Task: Go to Program & Features. Select Whole Food Market. Add to cart Organic Sage-2. Select Amazon Health. Add to cart Cranberry extract capsules-2. Place order for Grant Allen, _x000D_
1043 Spring Hill Rd_x000D_
Sparta, Missouri(MO), 65753, Cell Number (417) 278-4018
Action: Mouse moved to (140, 71)
Screenshot: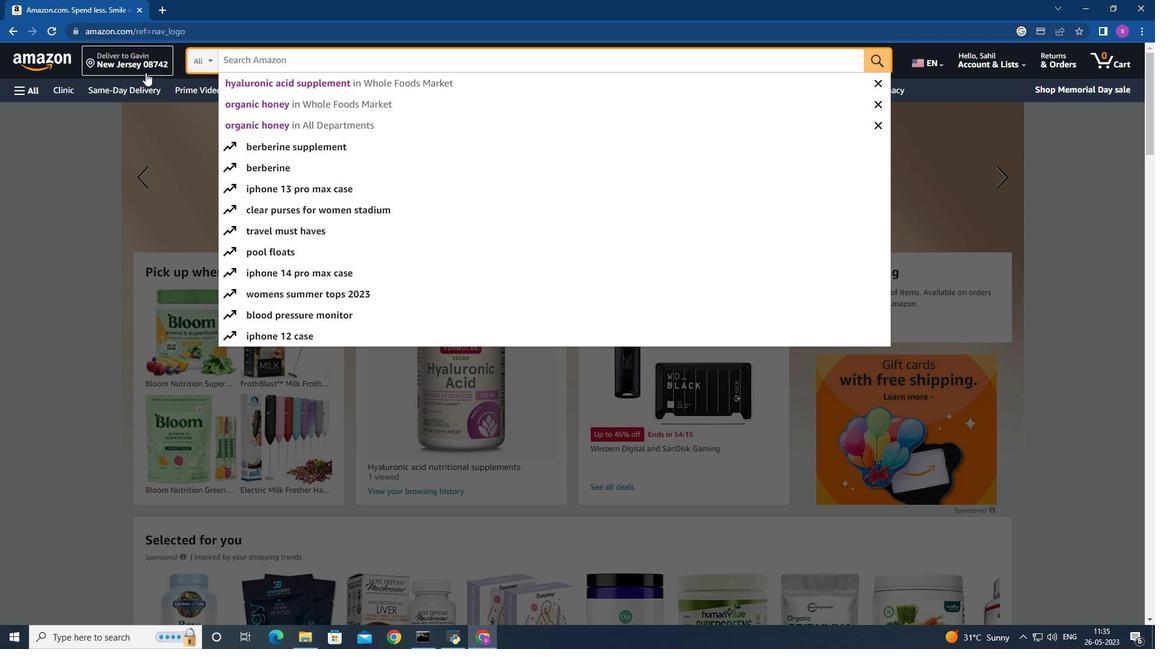 
Action: Mouse pressed left at (140, 71)
Screenshot: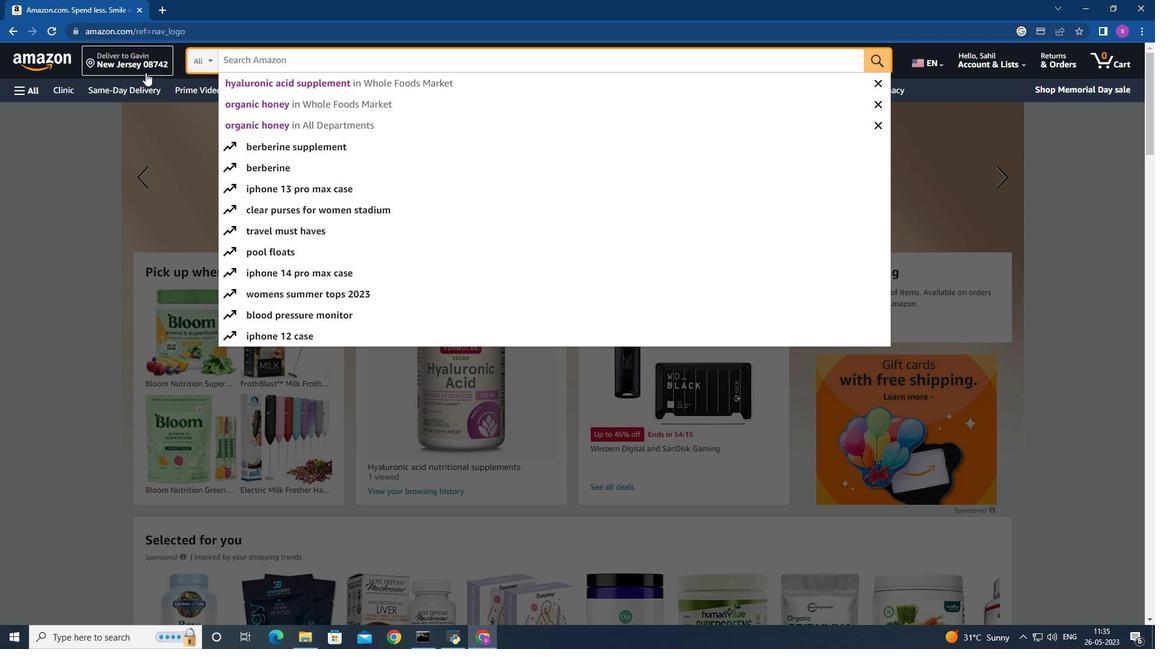 
Action: Mouse moved to (545, 338)
Screenshot: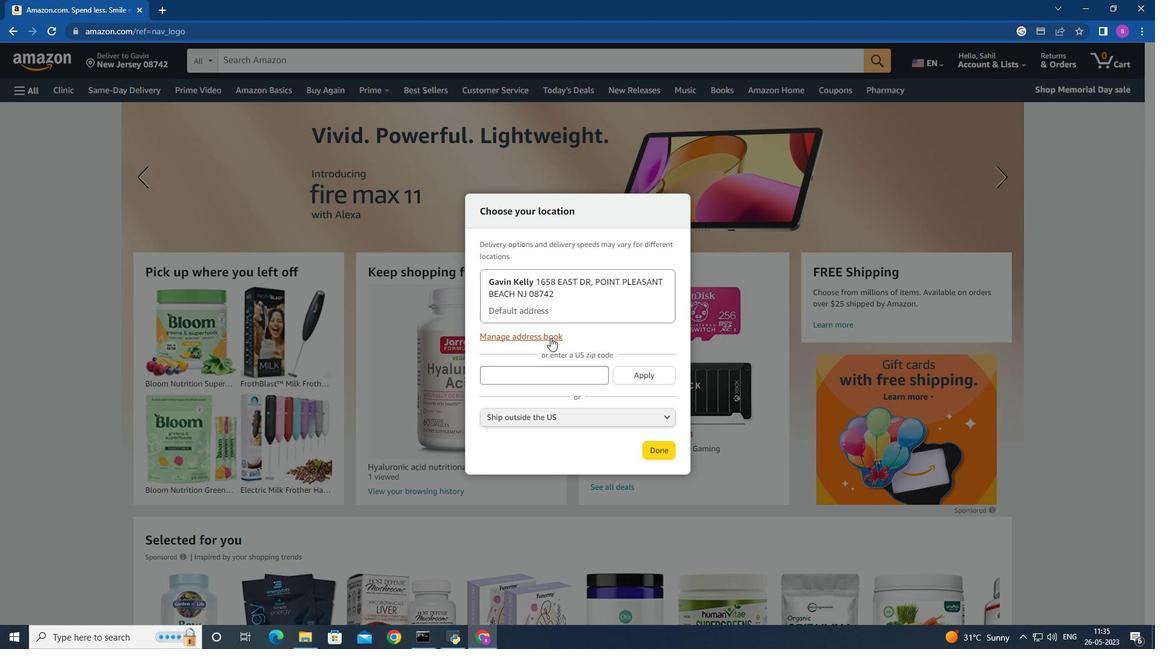 
Action: Mouse pressed left at (545, 338)
Screenshot: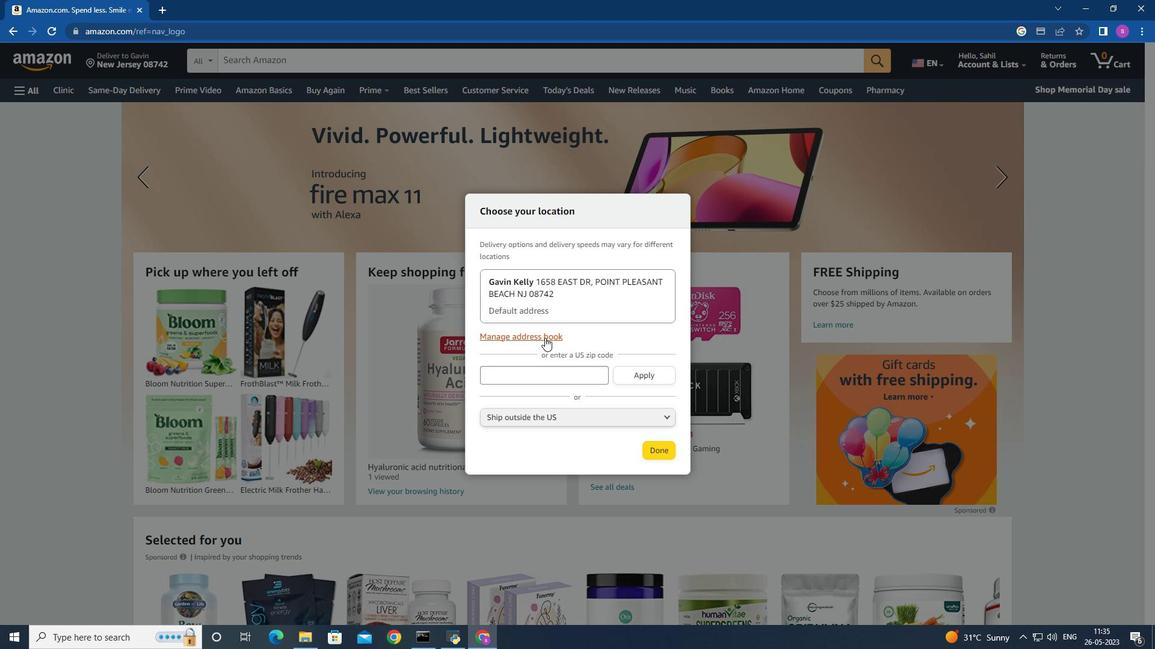
Action: Mouse moved to (407, 245)
Screenshot: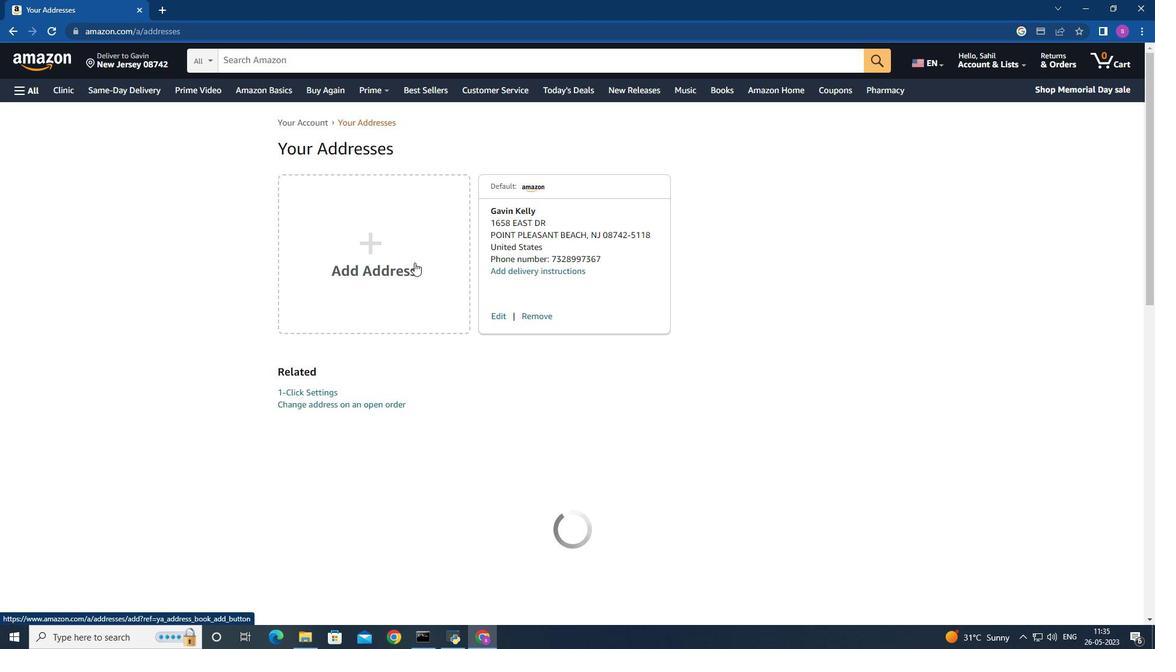 
Action: Mouse pressed left at (407, 245)
Screenshot: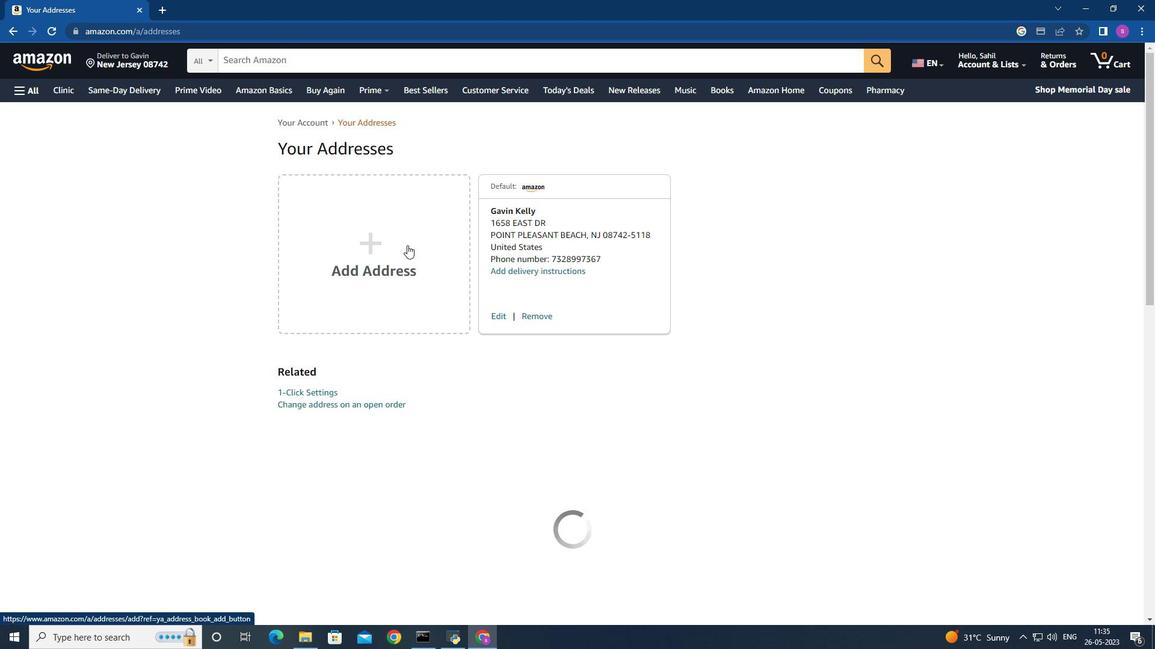 
Action: Mouse moved to (504, 289)
Screenshot: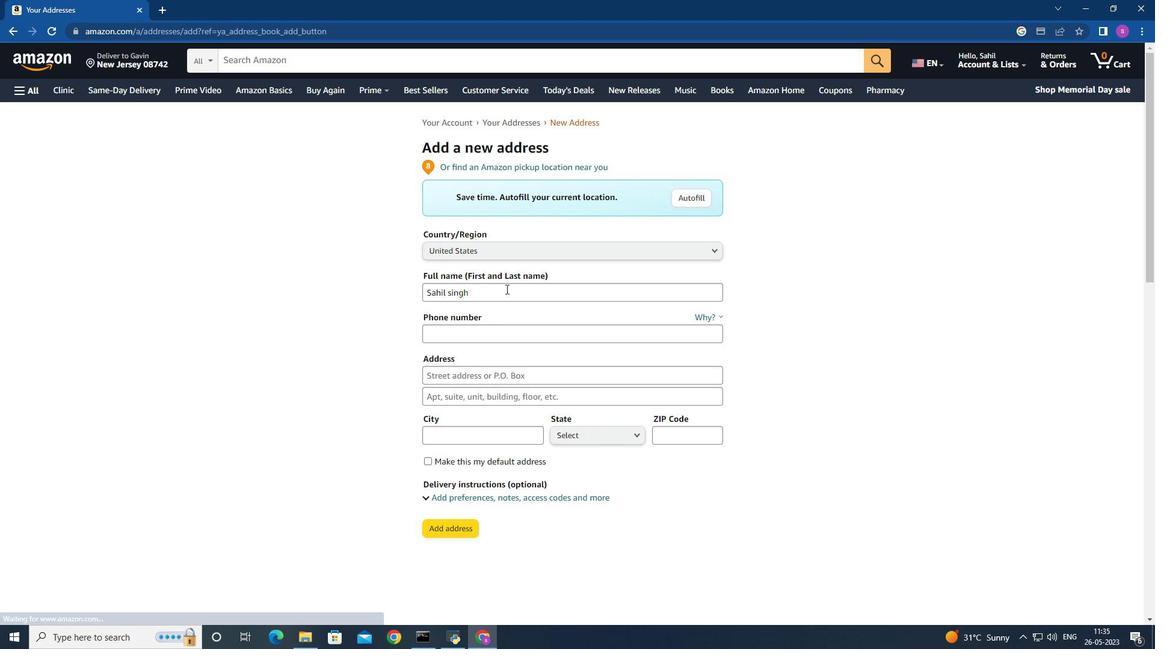 
Action: Mouse pressed left at (504, 289)
Screenshot: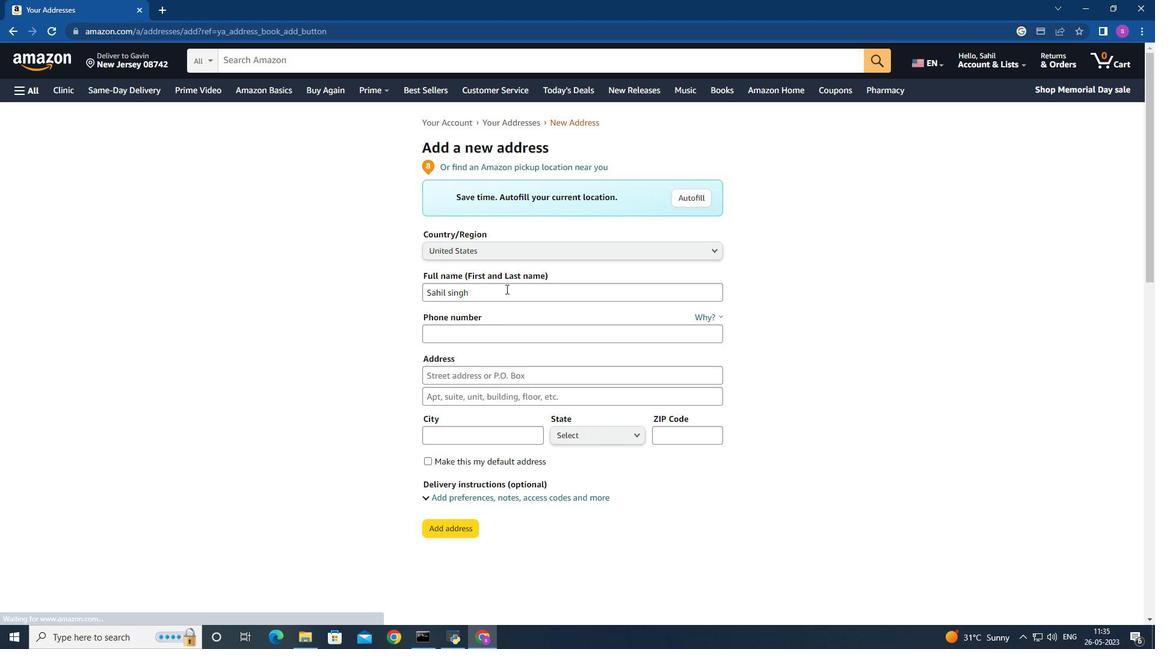 
Action: Mouse moved to (355, 290)
Screenshot: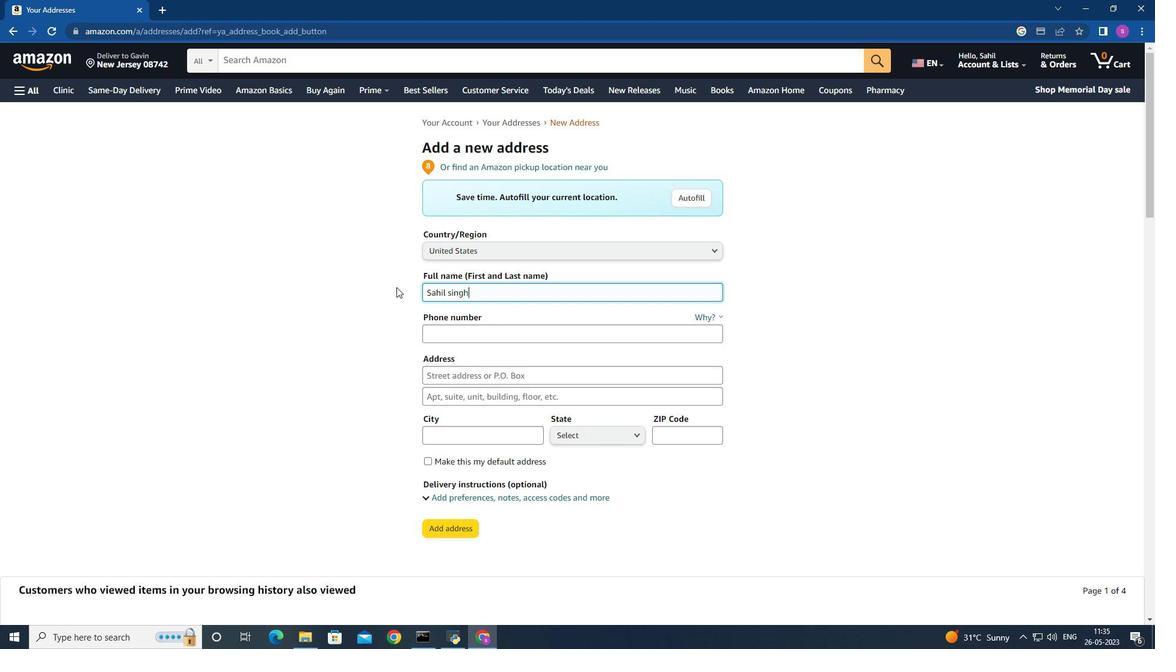 
Action: Key pressed <Key.backspace><Key.shift>Grant<Key.space><Key.shift_r>Allen<Key.tab><Key.tab>4172784018<Key.tab>1043,<Key.shift>Spring<Key.space><Key.shift>
Screenshot: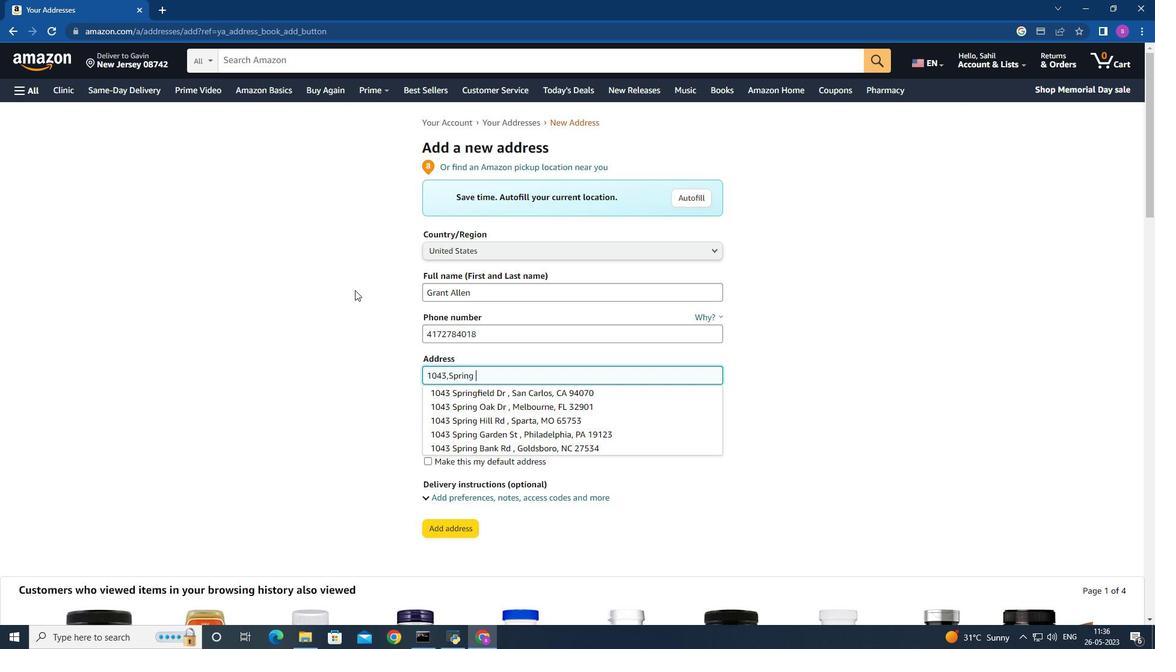 
Action: Mouse moved to (521, 417)
Screenshot: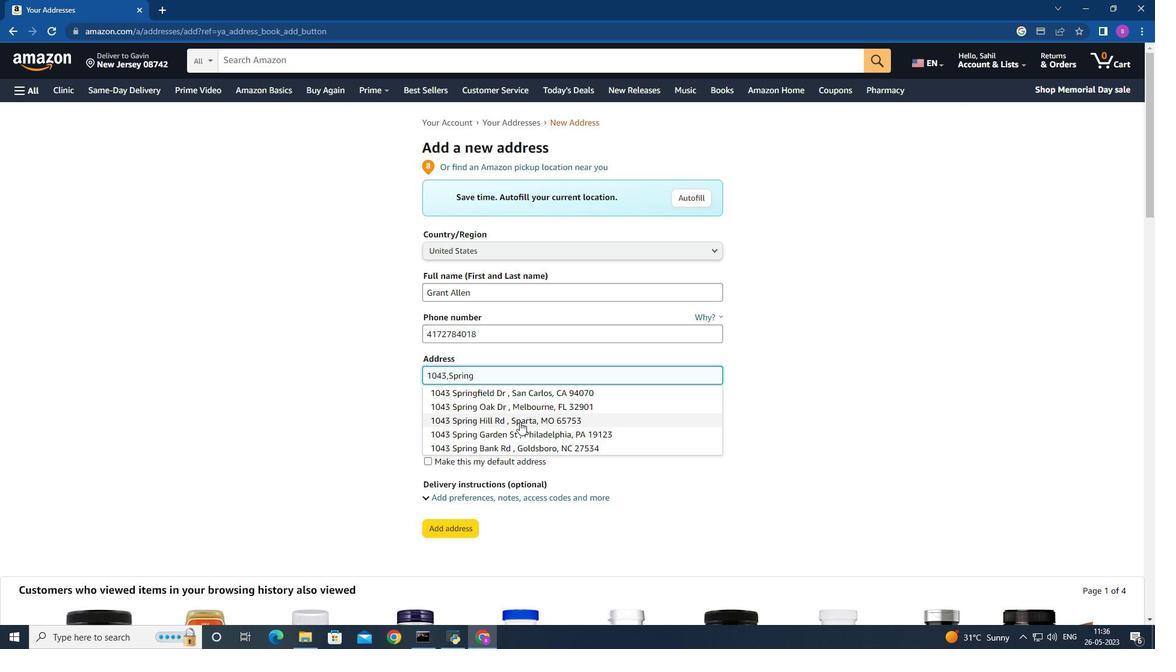 
Action: Mouse pressed left at (521, 417)
Screenshot: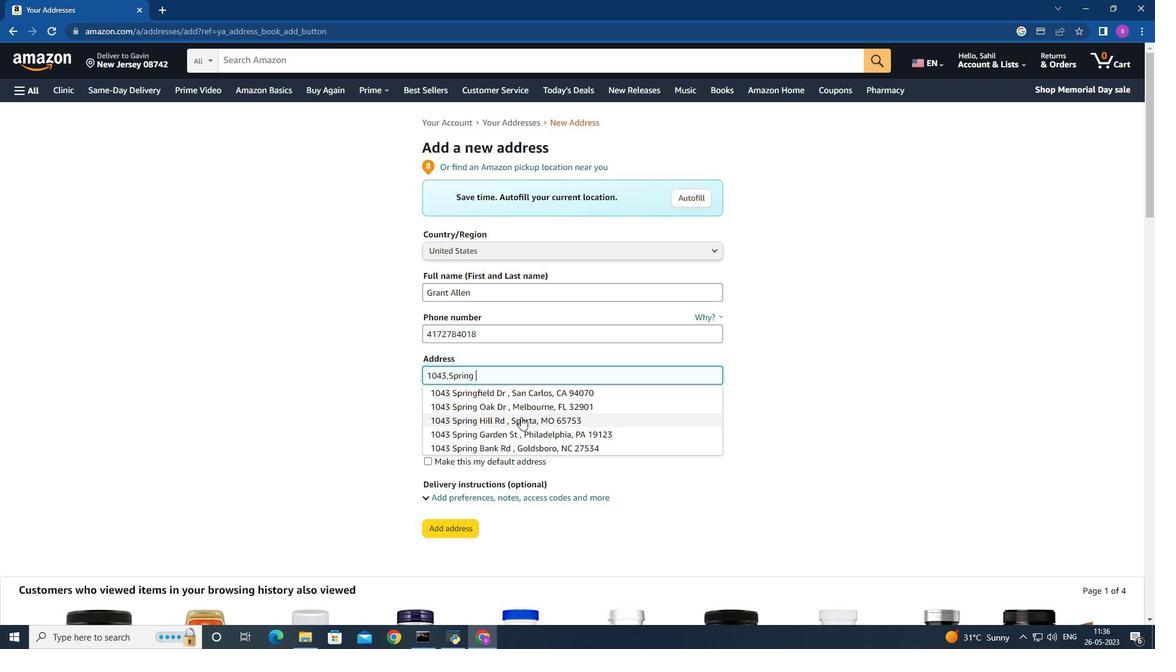 
Action: Mouse moved to (454, 531)
Screenshot: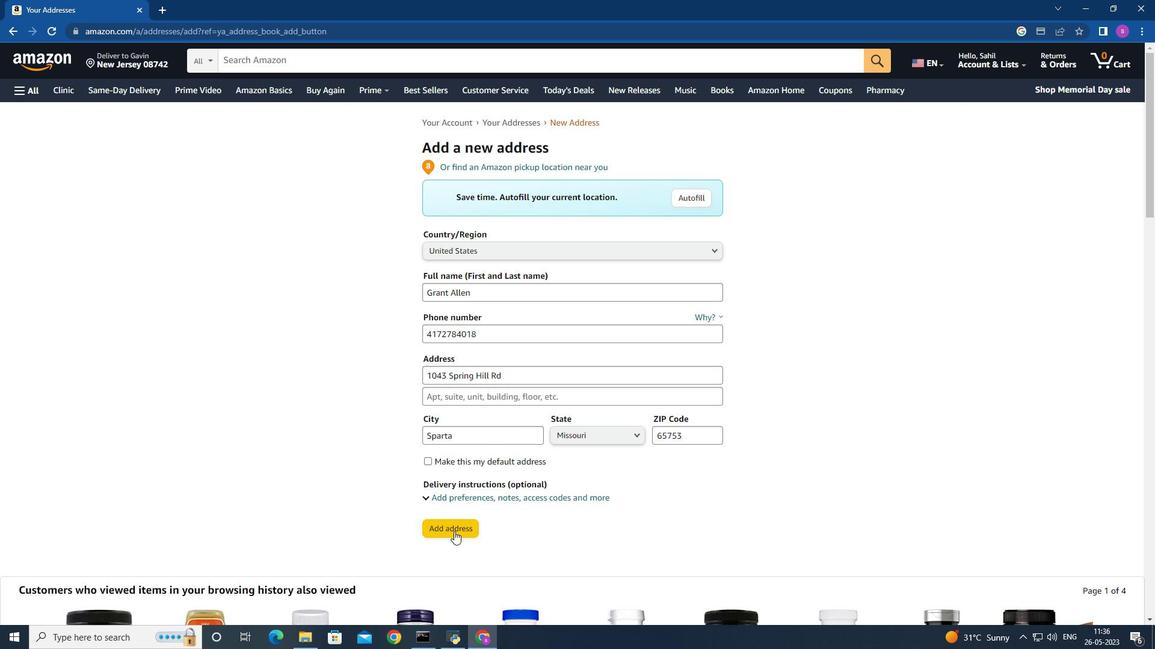 
Action: Mouse pressed left at (454, 531)
Screenshot: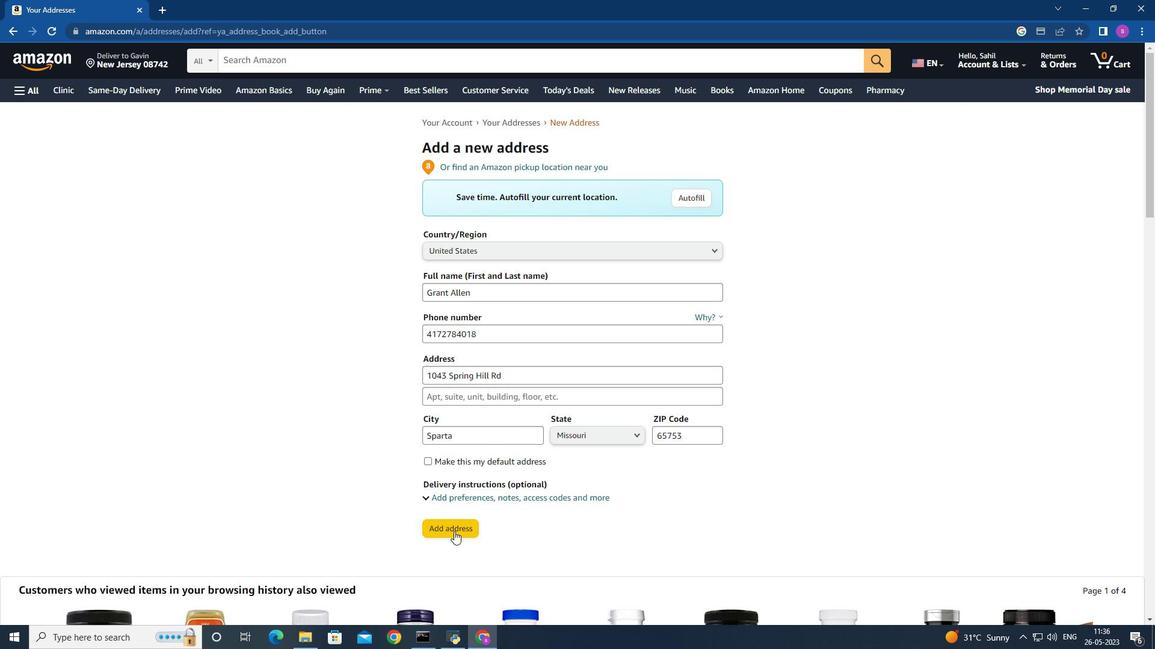
Action: Mouse moved to (105, 55)
Screenshot: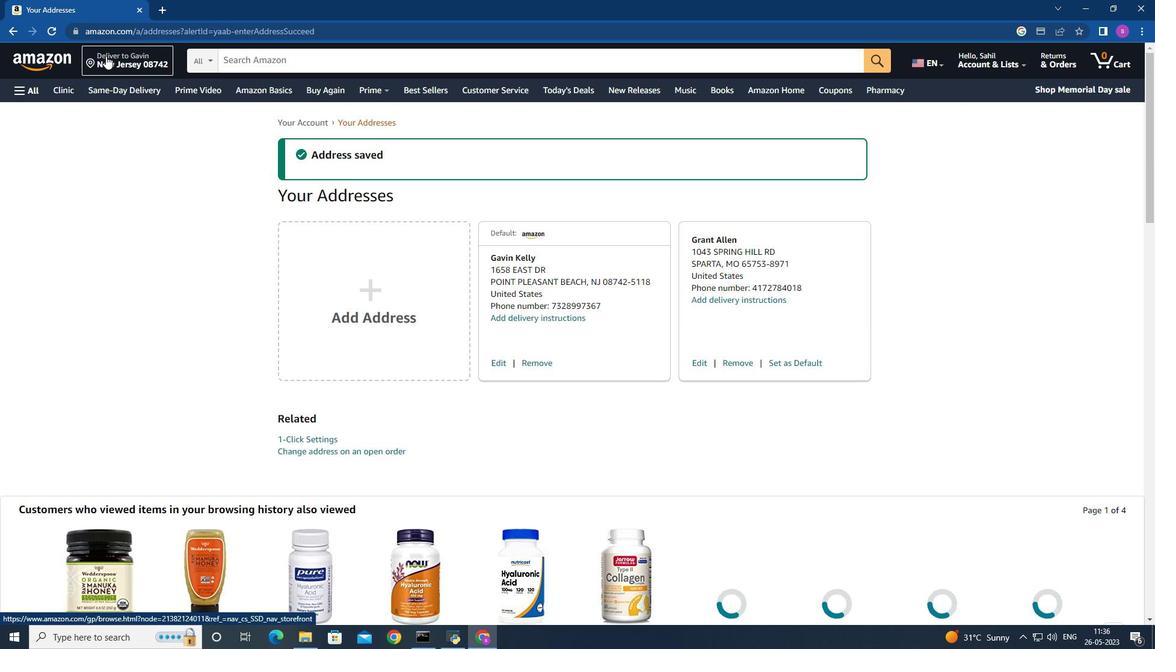 
Action: Mouse pressed left at (105, 55)
Screenshot: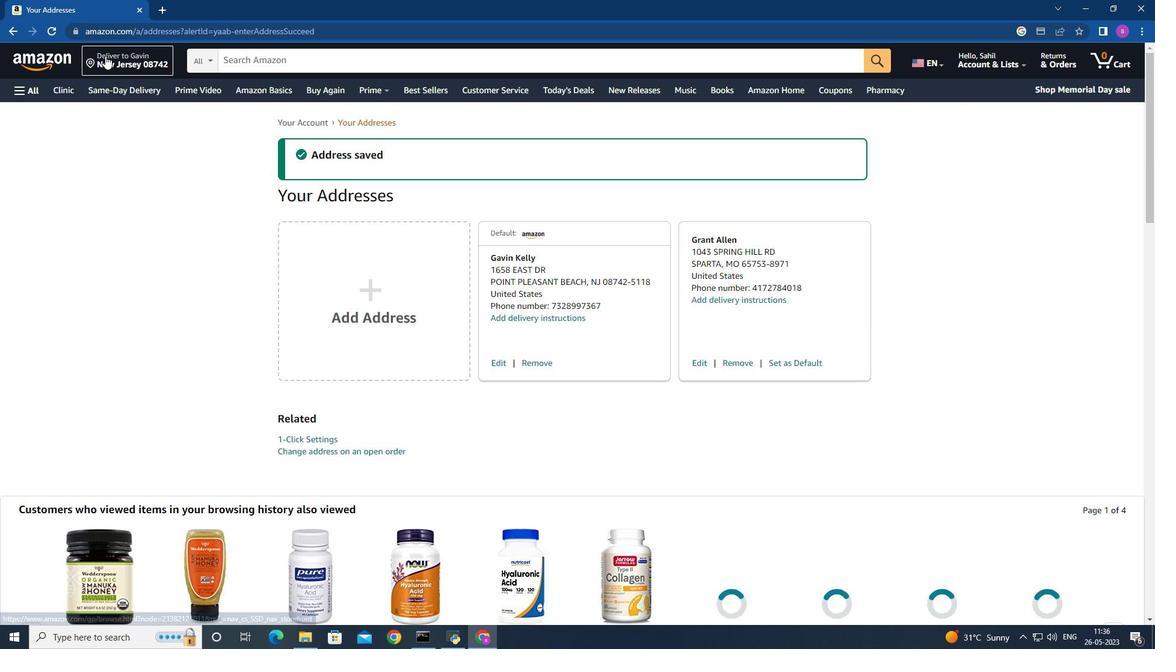 
Action: Mouse moved to (554, 324)
Screenshot: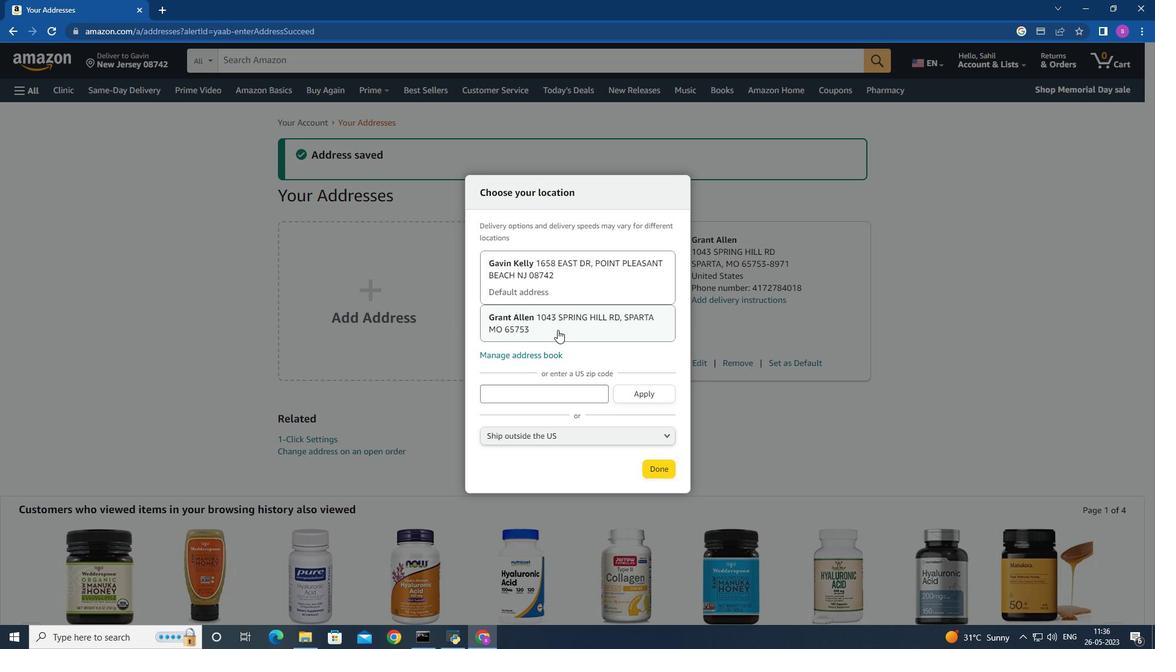 
Action: Mouse pressed left at (554, 324)
Screenshot: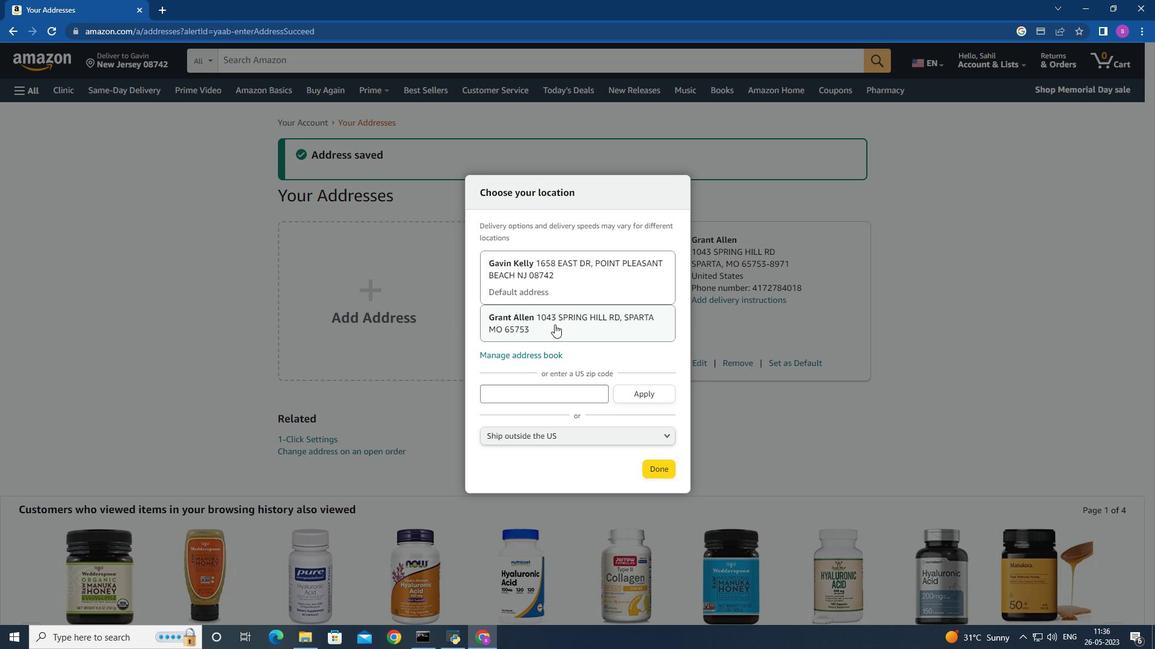 
Action: Mouse moved to (667, 471)
Screenshot: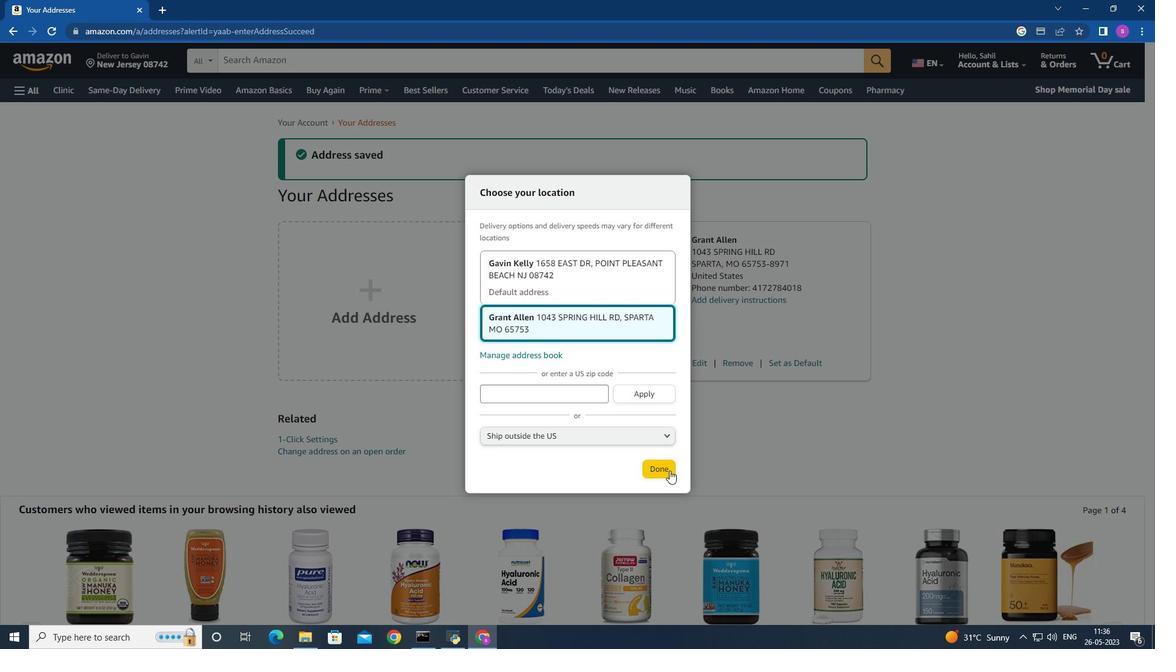 
Action: Mouse pressed left at (667, 471)
Screenshot: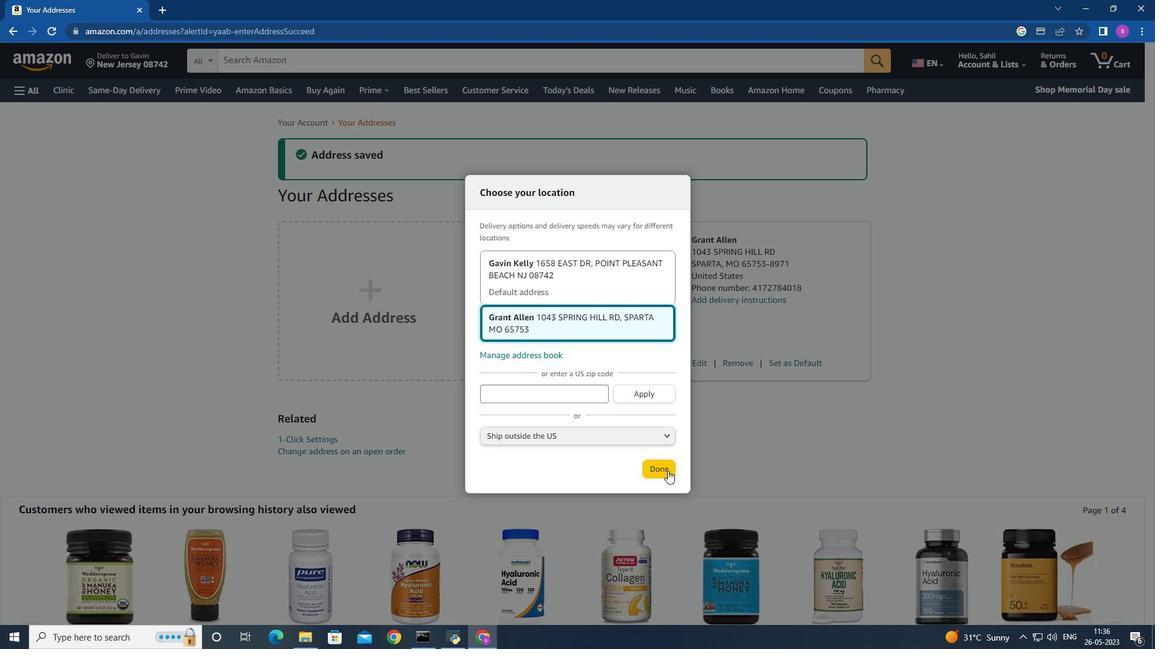 
Action: Mouse moved to (27, 96)
Screenshot: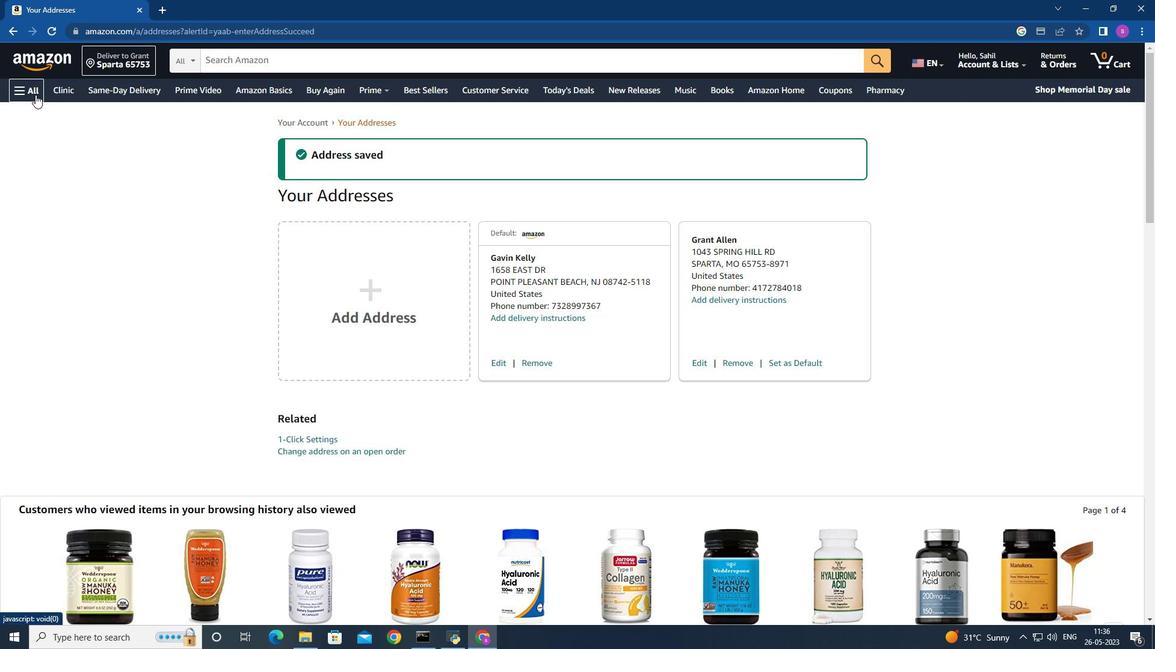
Action: Mouse pressed left at (27, 96)
Screenshot: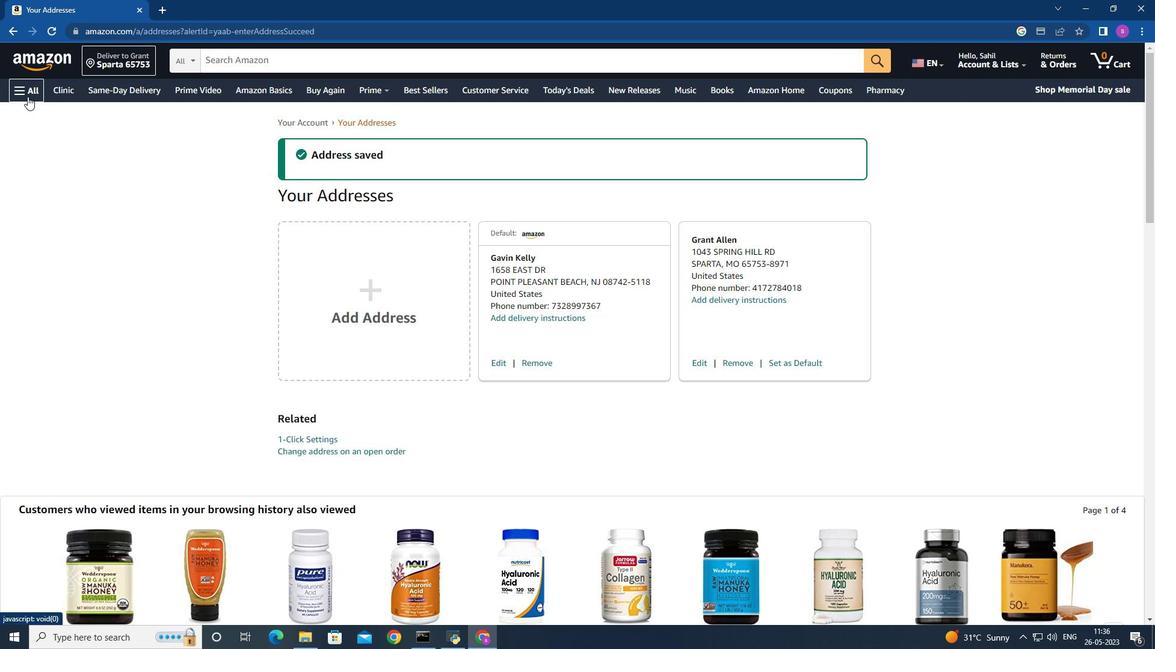 
Action: Mouse moved to (202, 338)
Screenshot: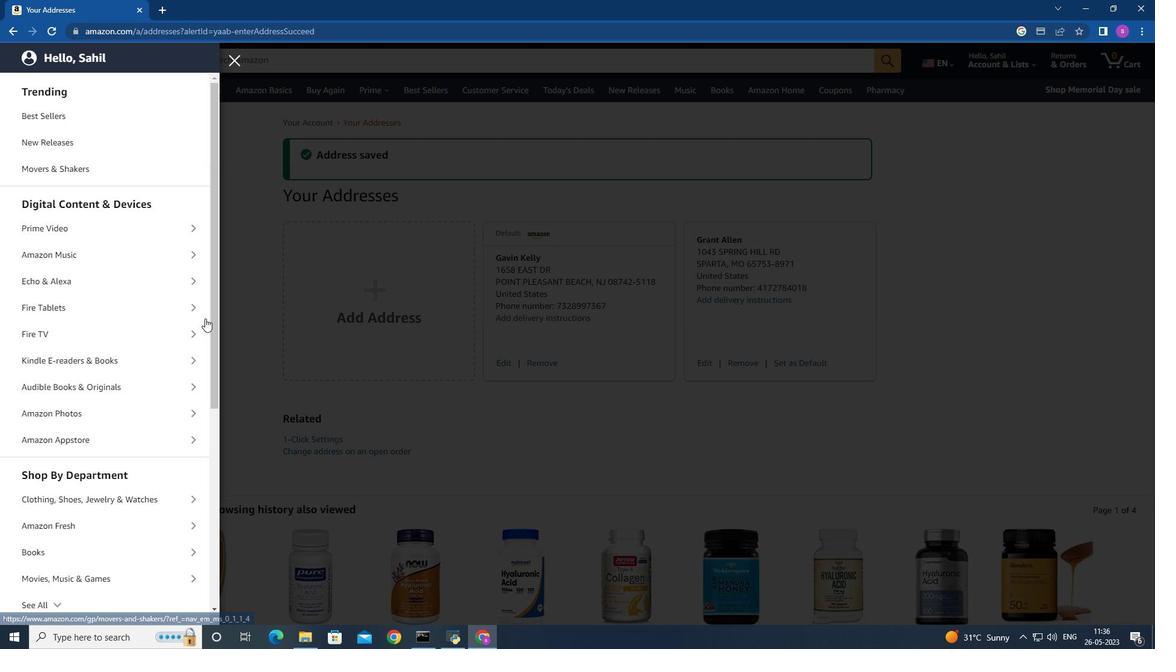 
Action: Mouse scrolled (204, 329) with delta (0, 0)
Screenshot: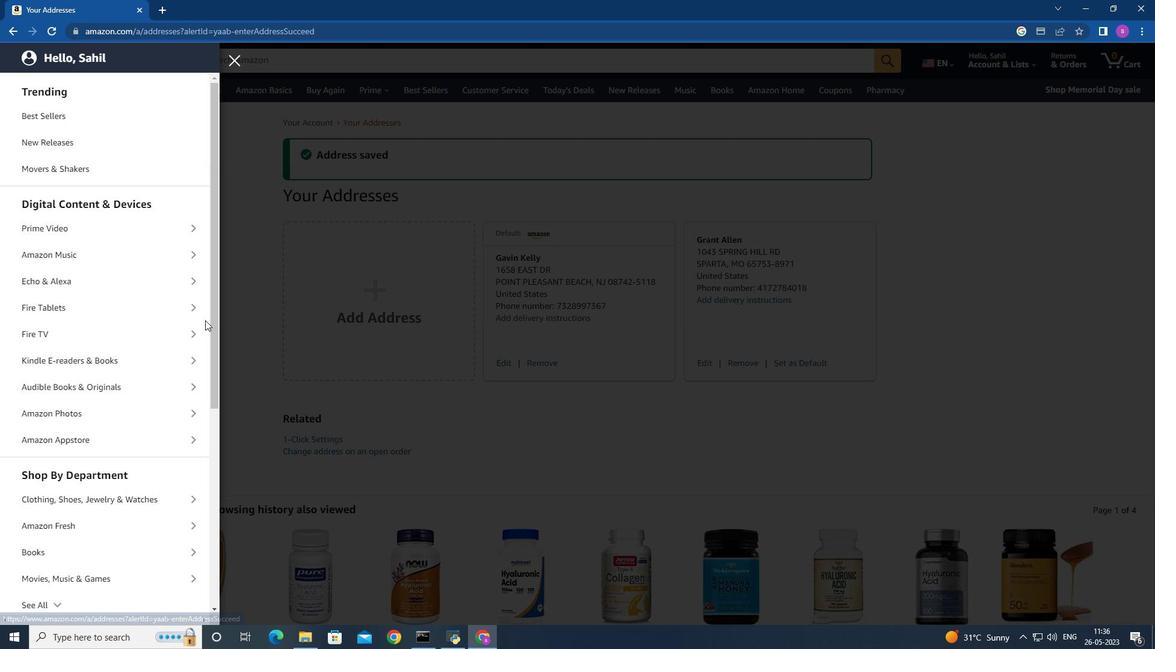 
Action: Mouse moved to (202, 339)
Screenshot: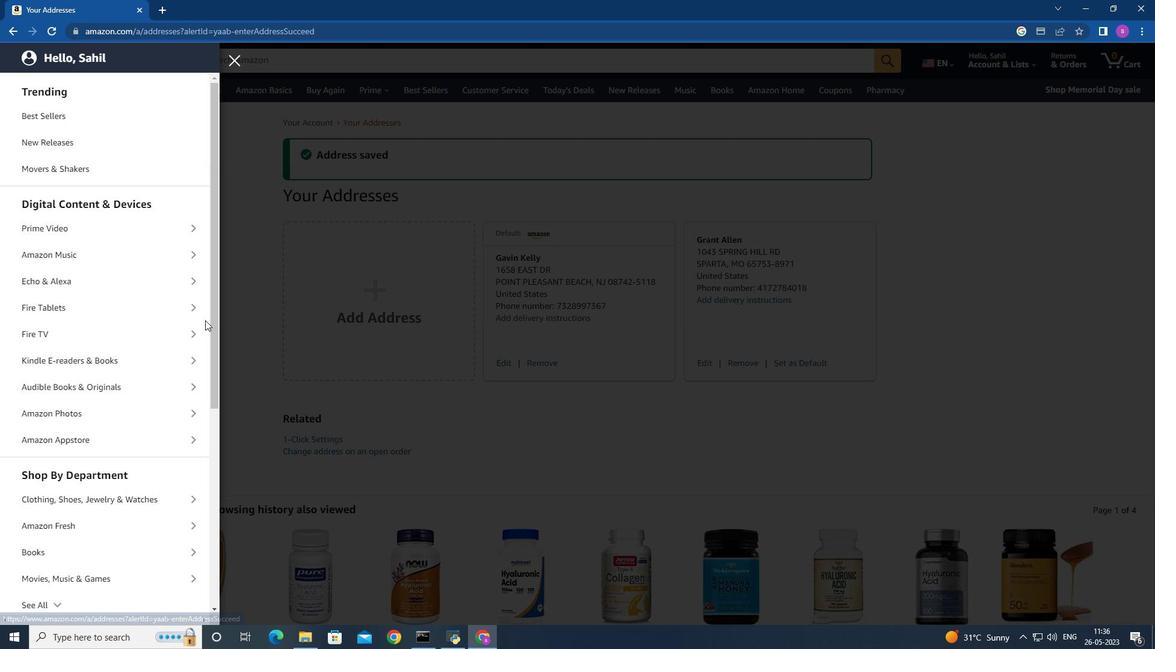 
Action: Mouse scrolled (203, 334) with delta (0, 0)
Screenshot: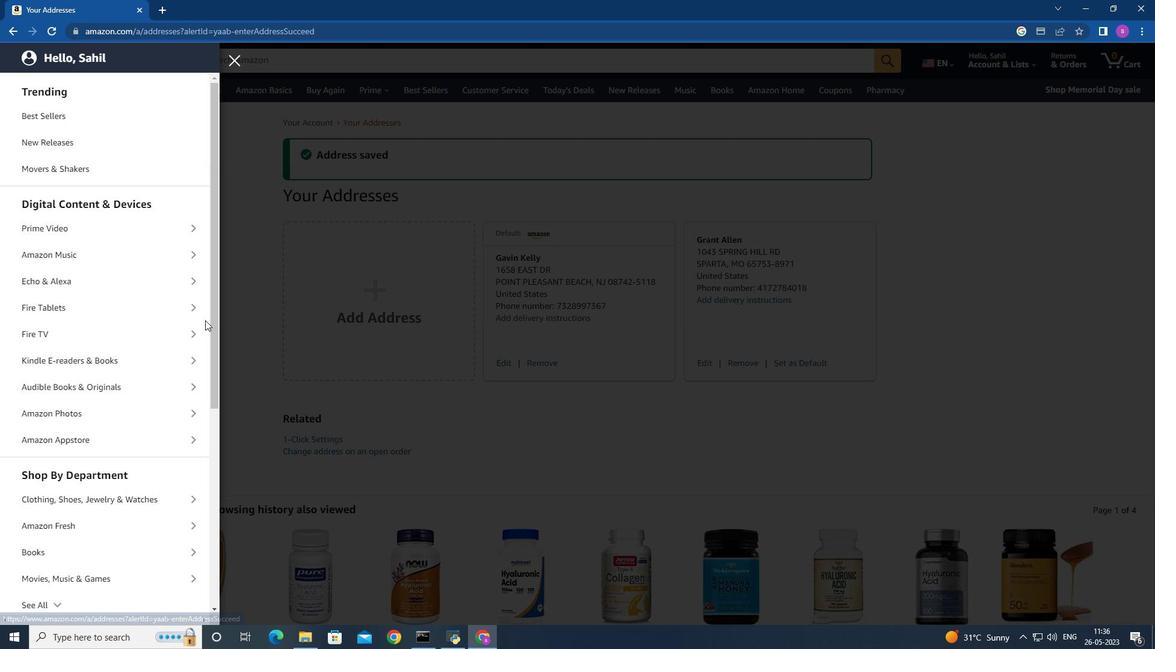 
Action: Mouse moved to (202, 340)
Screenshot: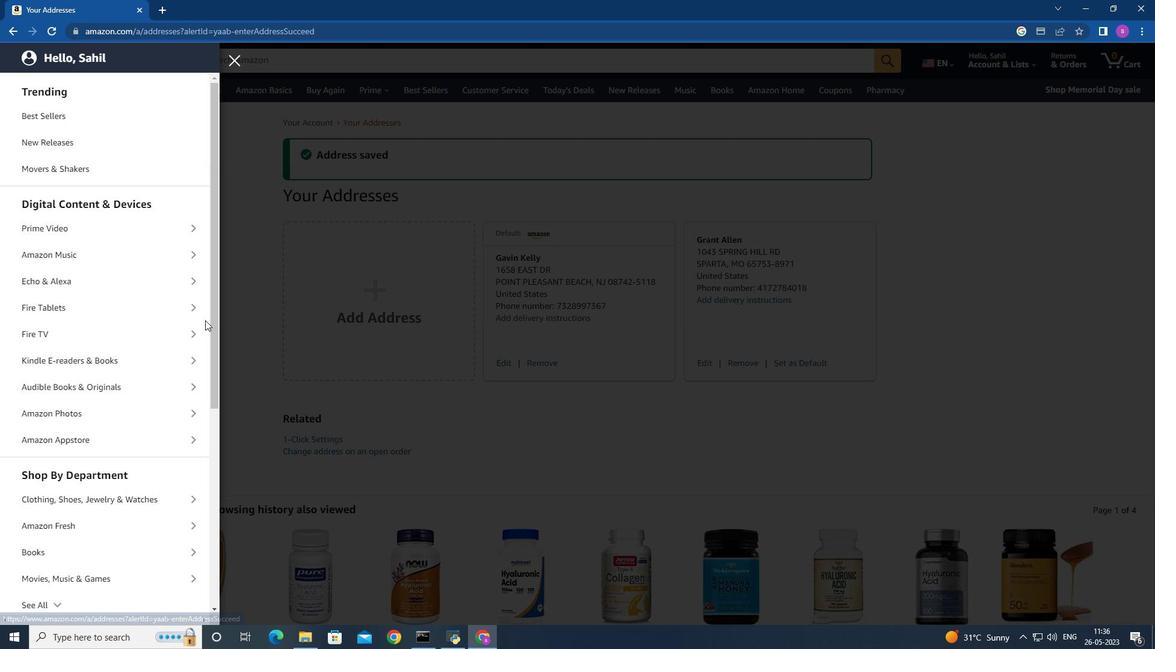 
Action: Mouse scrolled (202, 337) with delta (0, 0)
Screenshot: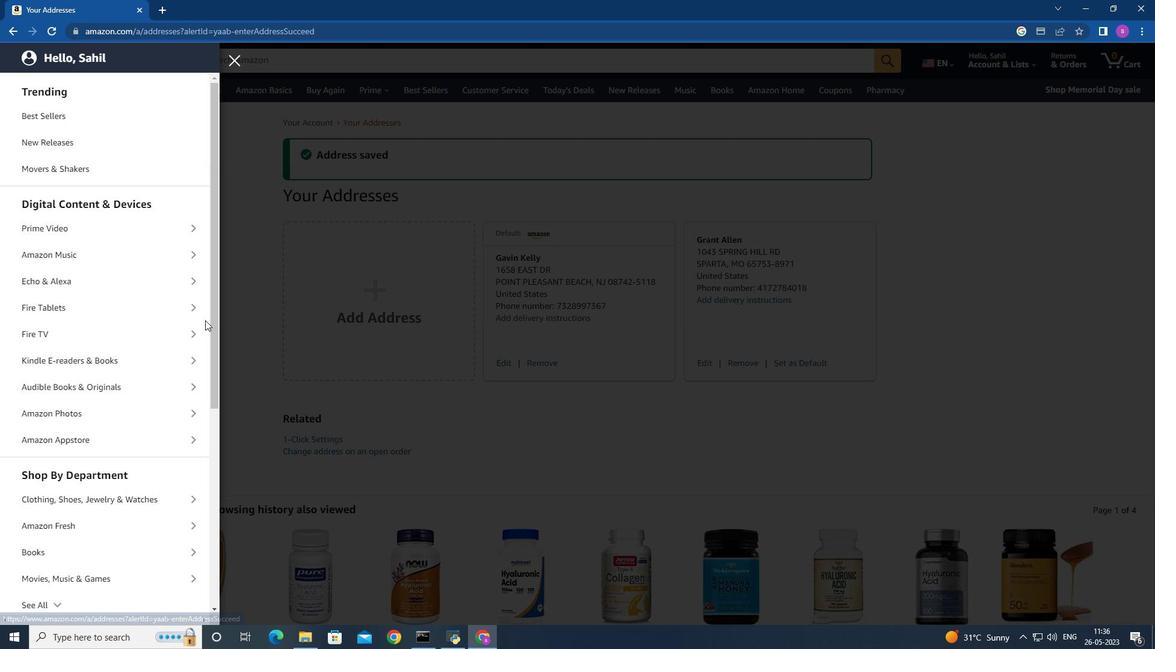 
Action: Mouse moved to (202, 342)
Screenshot: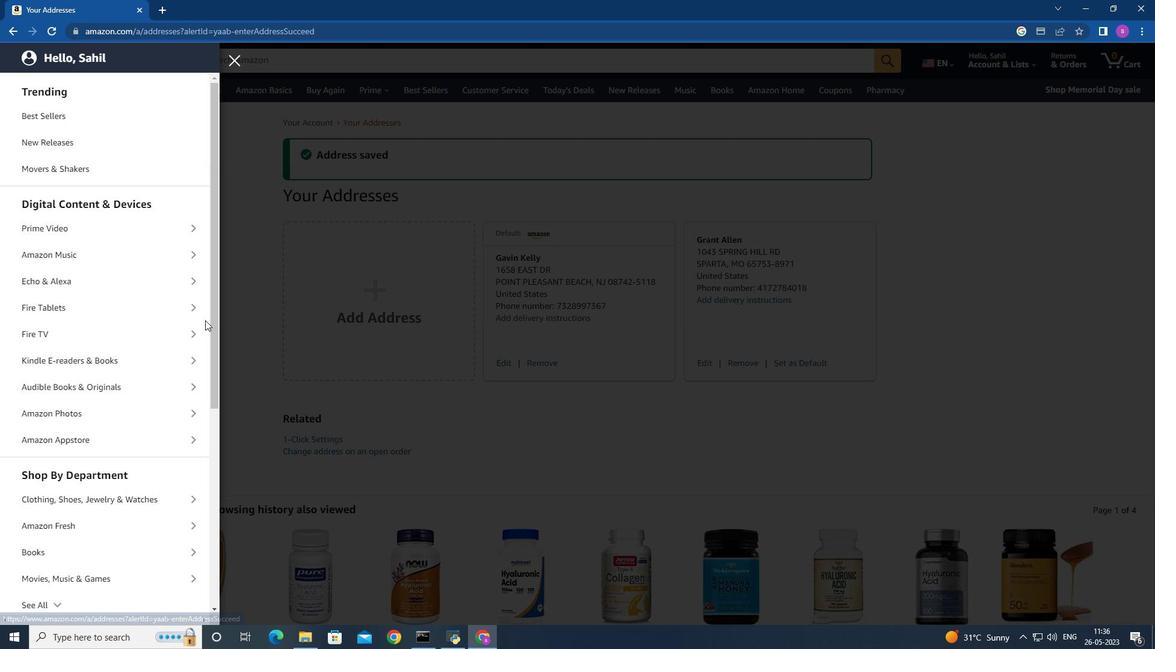 
Action: Mouse scrolled (202, 339) with delta (0, 0)
Screenshot: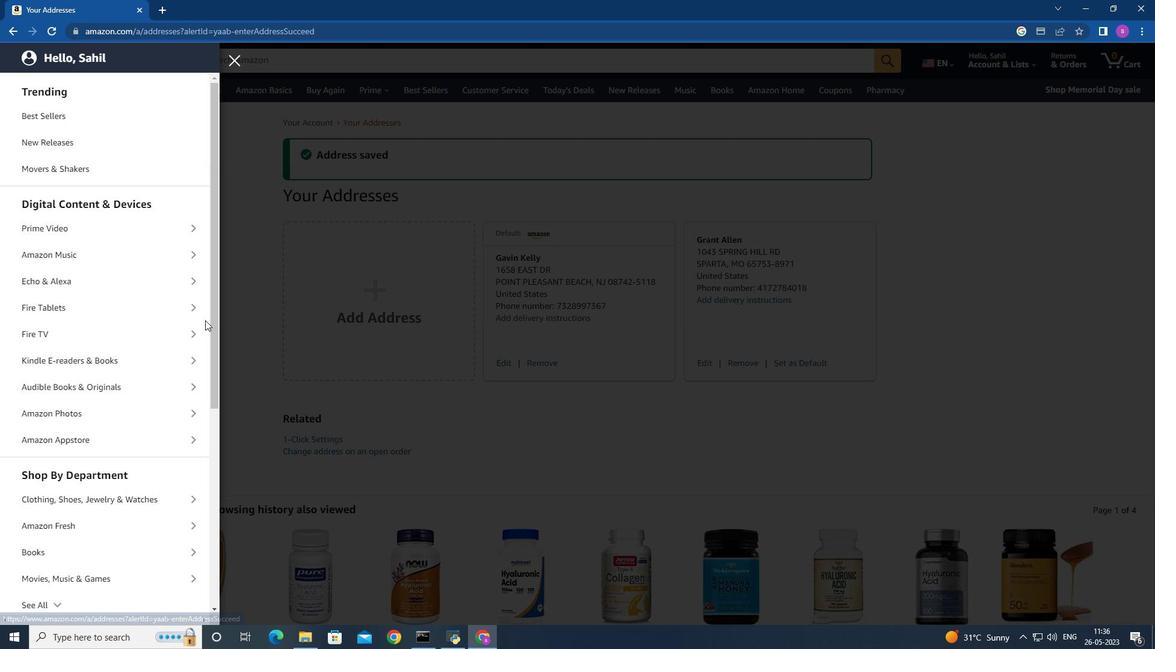 
Action: Mouse moved to (202, 343)
Screenshot: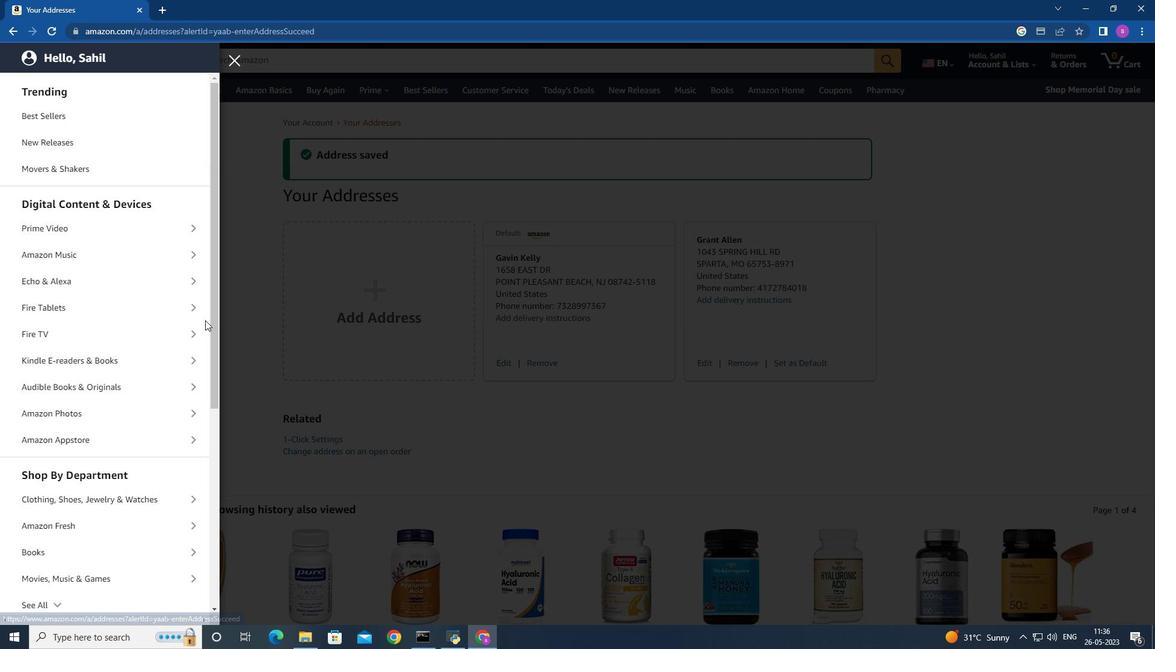 
Action: Mouse scrolled (202, 342) with delta (0, 0)
Screenshot: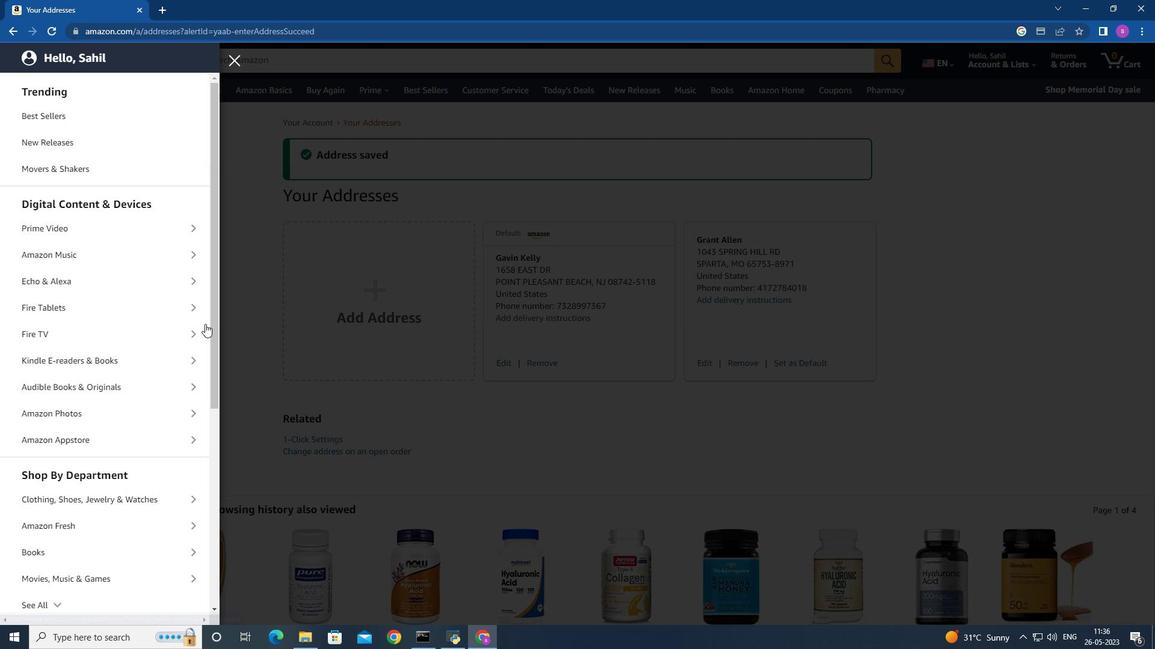 
Action: Mouse moved to (202, 346)
Screenshot: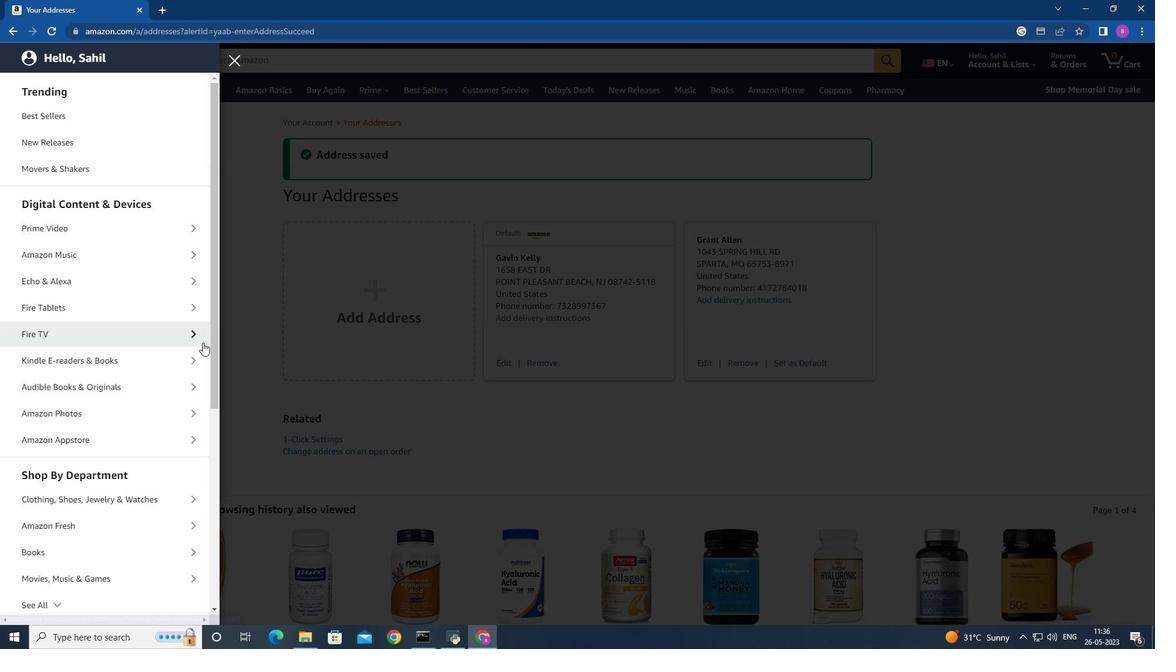 
Action: Mouse scrolled (202, 345) with delta (0, 0)
Screenshot: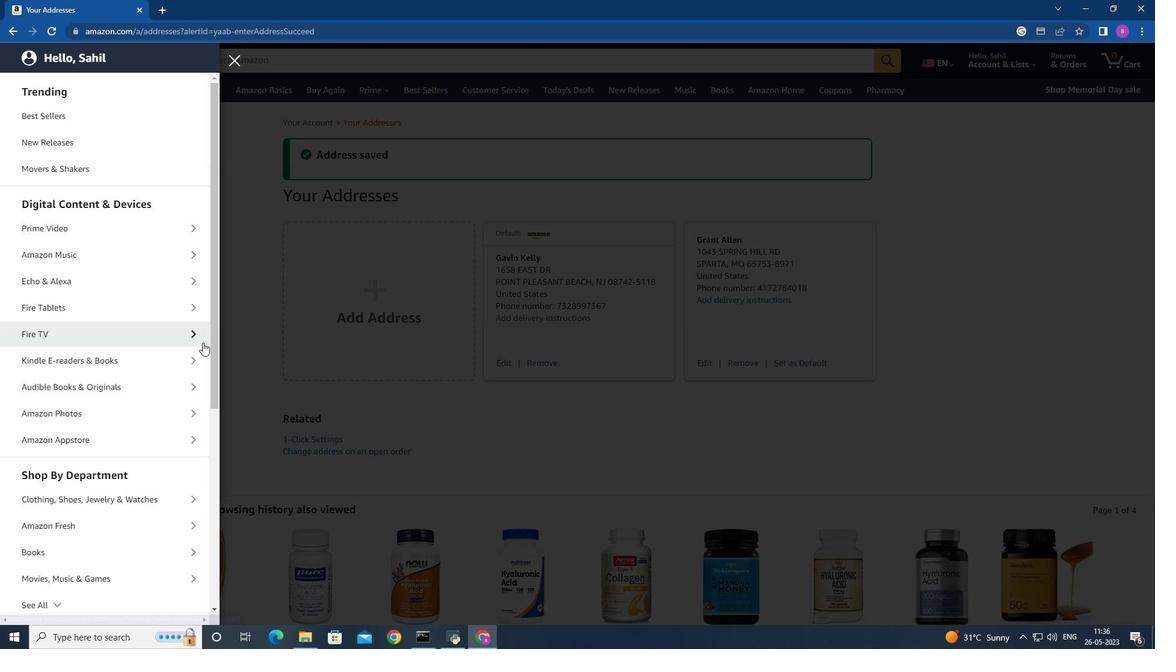
Action: Mouse moved to (183, 378)
Screenshot: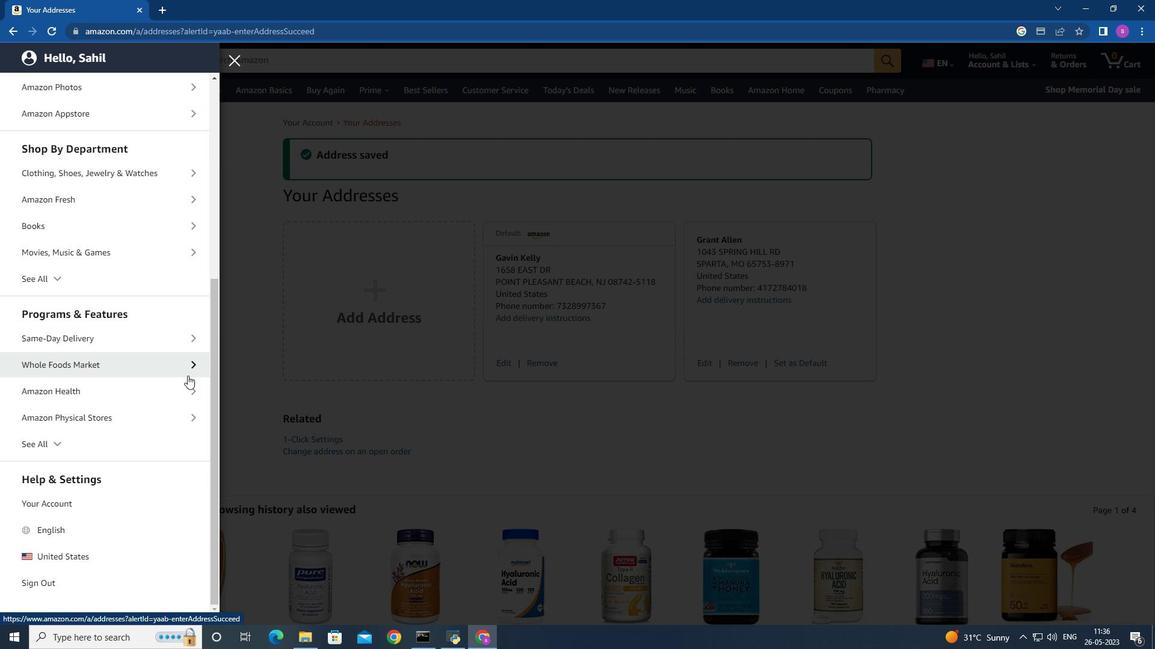 
Action: Mouse scrolled (183, 377) with delta (0, 0)
Screenshot: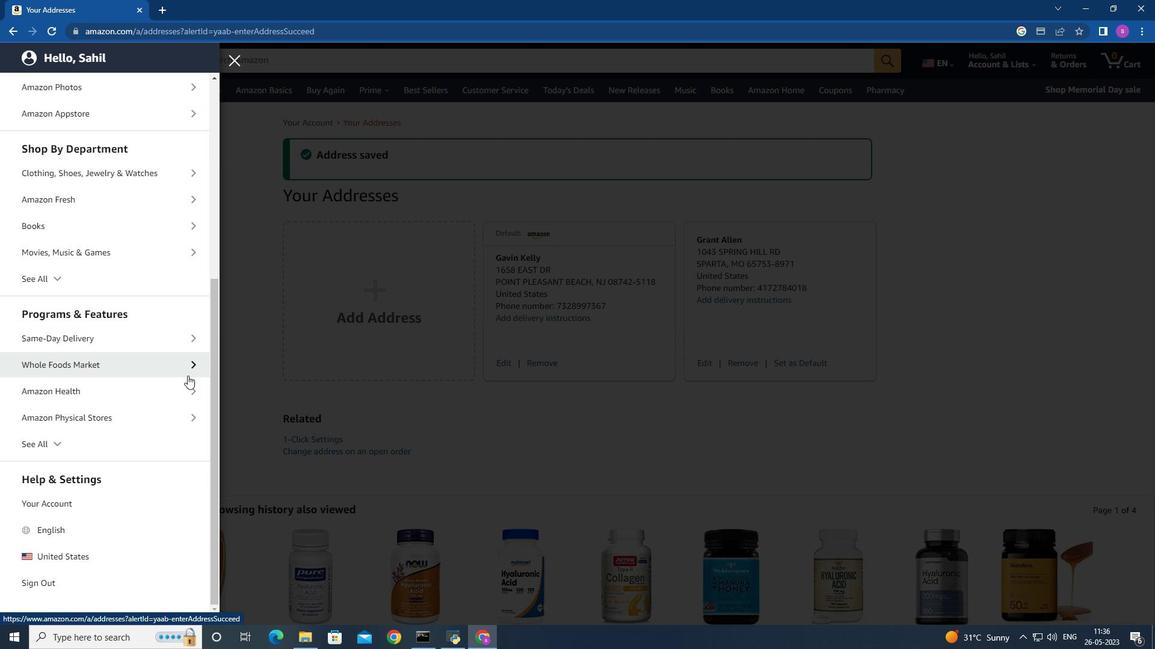 
Action: Mouse moved to (99, 371)
Screenshot: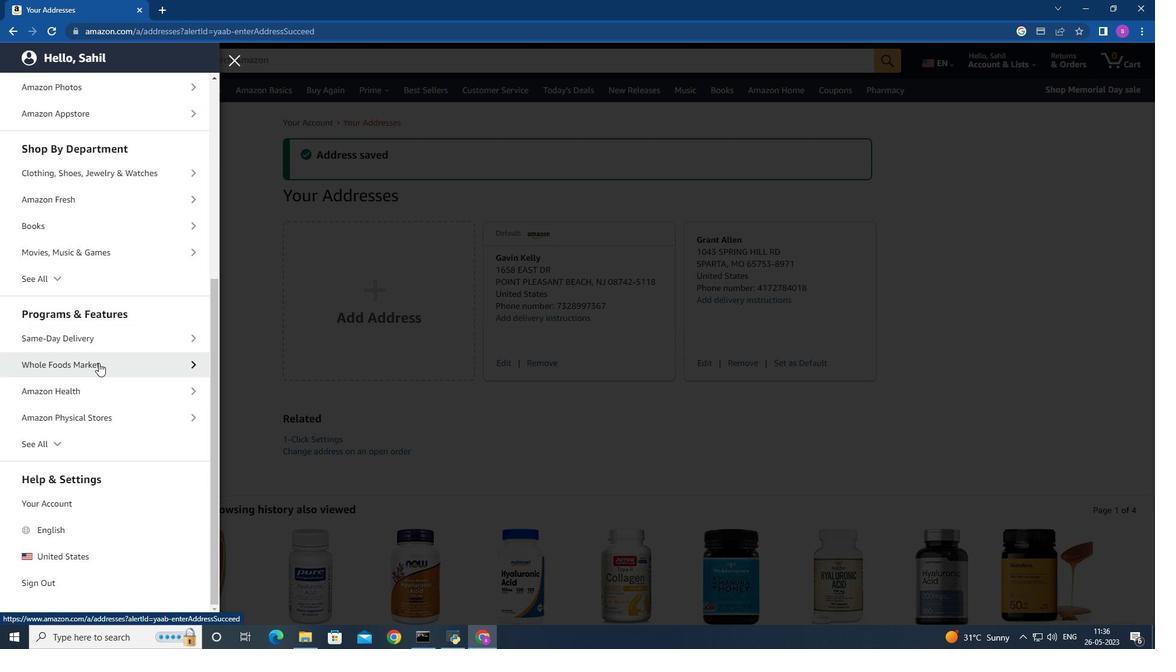 
Action: Mouse pressed left at (99, 371)
Screenshot: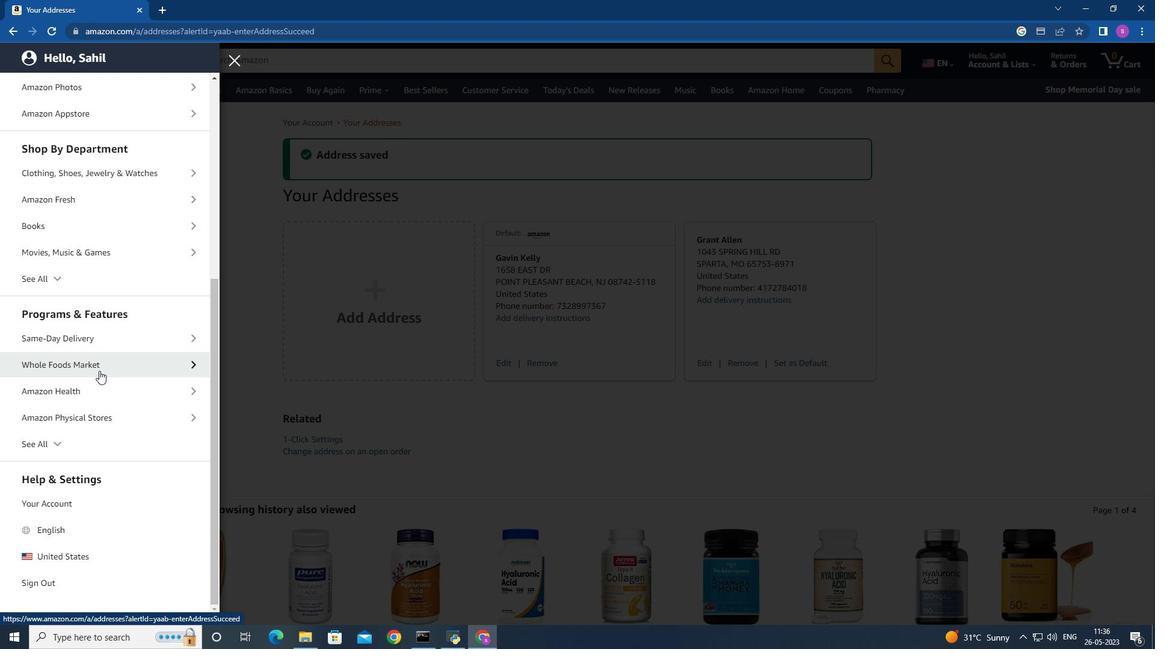 
Action: Mouse moved to (128, 146)
Screenshot: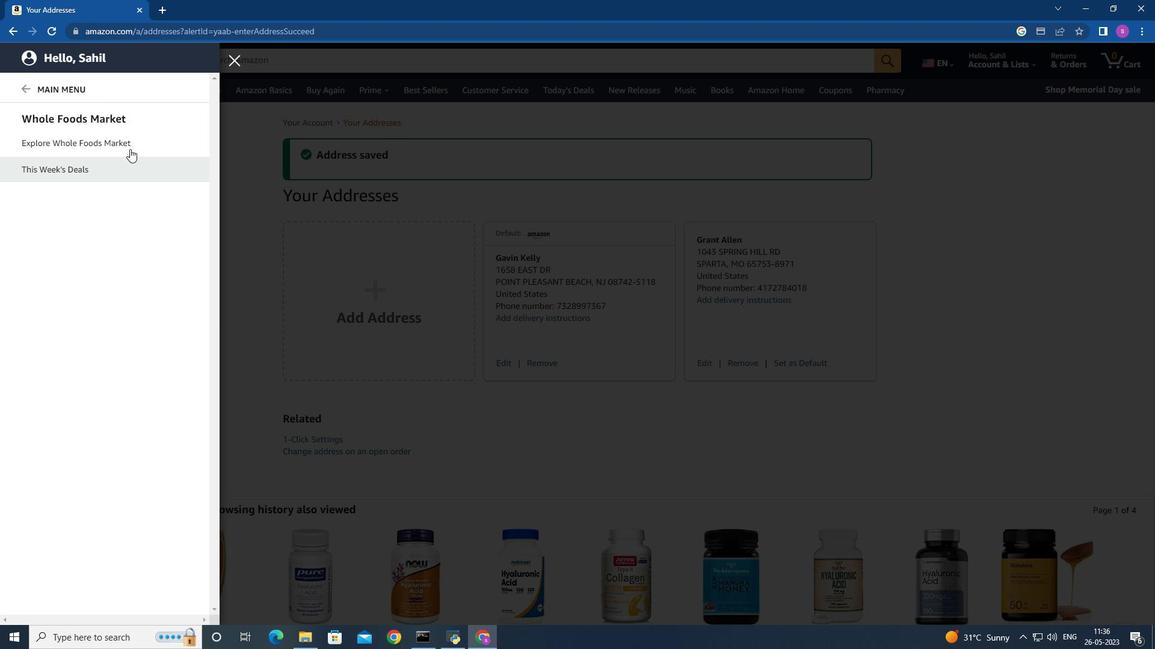 
Action: Mouse pressed left at (128, 146)
Screenshot: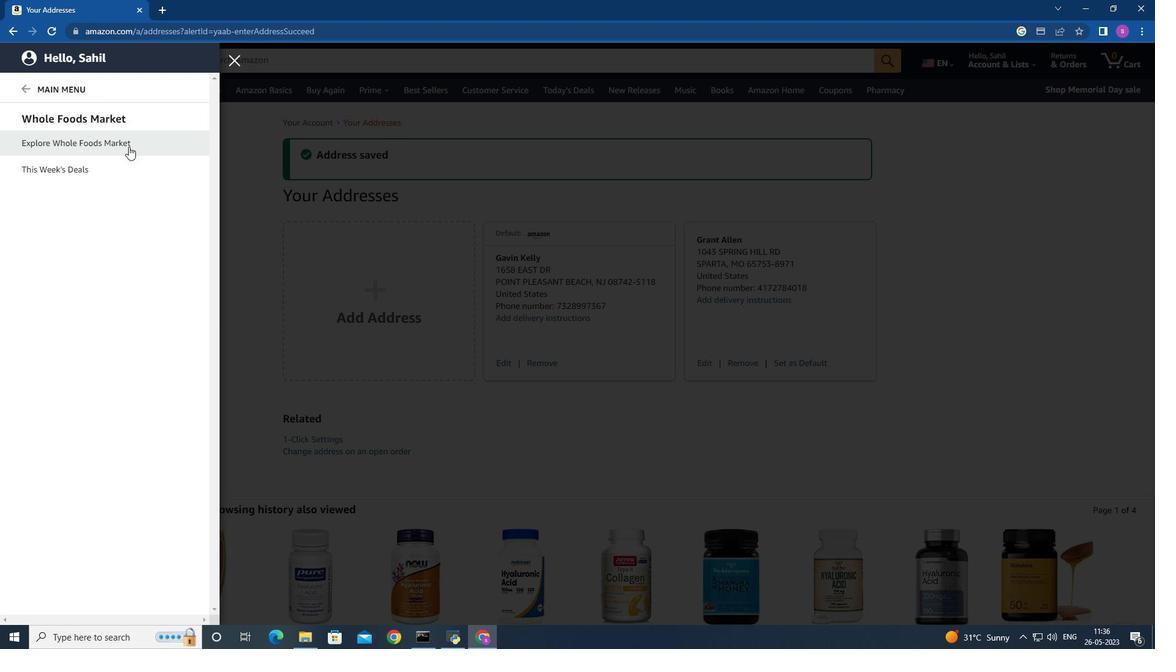 
Action: Mouse moved to (365, 59)
Screenshot: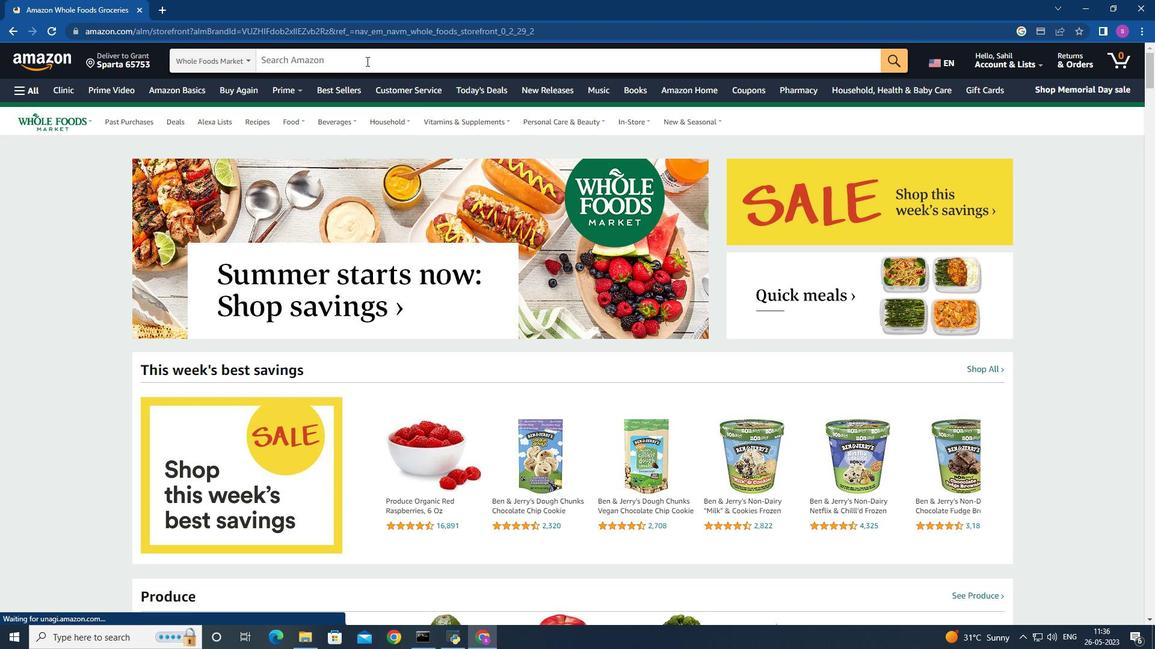 
Action: Mouse pressed left at (365, 59)
Screenshot: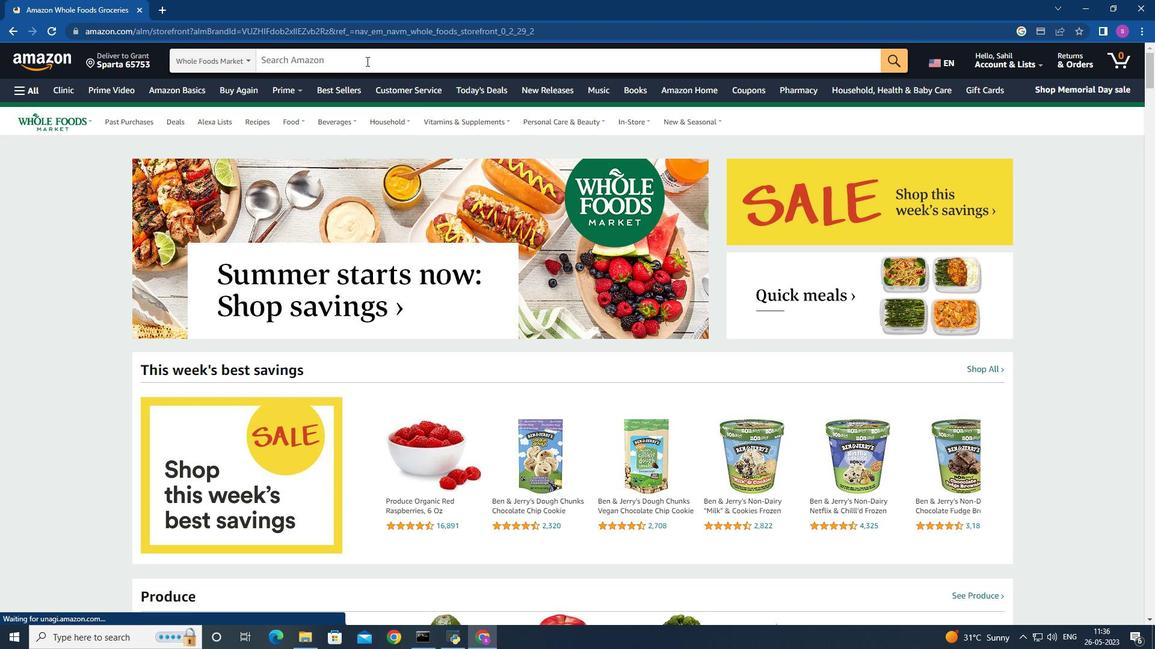 
Action: Mouse moved to (385, 63)
Screenshot: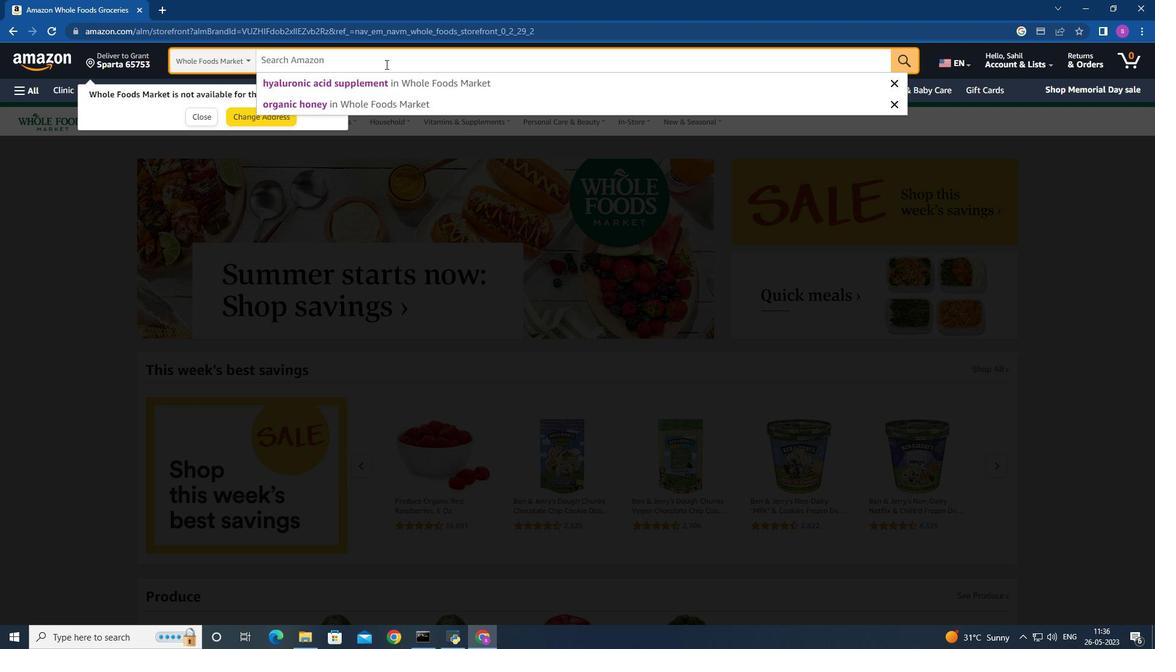 
Action: Mouse pressed left at (385, 63)
Screenshot: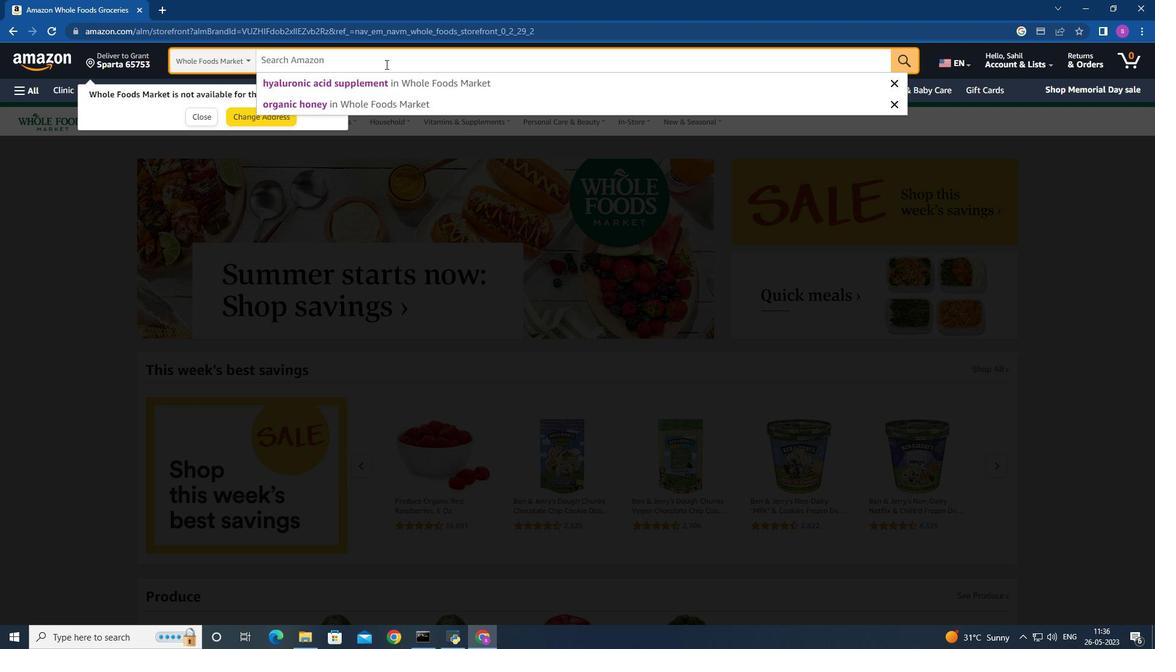 
Action: Mouse moved to (204, 116)
Screenshot: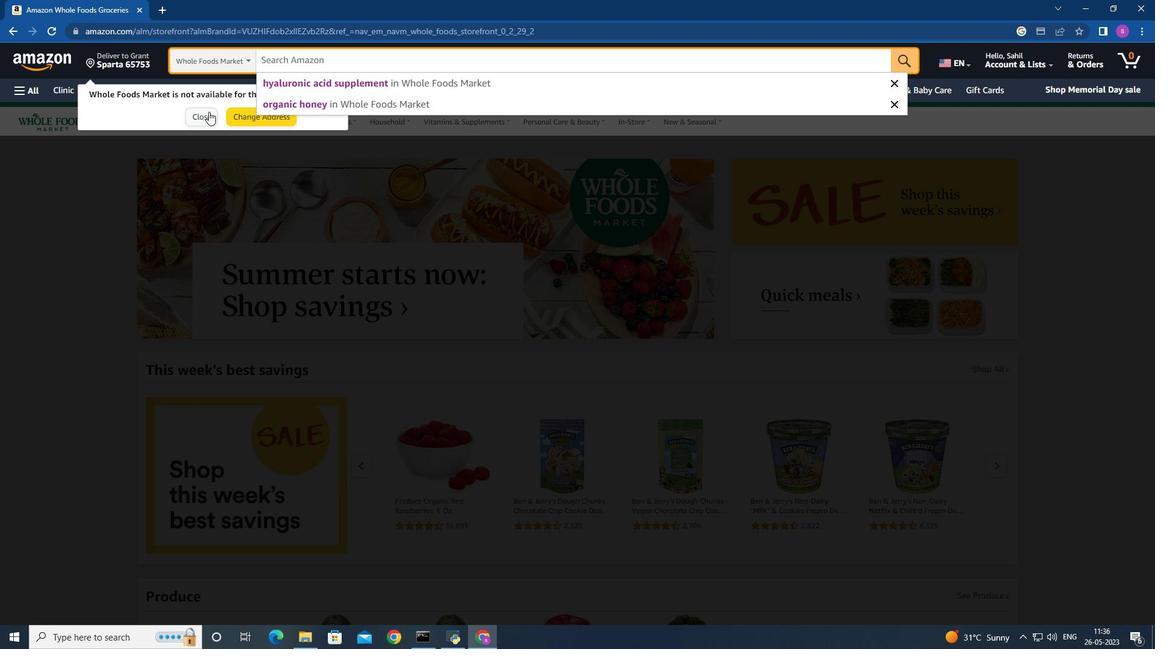 
Action: Mouse pressed left at (204, 116)
Screenshot: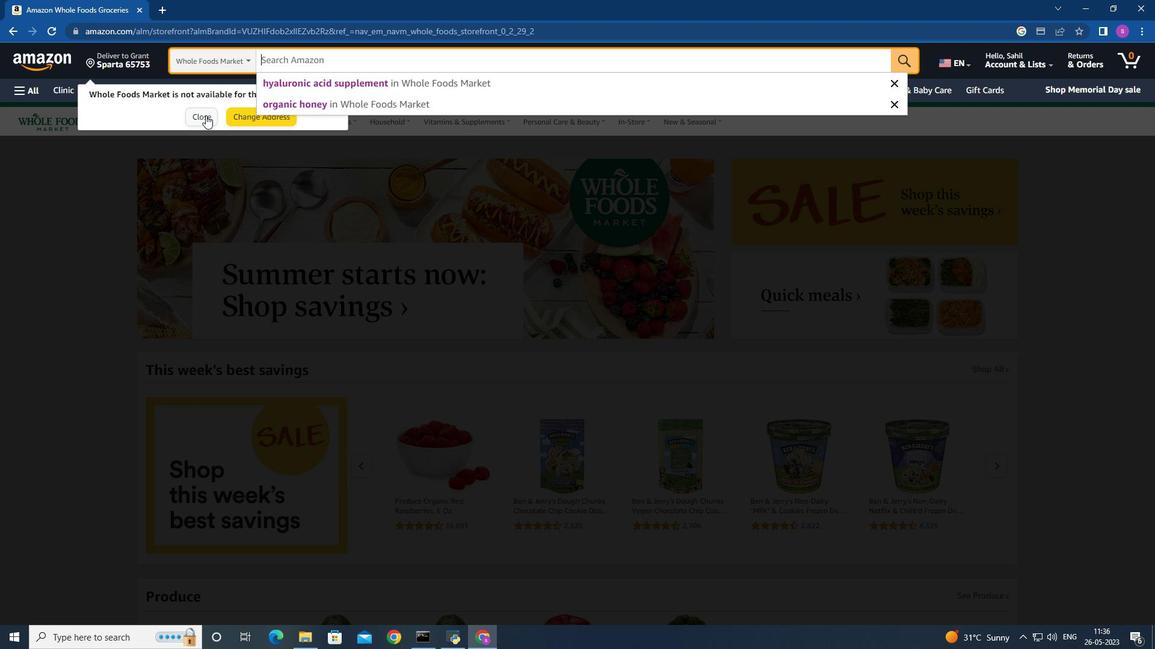 
Action: Mouse moved to (327, 64)
Screenshot: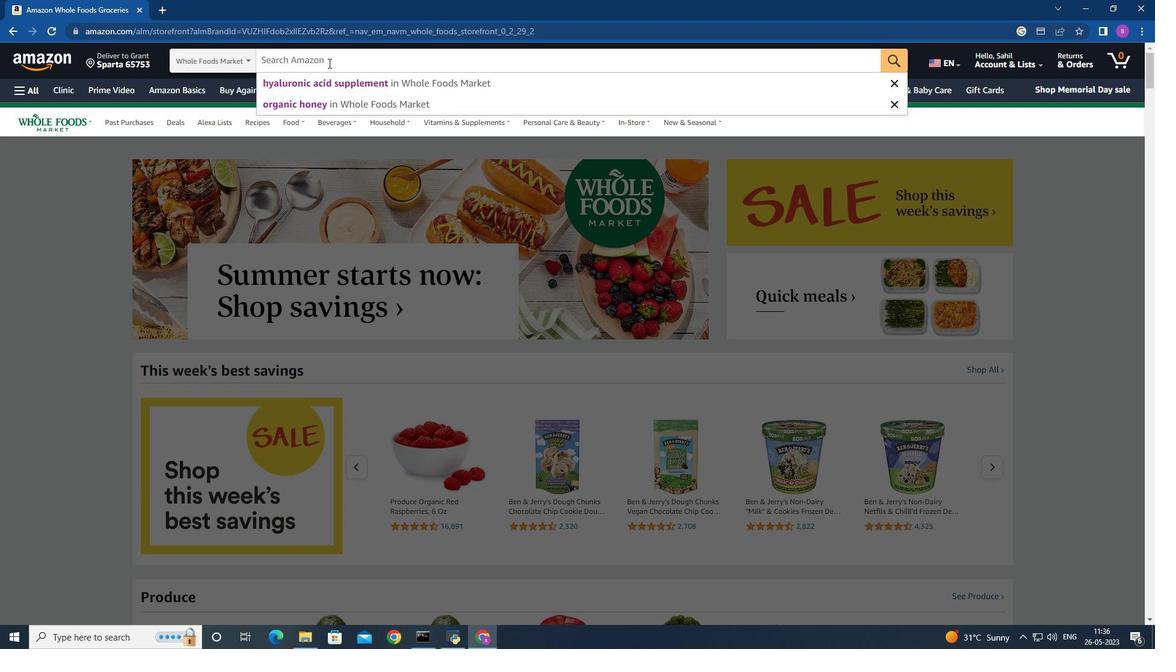 
Action: Mouse pressed left at (327, 64)
Screenshot: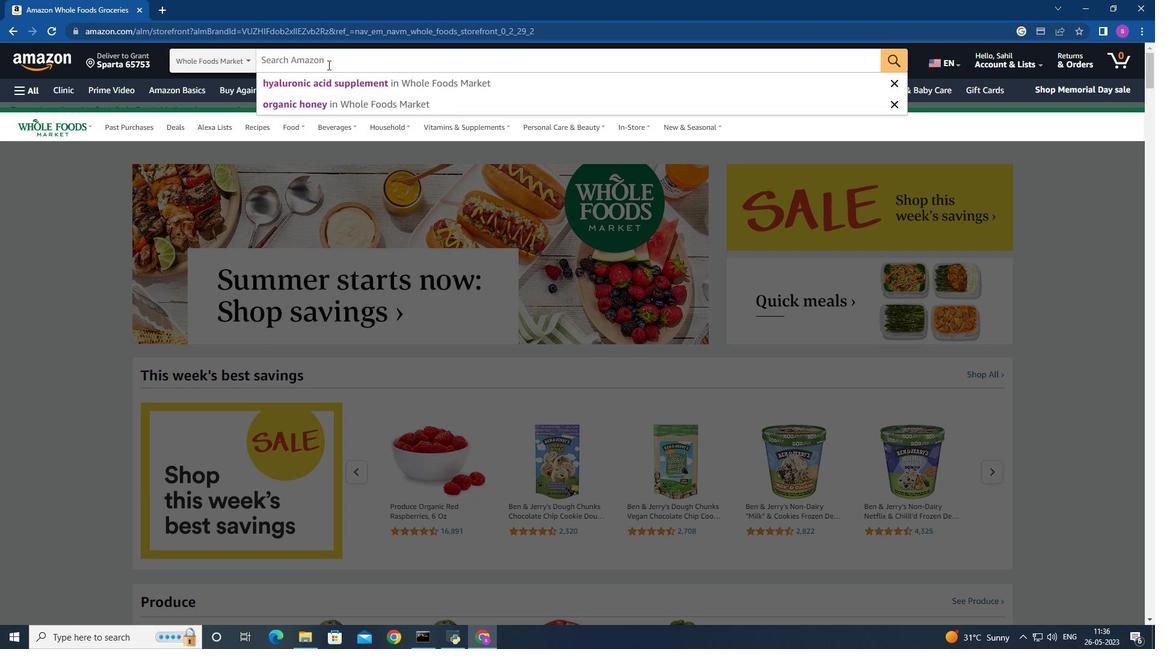 
Action: Key pressed <Key.shift>Cranberry<Key.space>extract<Key.space>capsules<Key.enter>
Screenshot: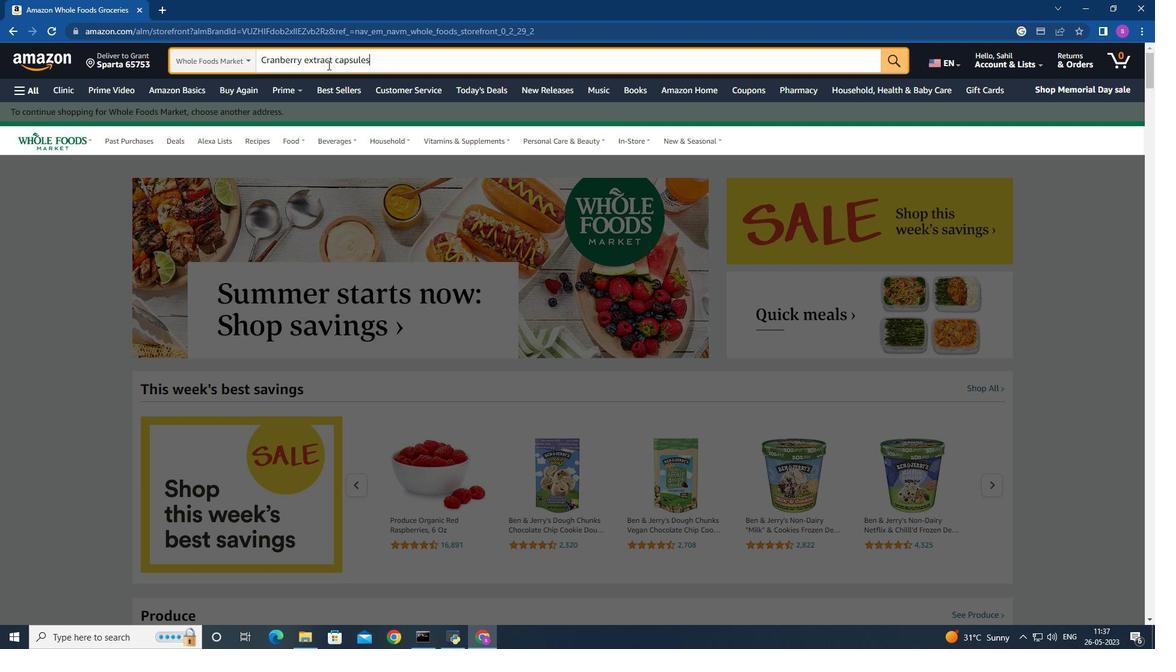 
Action: Mouse moved to (532, 373)
Screenshot: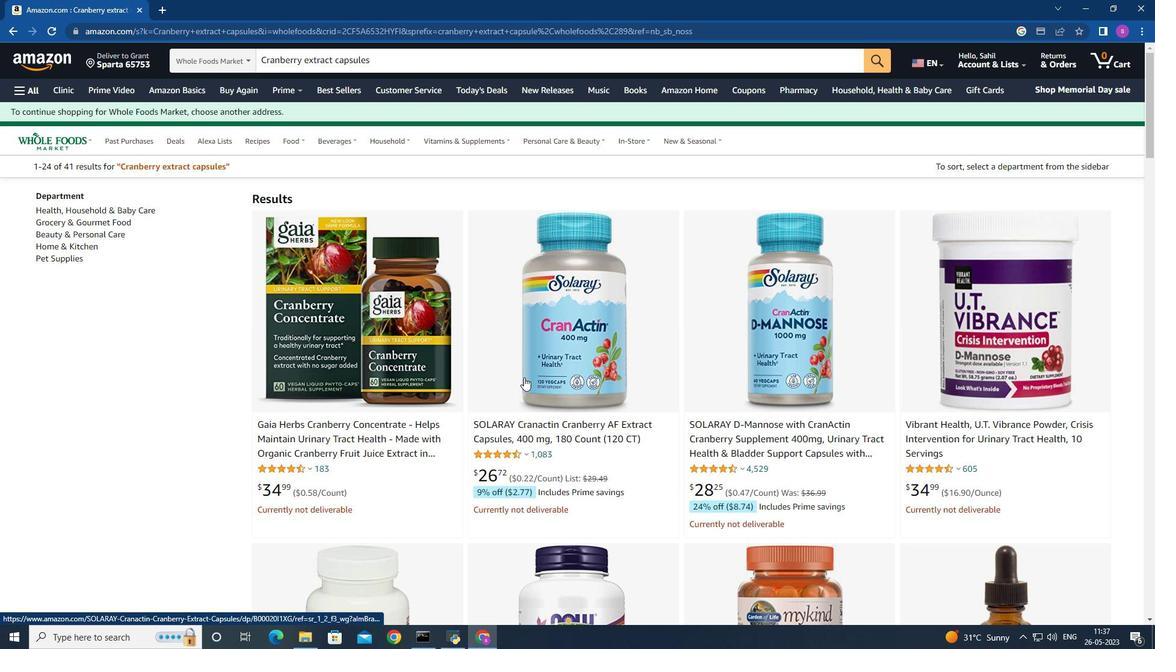 
Action: Mouse scrolled (532, 373) with delta (0, 0)
Screenshot: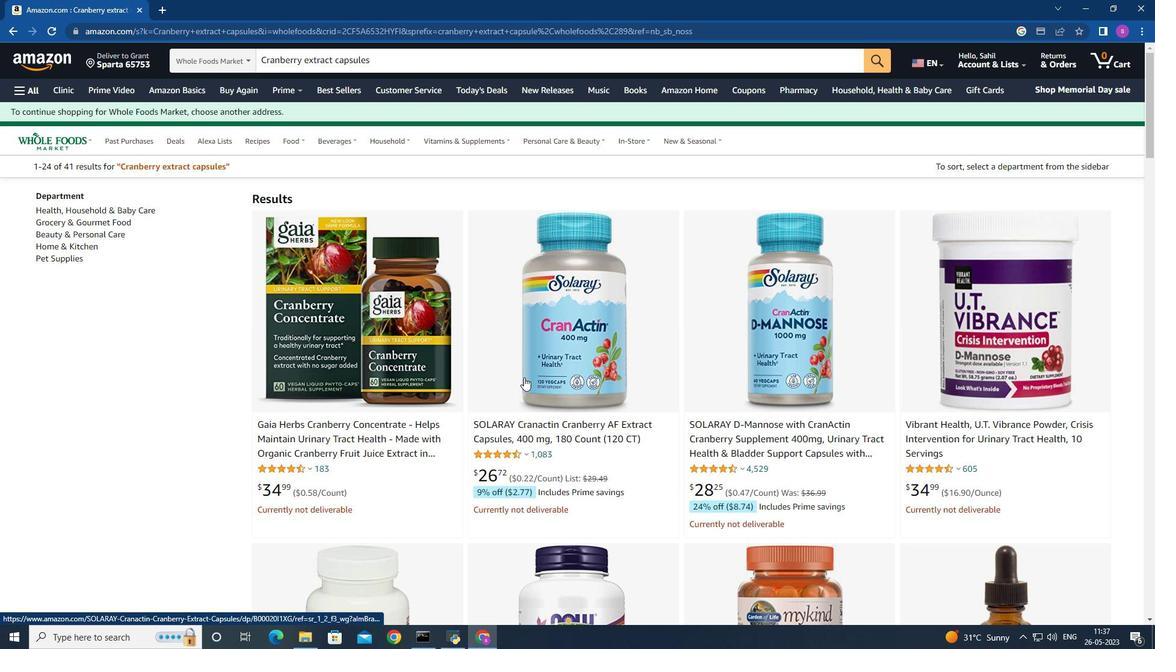 
Action: Mouse moved to (533, 373)
Screenshot: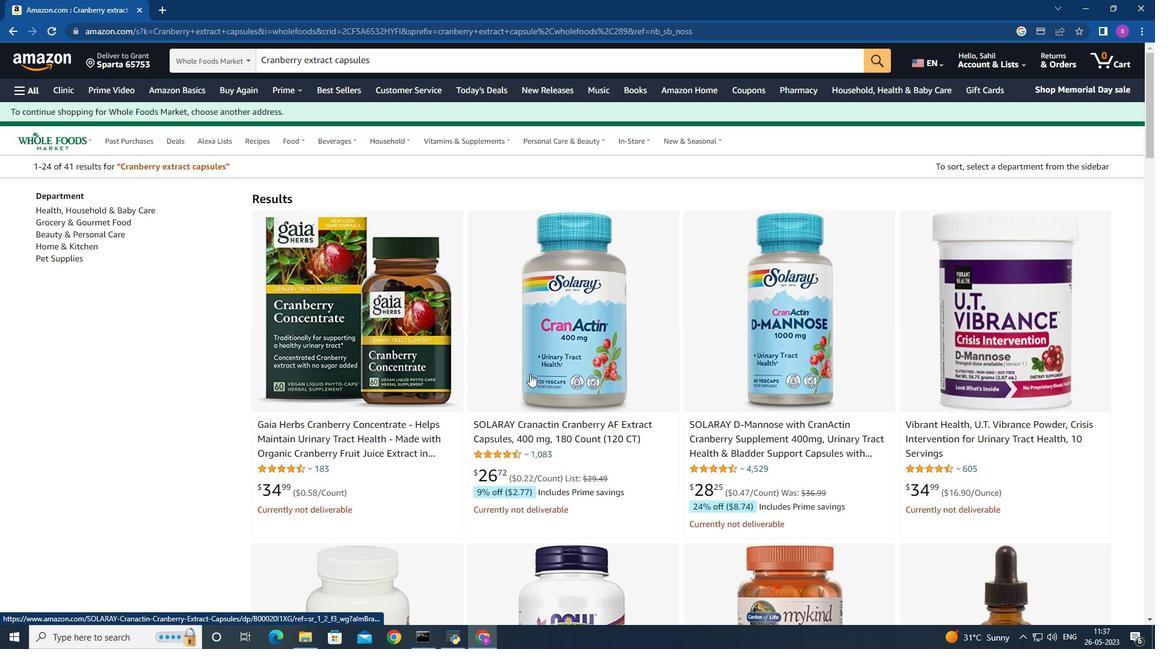 
Action: Mouse scrolled (533, 372) with delta (0, 0)
Screenshot: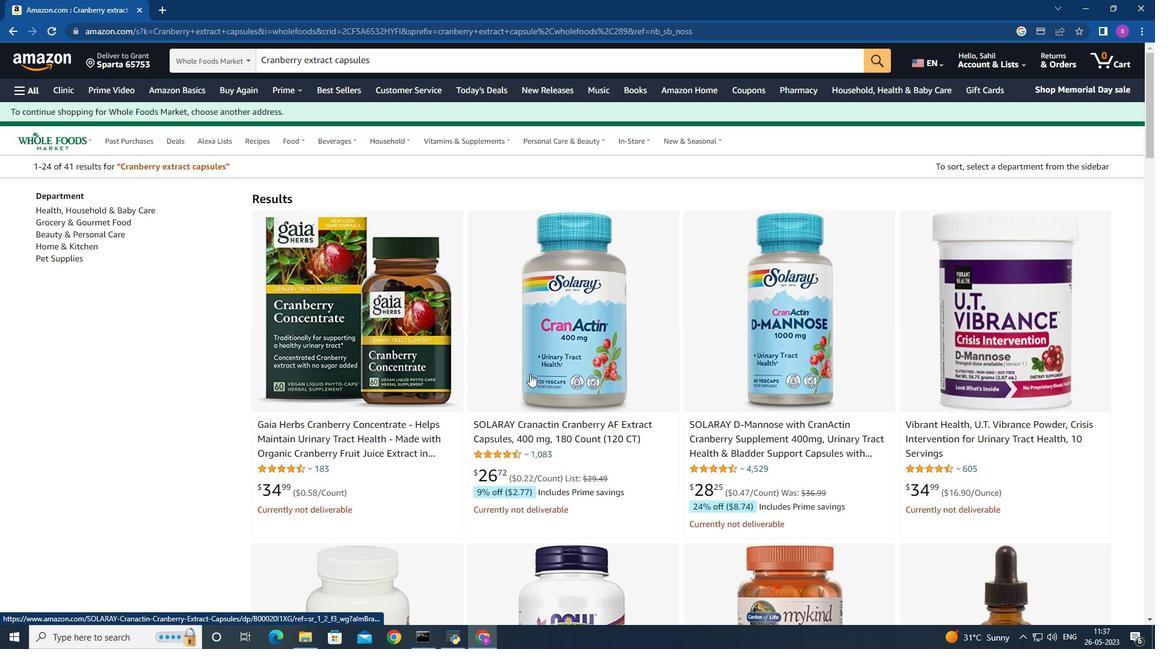 
Action: Mouse moved to (534, 373)
Screenshot: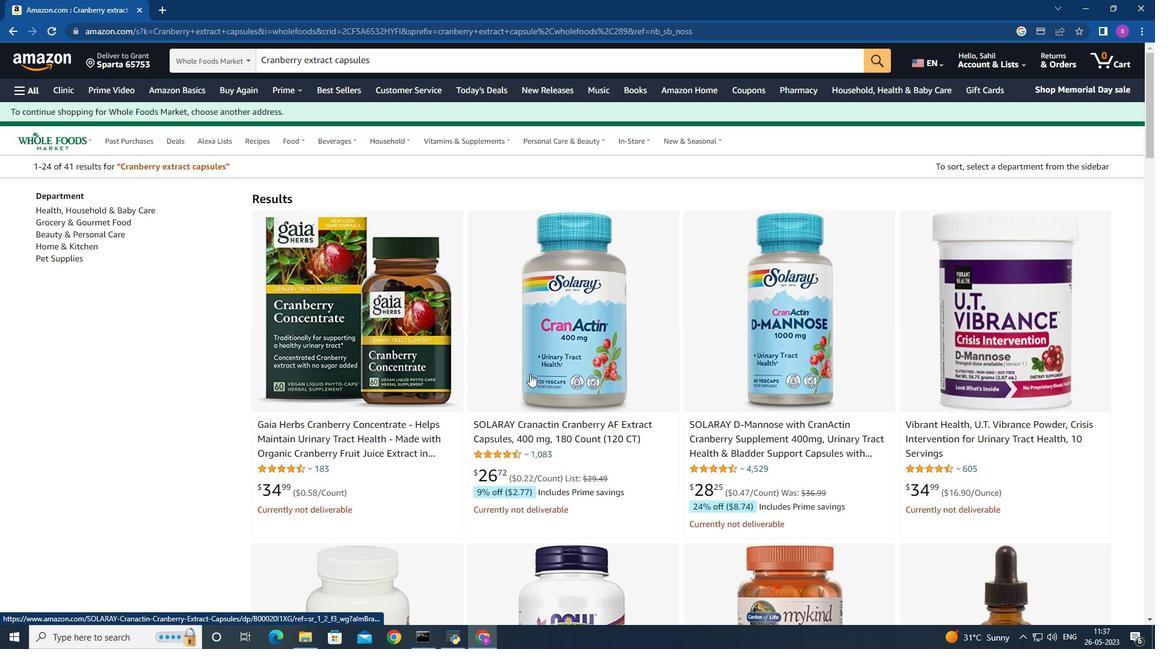 
Action: Mouse scrolled (534, 372) with delta (0, 0)
Screenshot: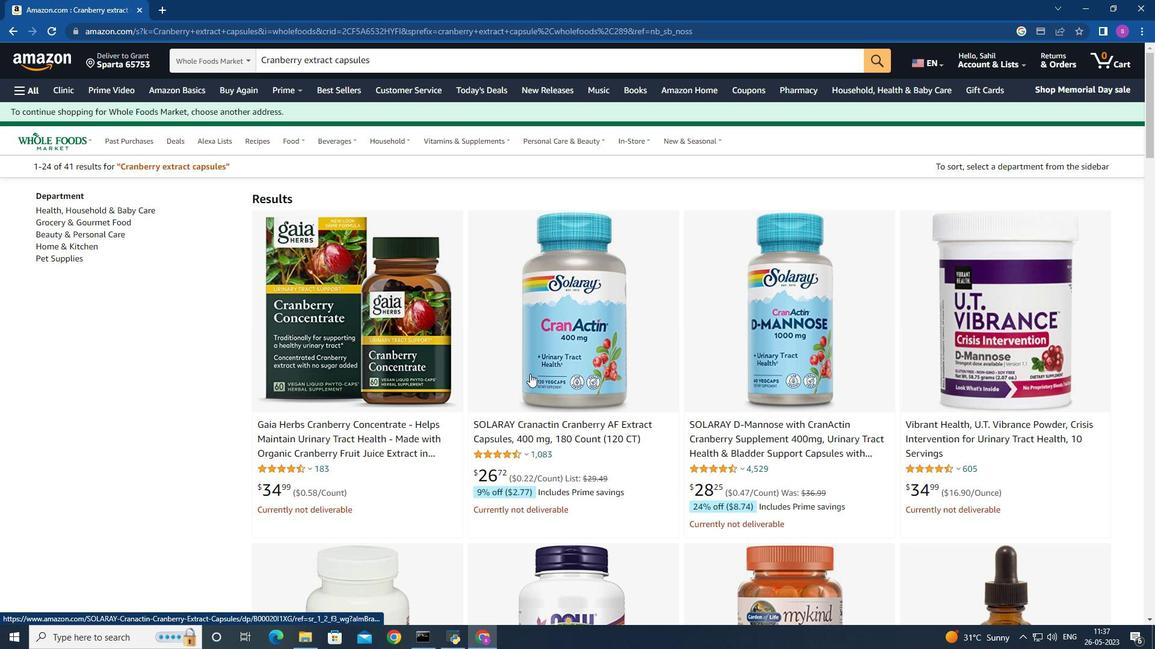 
Action: Mouse moved to (534, 373)
Screenshot: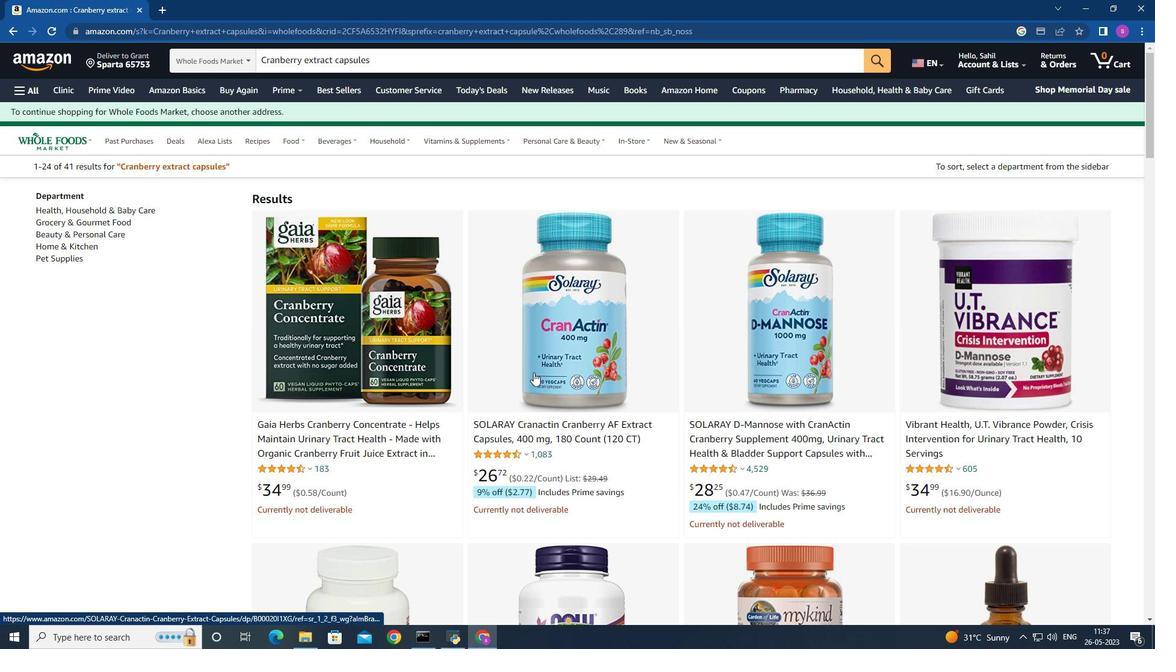 
Action: Mouse scrolled (534, 372) with delta (0, 0)
Screenshot: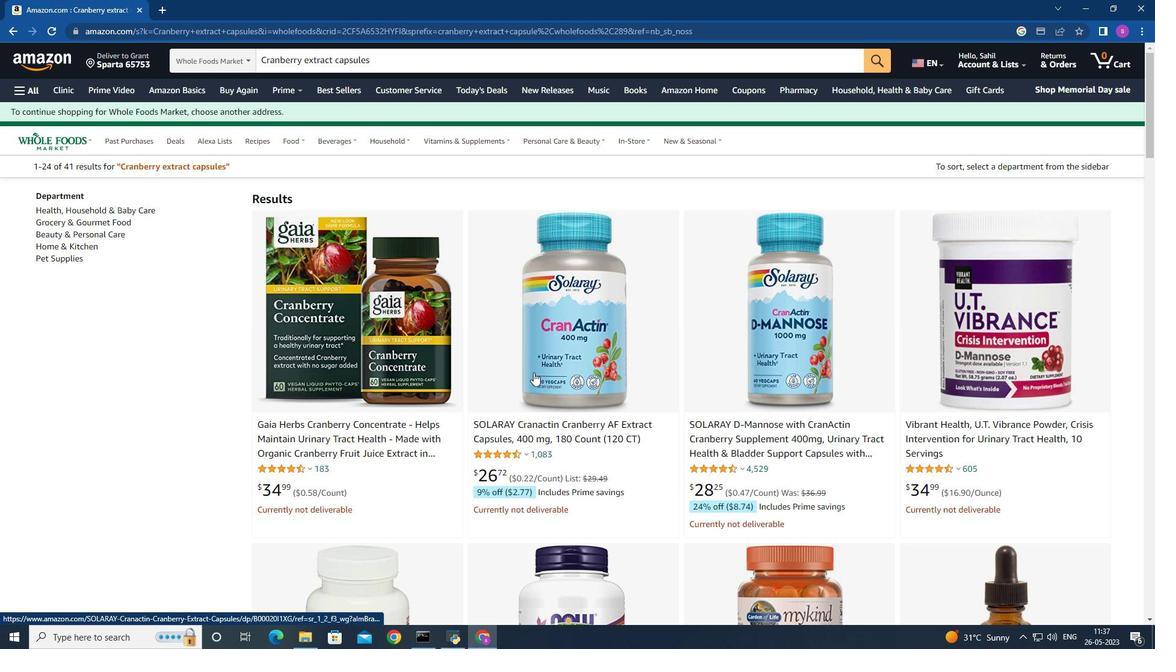 
Action: Mouse scrolled (534, 372) with delta (0, 0)
Screenshot: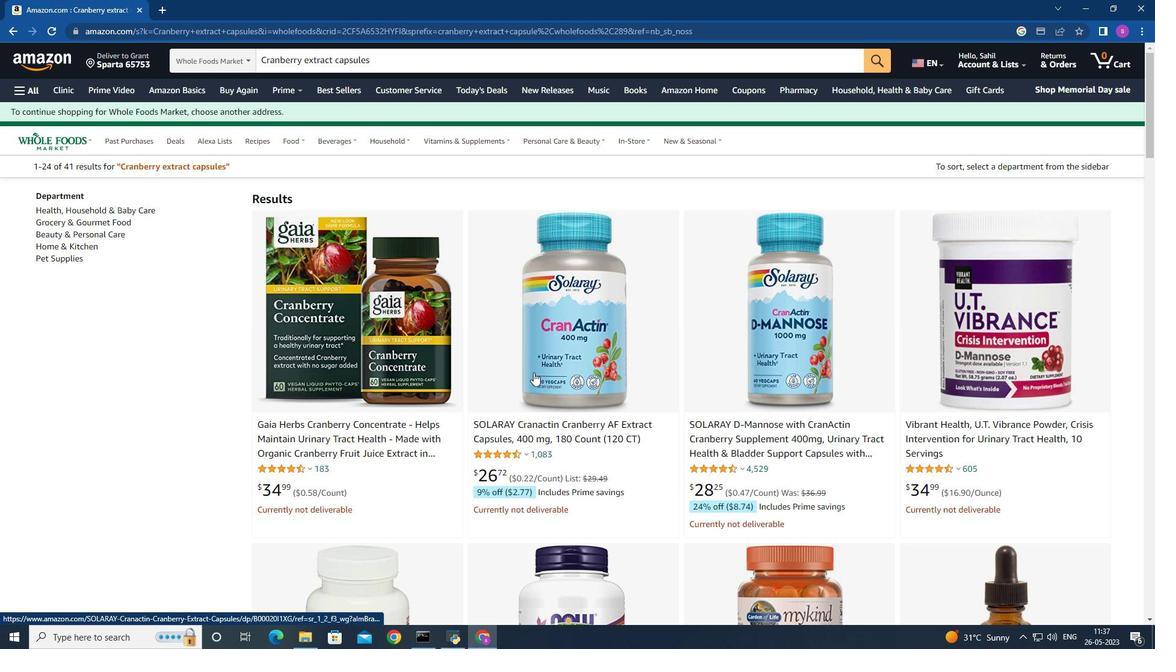 
Action: Mouse scrolled (534, 372) with delta (0, 0)
Screenshot: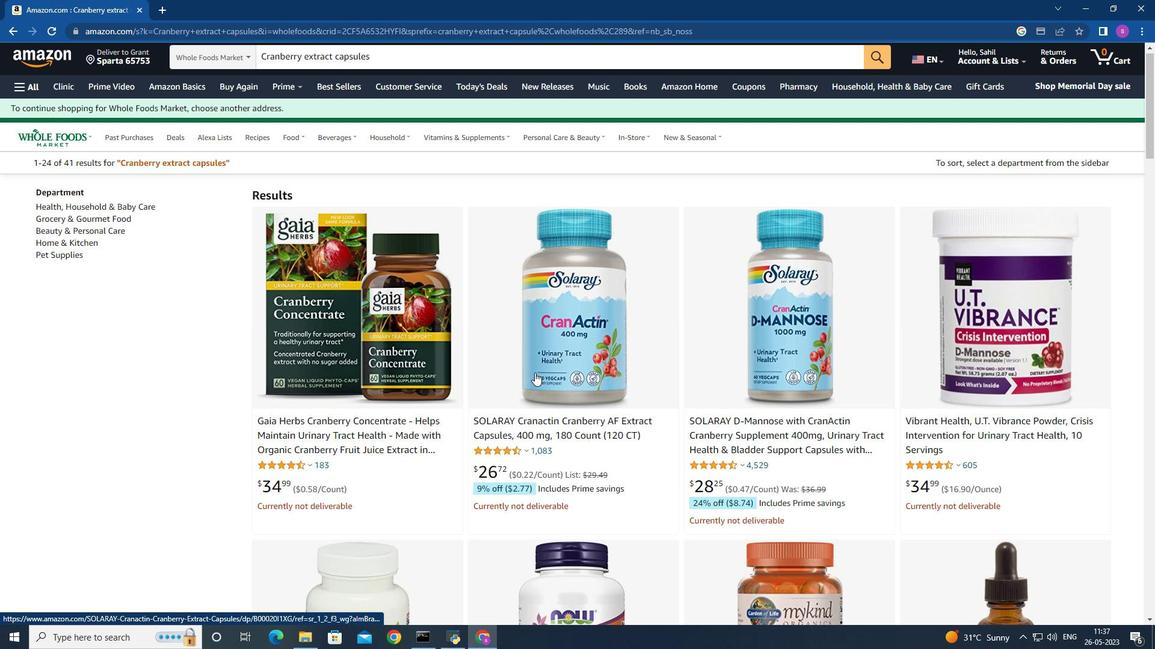 
Action: Mouse moved to (535, 371)
Screenshot: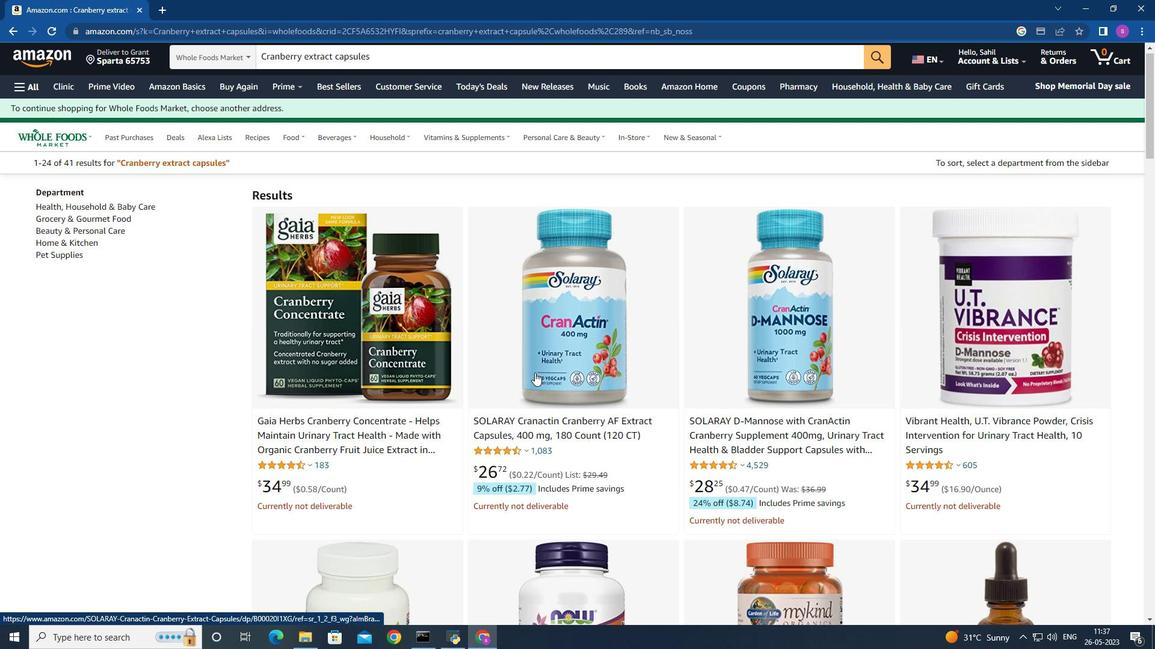 
Action: Mouse scrolled (535, 371) with delta (0, 0)
Screenshot: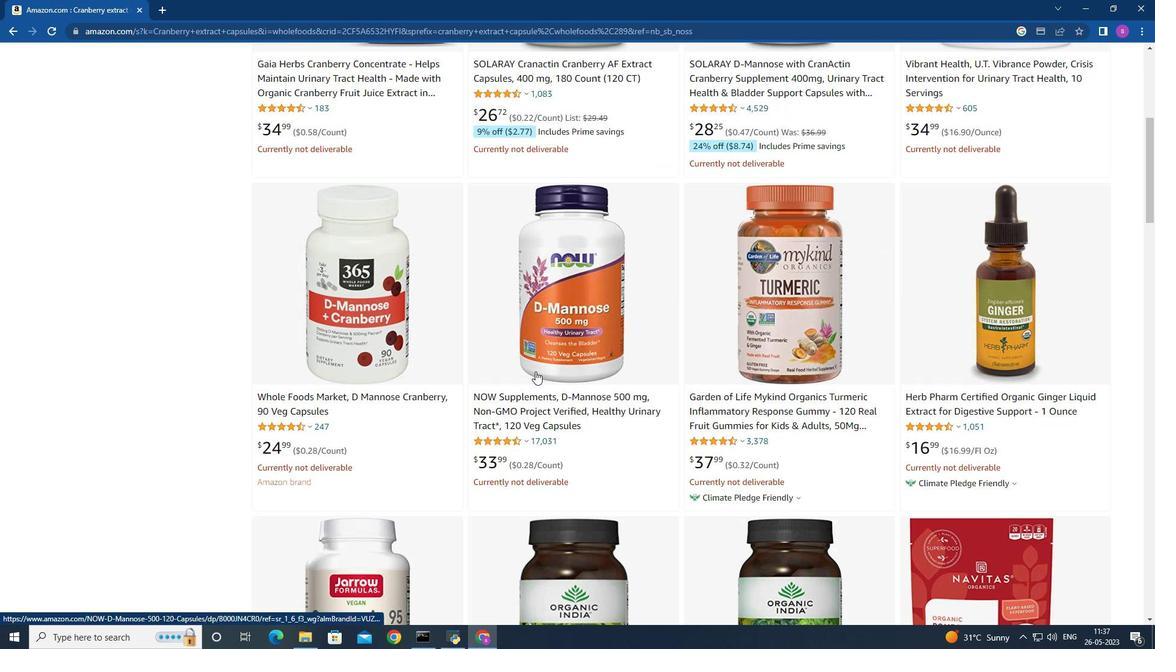 
Action: Mouse scrolled (535, 371) with delta (0, 0)
Screenshot: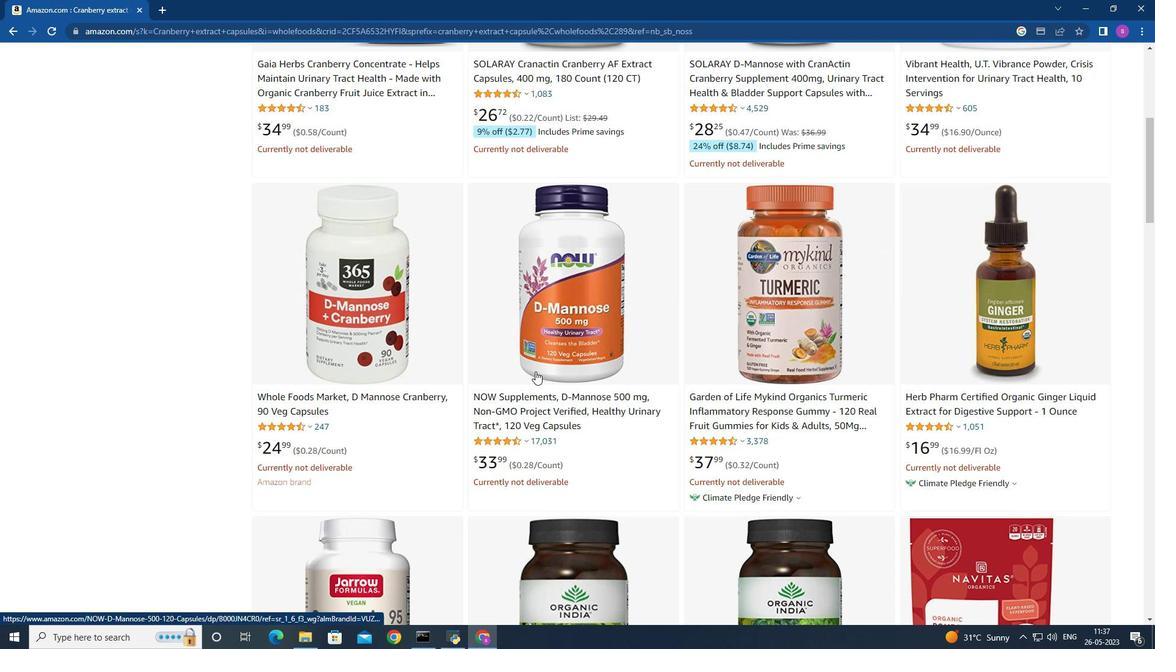 
Action: Mouse scrolled (535, 371) with delta (0, 0)
Screenshot: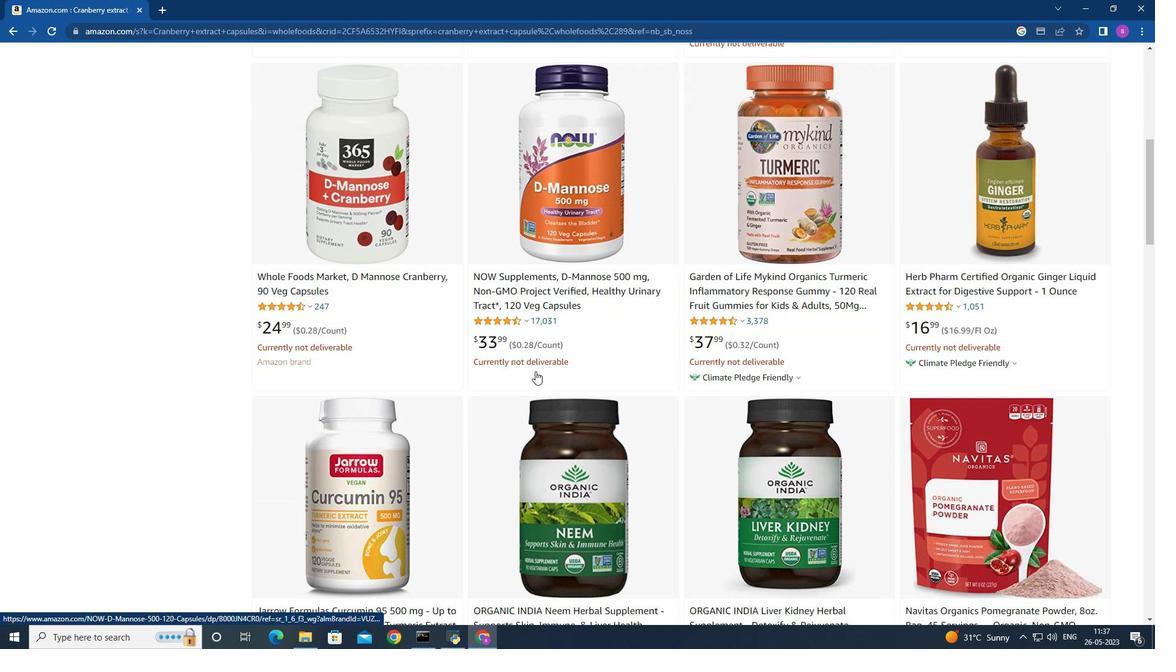 
Action: Mouse scrolled (535, 371) with delta (0, 0)
Screenshot: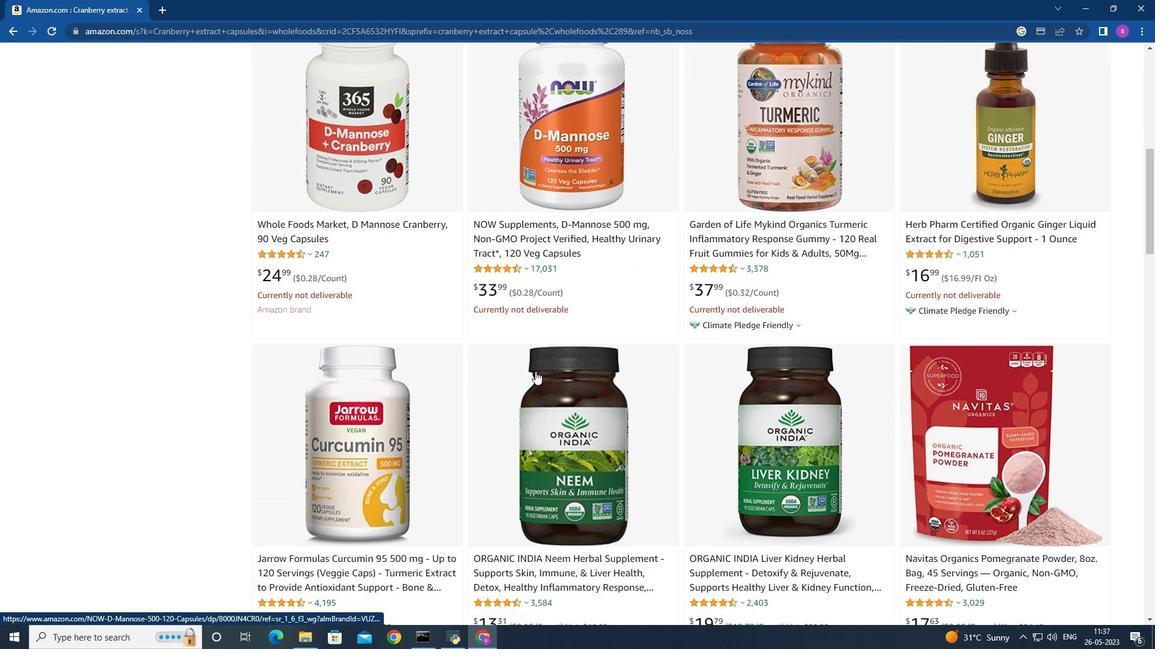 
Action: Mouse scrolled (535, 371) with delta (0, 0)
Screenshot: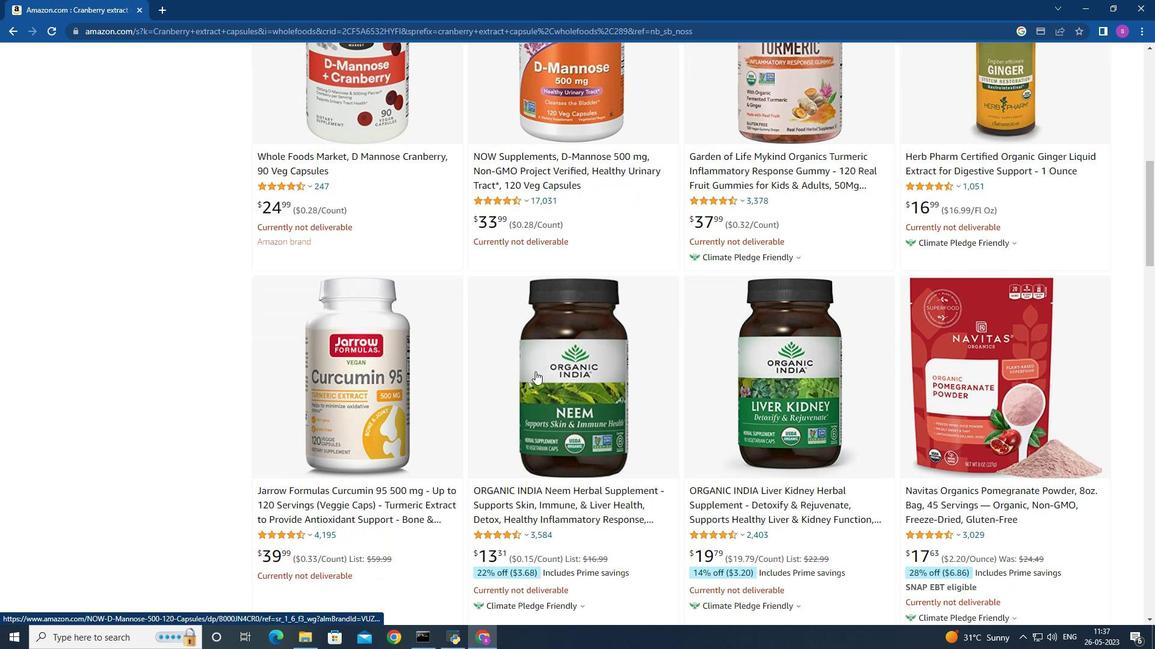 
Action: Mouse scrolled (535, 371) with delta (0, 0)
Screenshot: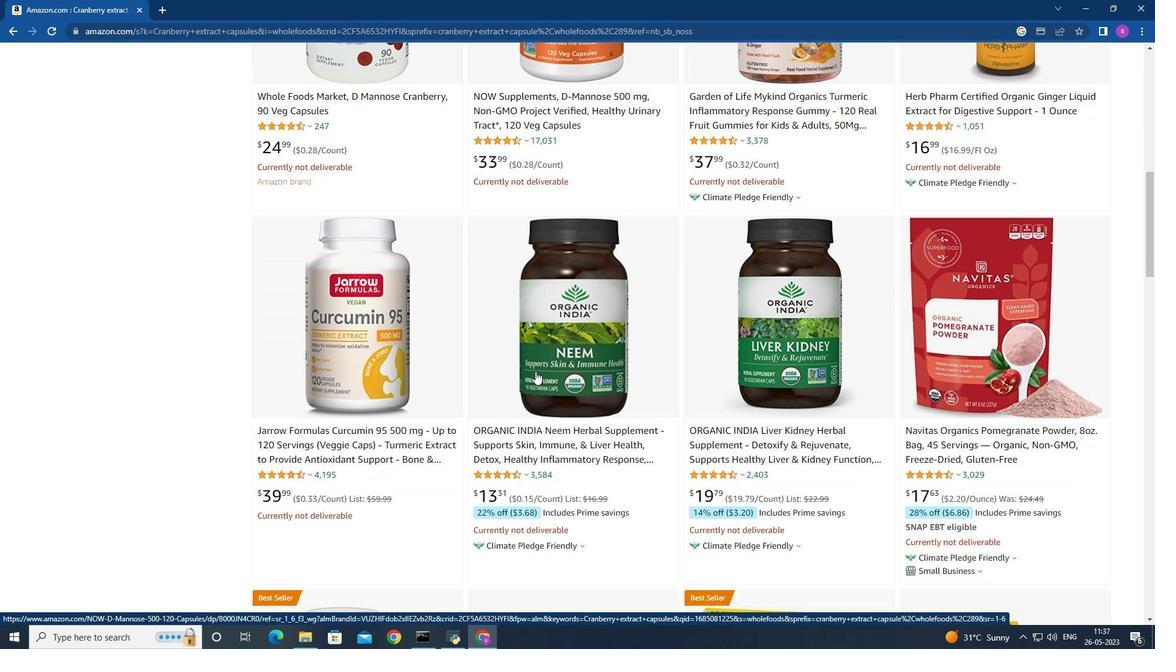 
Action: Mouse scrolled (535, 371) with delta (0, 0)
Screenshot: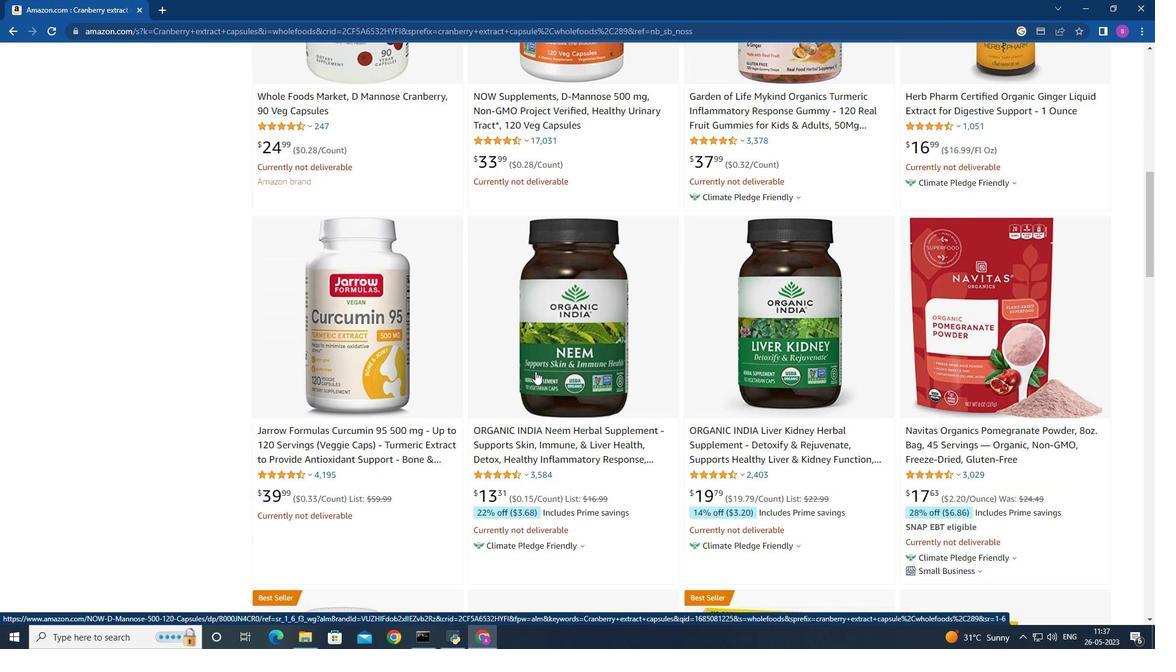 
Action: Mouse scrolled (535, 371) with delta (0, 0)
Screenshot: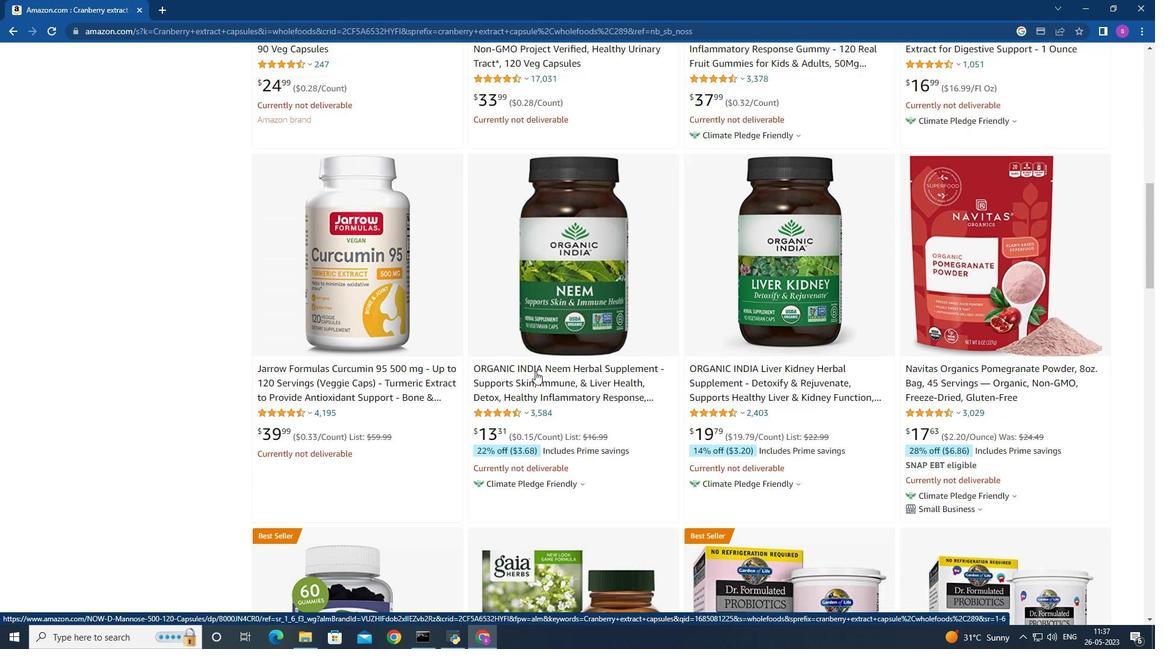 
Action: Mouse scrolled (535, 371) with delta (0, 0)
Screenshot: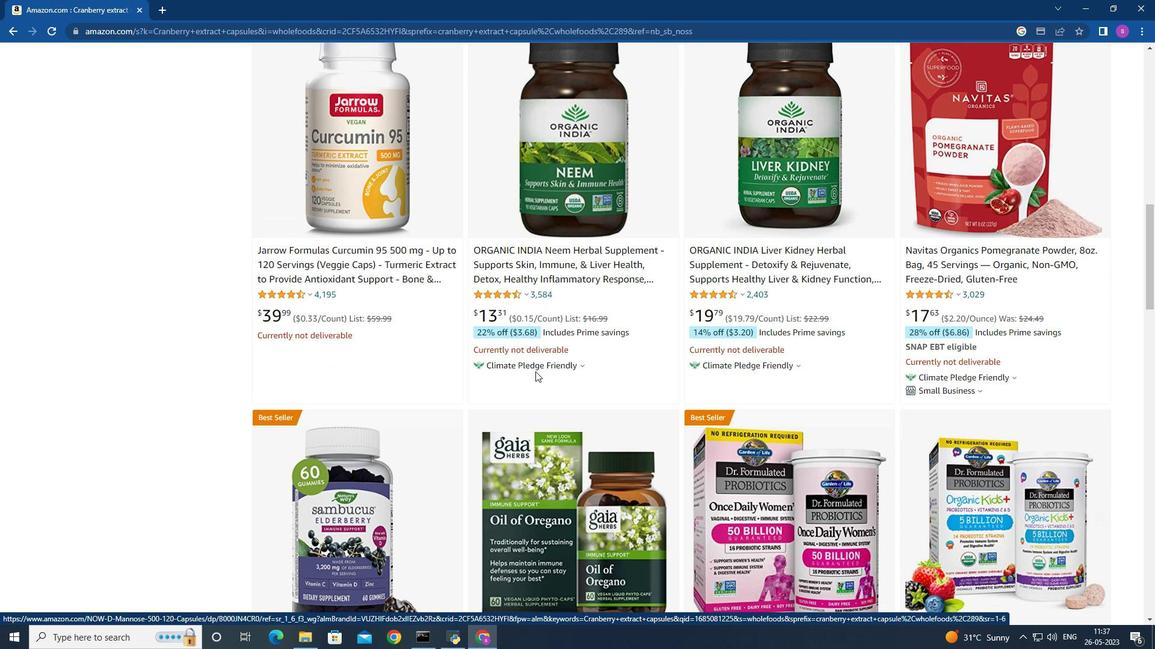
Action: Mouse scrolled (535, 371) with delta (0, 0)
Screenshot: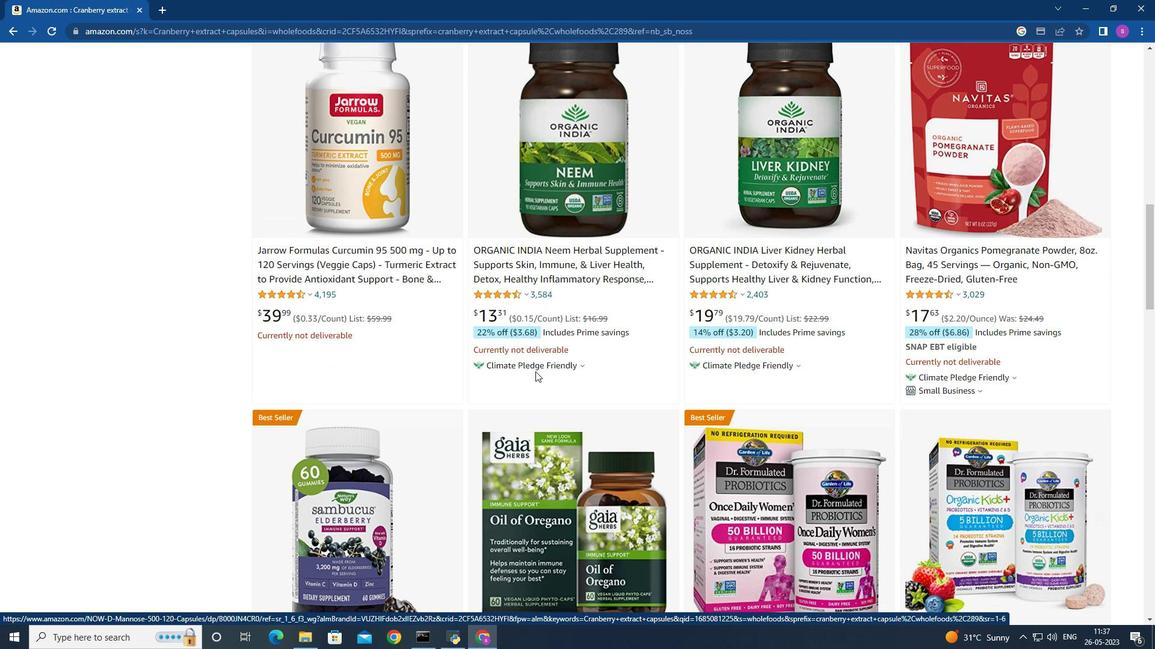 
Action: Mouse scrolled (535, 371) with delta (0, 0)
Screenshot: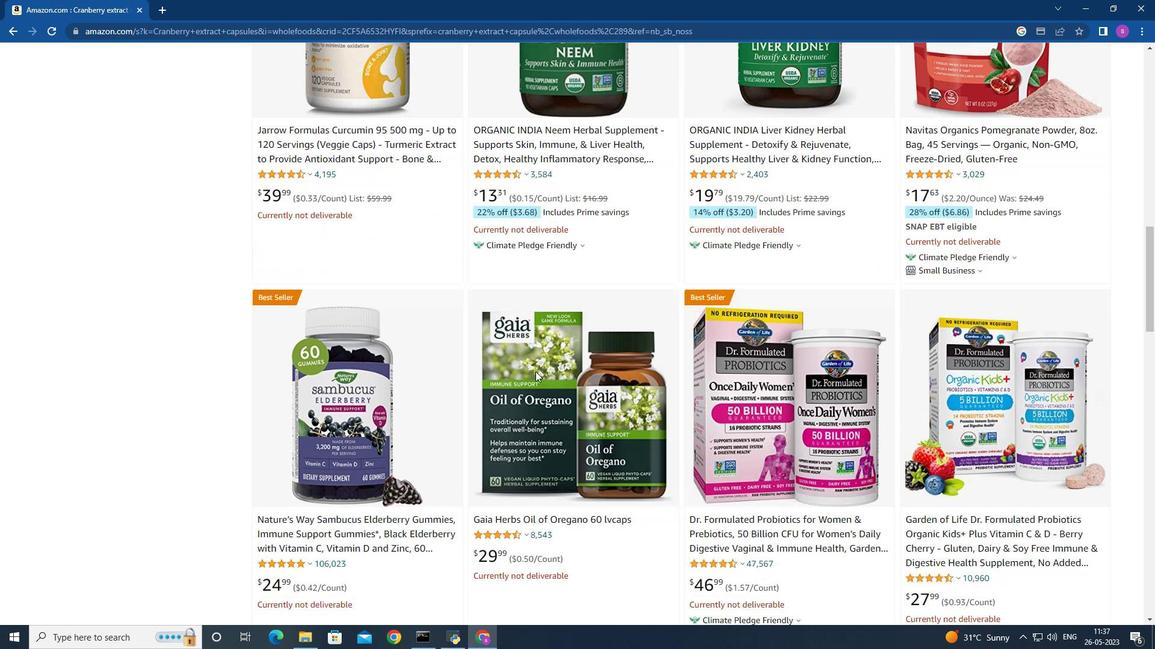 
Action: Mouse scrolled (535, 371) with delta (0, 0)
Screenshot: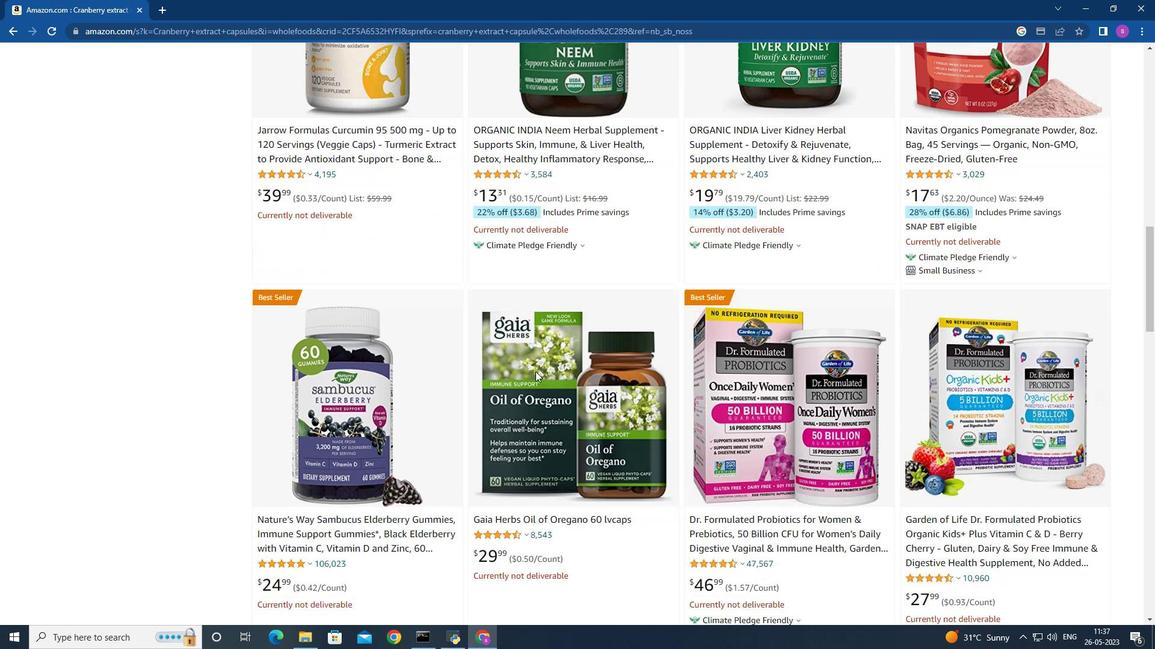 
Action: Mouse scrolled (535, 371) with delta (0, 0)
Screenshot: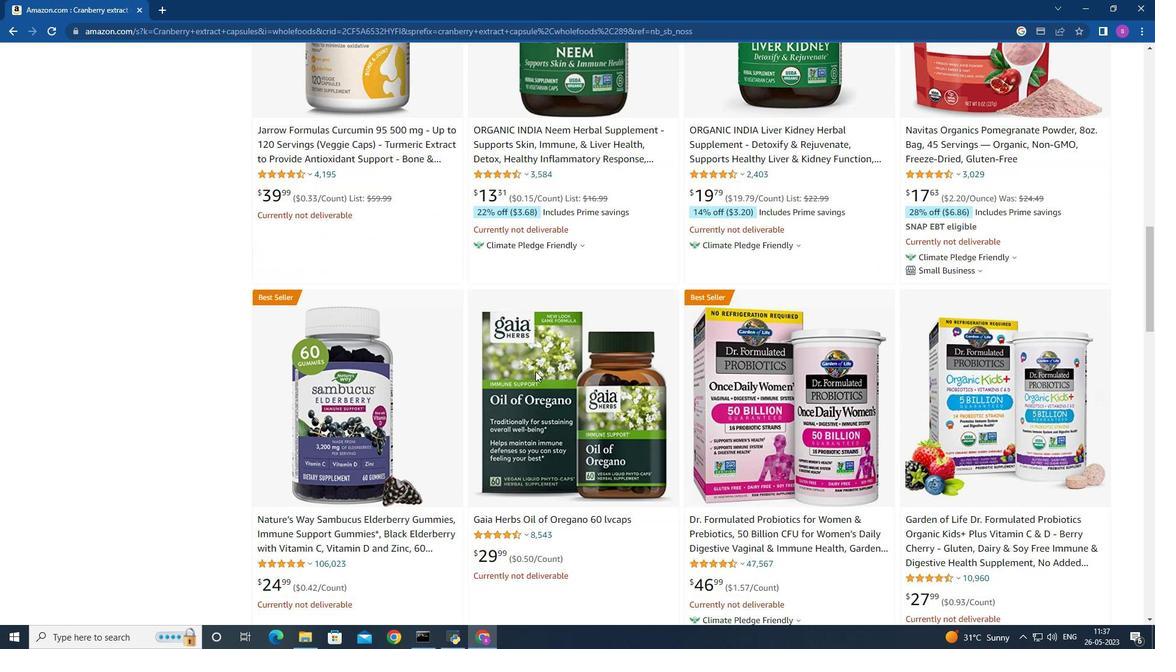 
Action: Mouse scrolled (535, 371) with delta (0, 0)
Screenshot: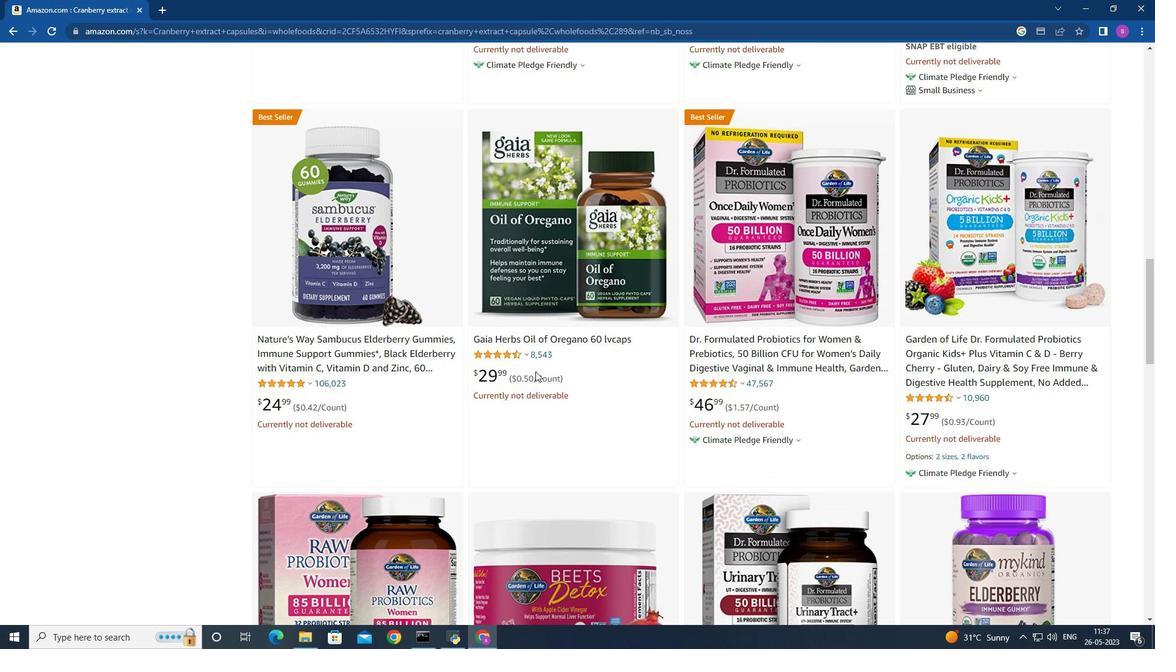 
Action: Mouse scrolled (535, 371) with delta (0, 0)
Screenshot: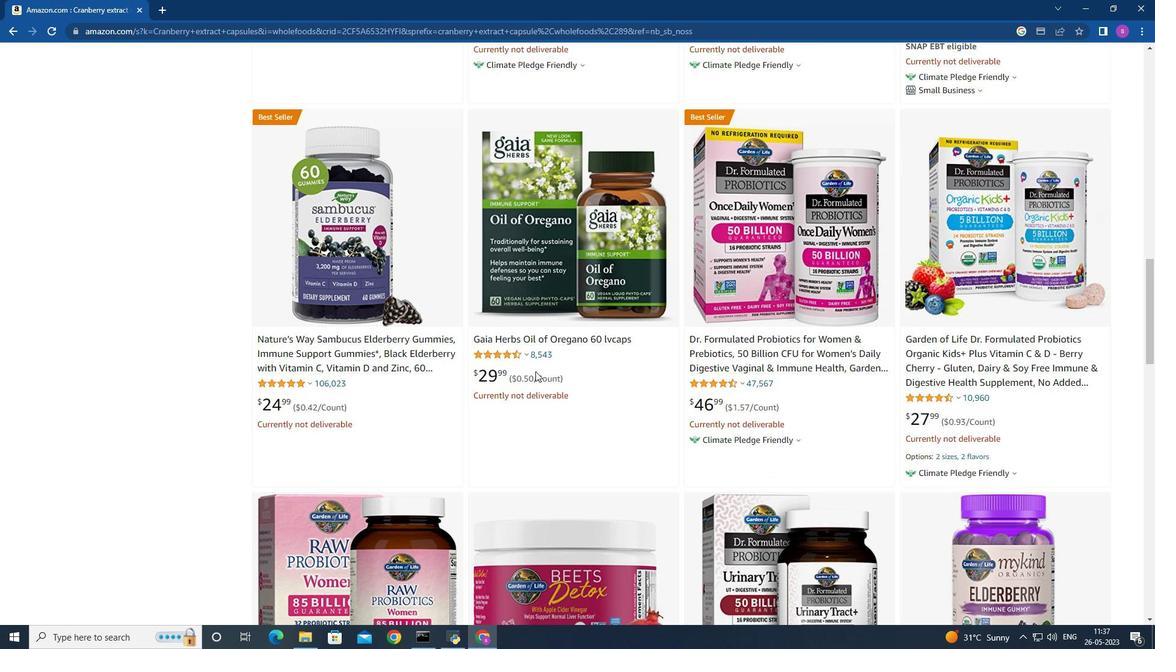 
Action: Mouse scrolled (535, 371) with delta (0, 0)
Screenshot: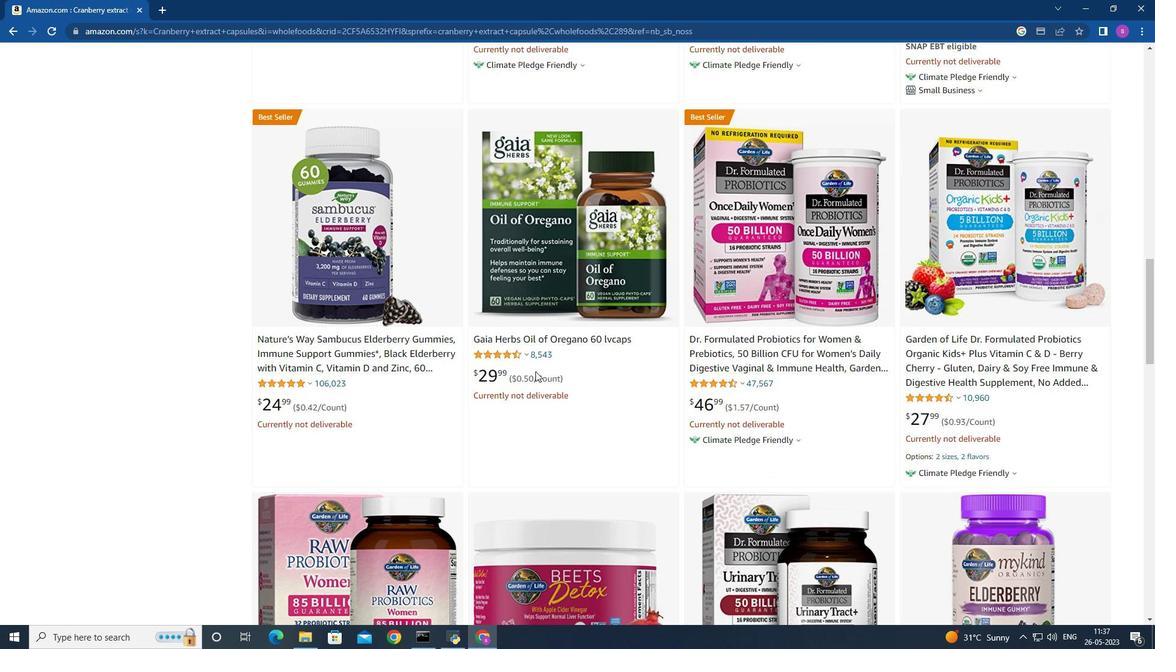 
Action: Mouse scrolled (535, 371) with delta (0, 0)
Screenshot: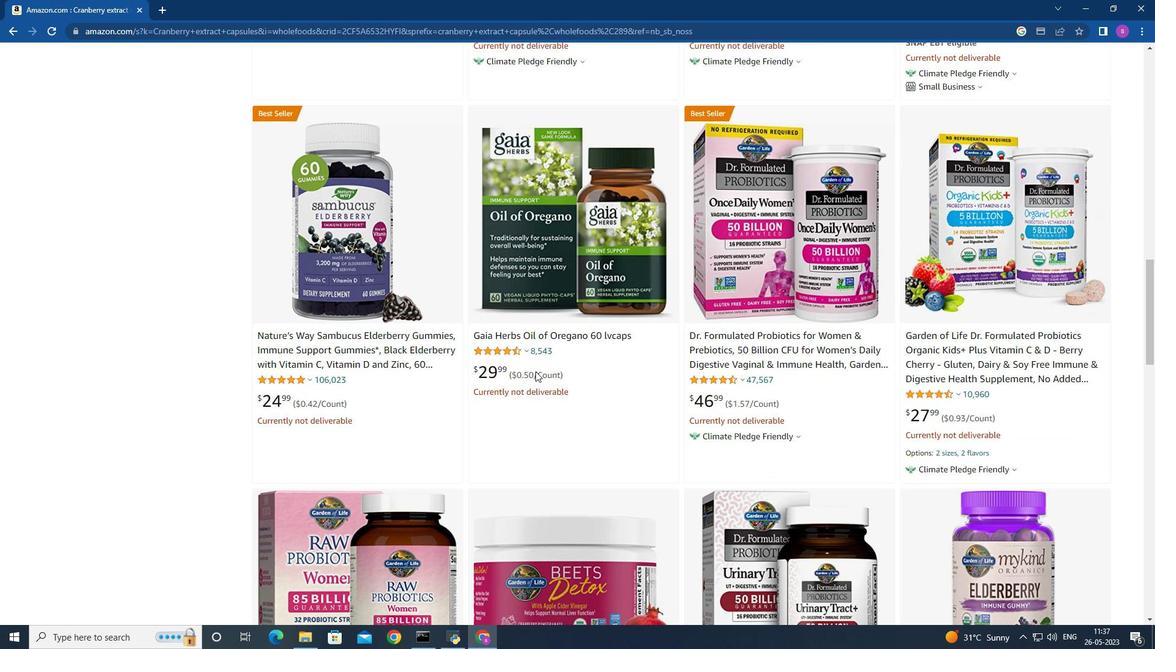 
Action: Mouse scrolled (535, 371) with delta (0, 0)
Screenshot: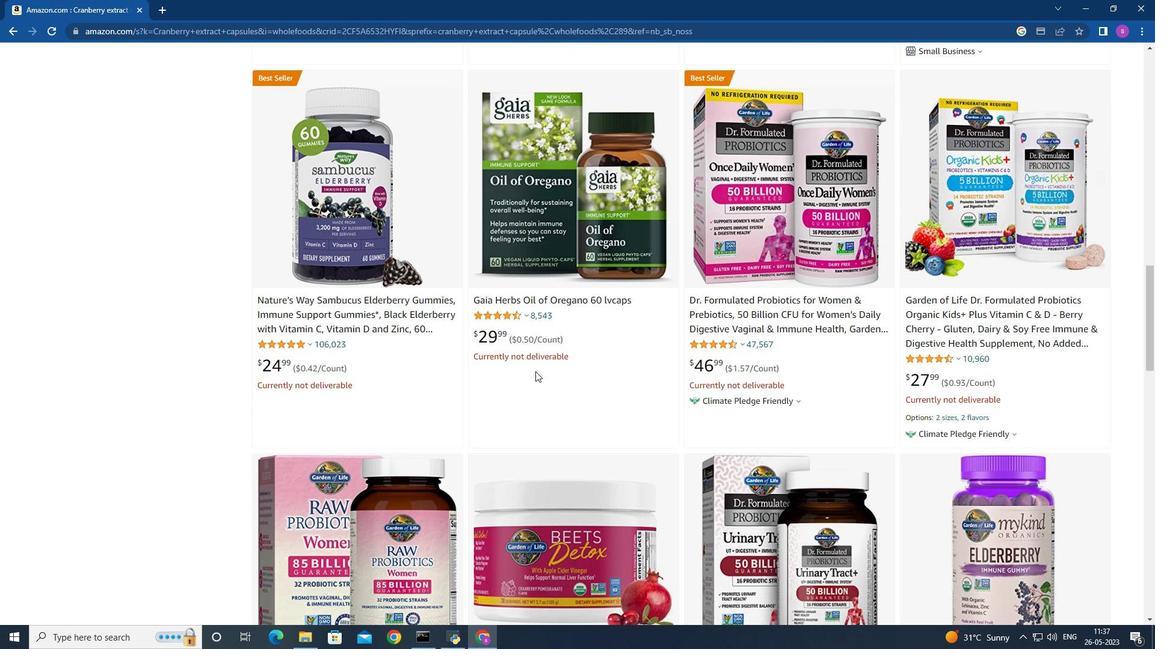 
Action: Mouse scrolled (535, 371) with delta (0, 0)
Screenshot: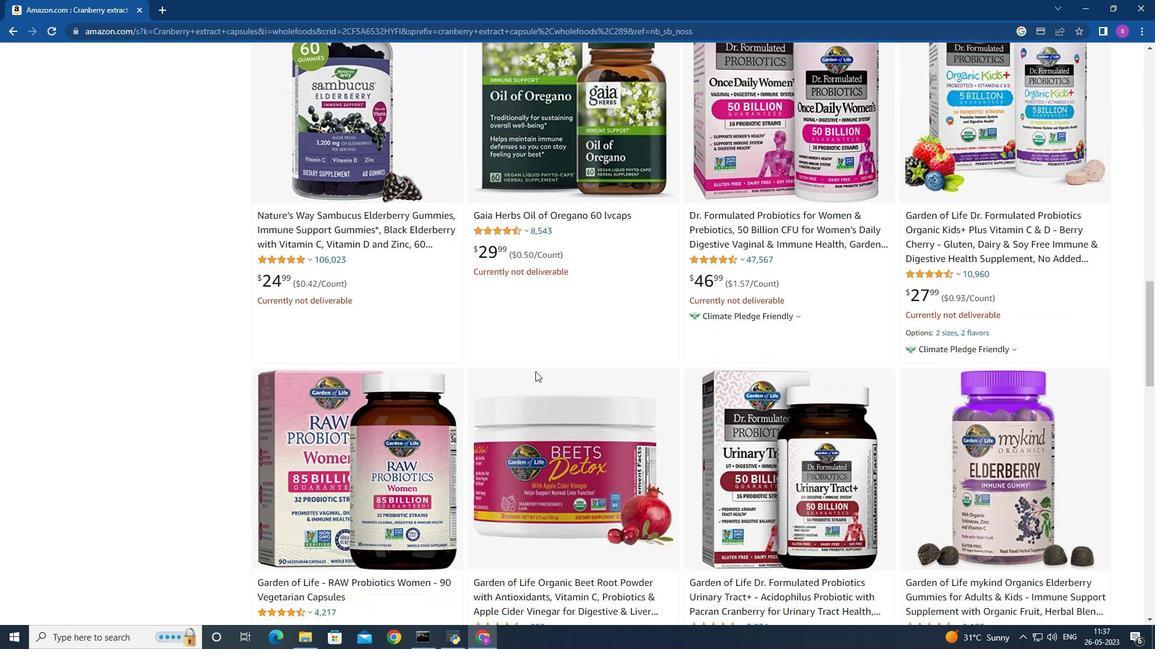 
Action: Mouse scrolled (535, 371) with delta (0, 0)
Screenshot: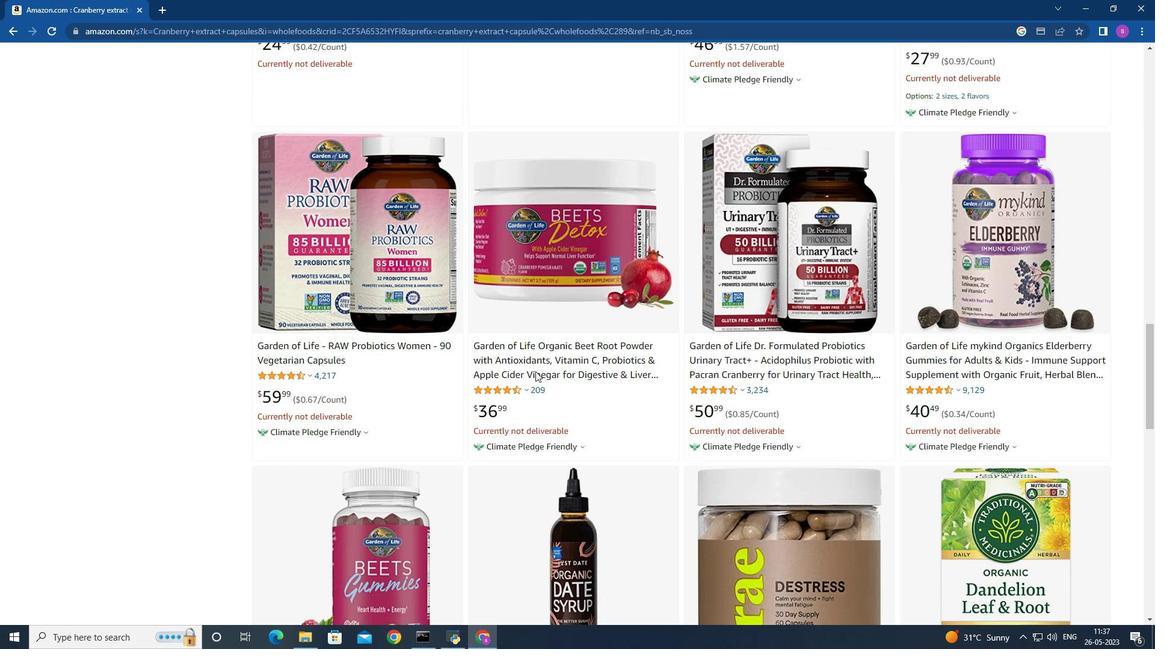 
Action: Mouse scrolled (535, 371) with delta (0, 0)
Screenshot: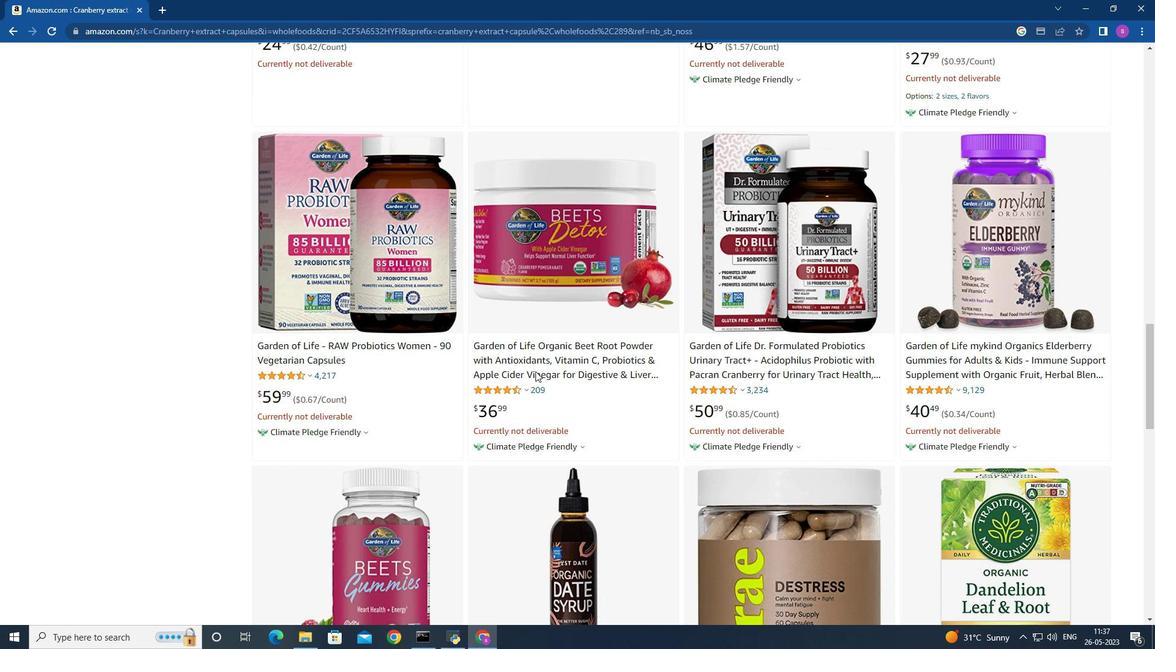 
Action: Mouse scrolled (535, 371) with delta (0, 0)
Screenshot: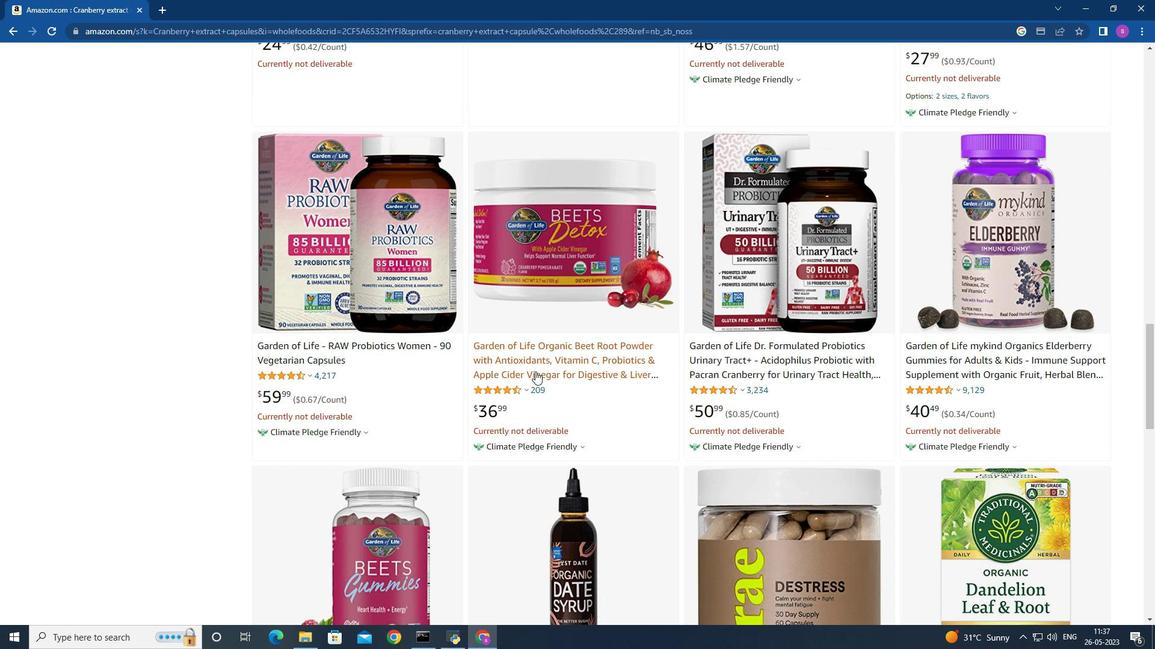 
Action: Mouse scrolled (535, 371) with delta (0, 0)
Screenshot: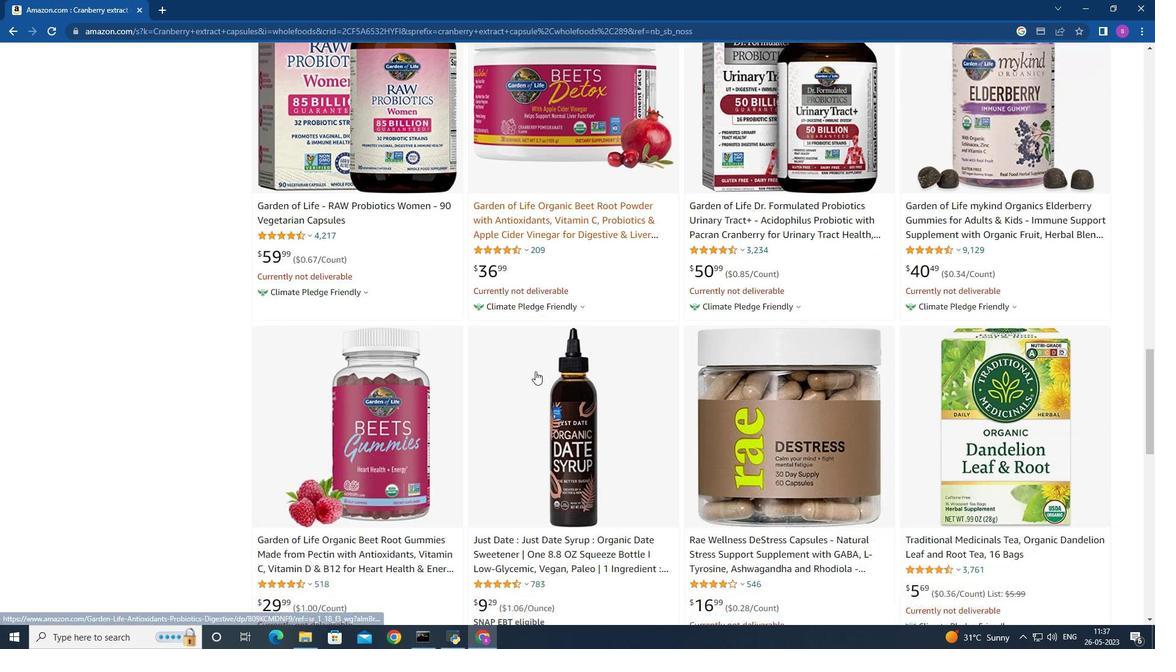 
Action: Mouse scrolled (535, 371) with delta (0, 0)
Screenshot: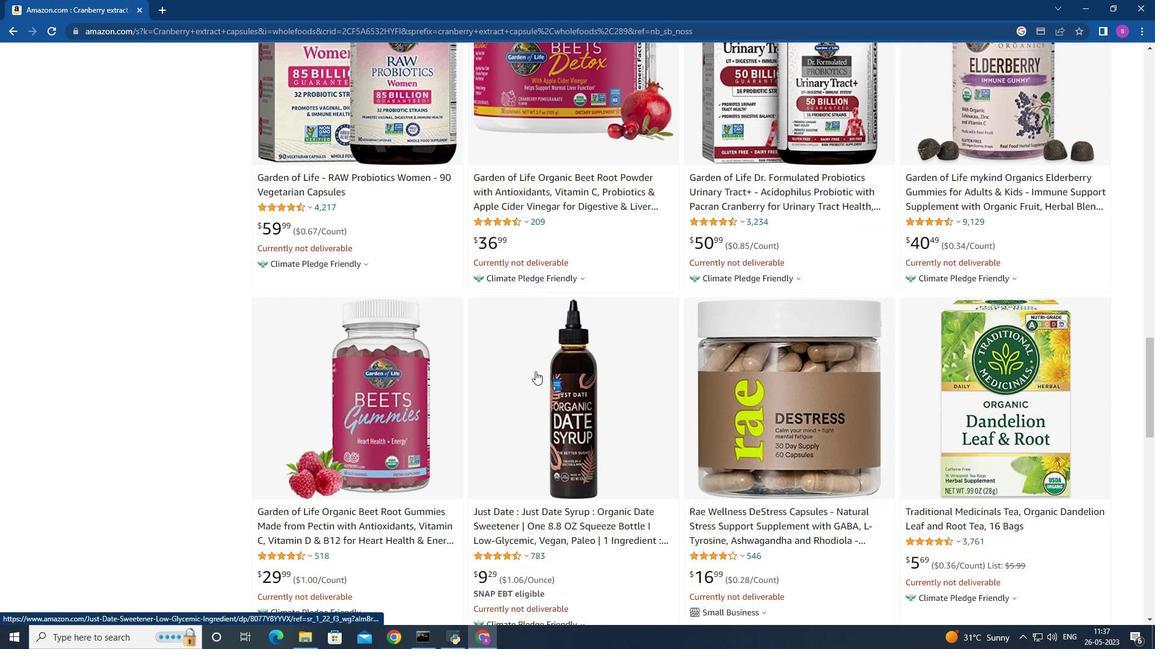 
Action: Mouse scrolled (535, 371) with delta (0, 0)
Screenshot: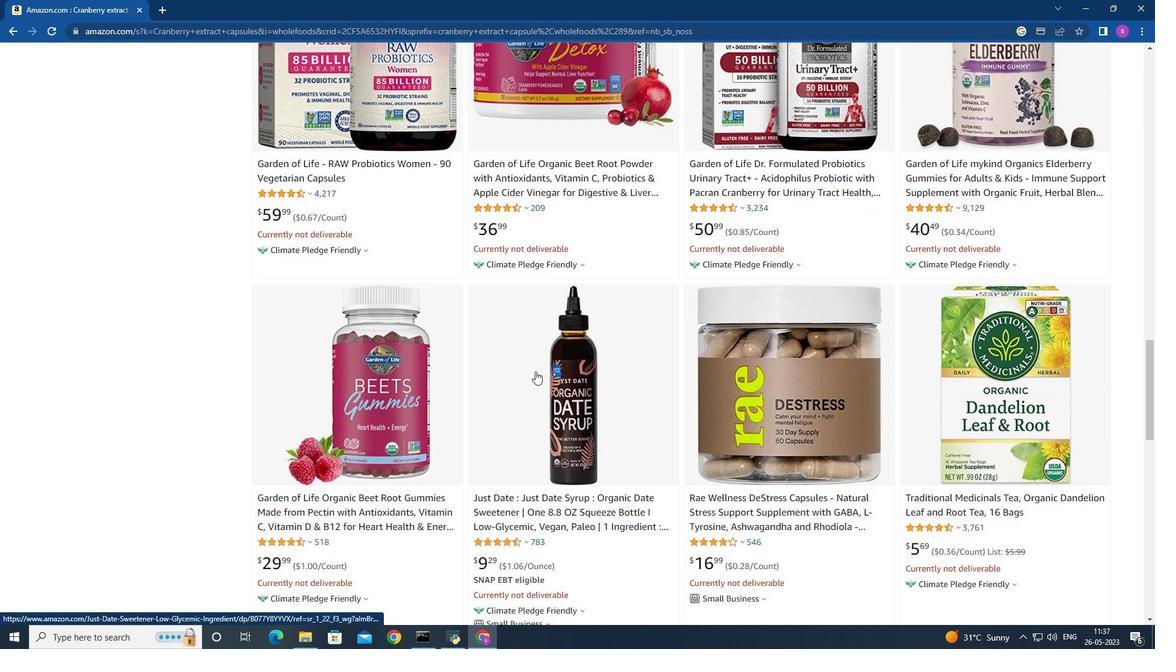 
Action: Mouse scrolled (535, 371) with delta (0, 0)
Screenshot: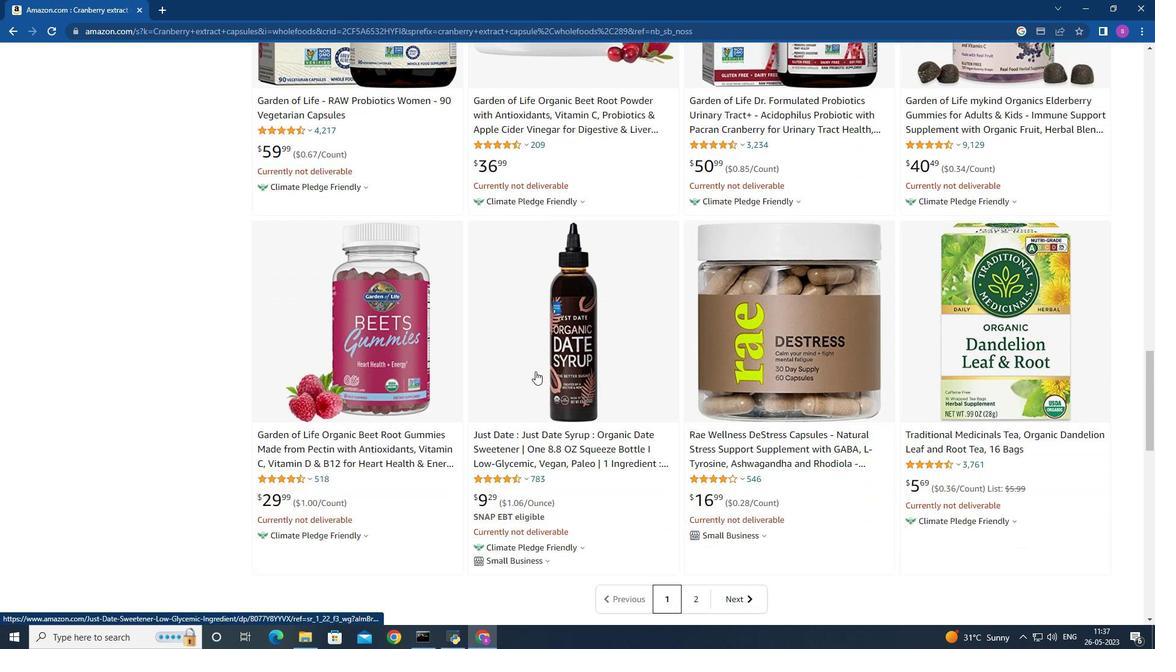
Action: Mouse moved to (704, 422)
Screenshot: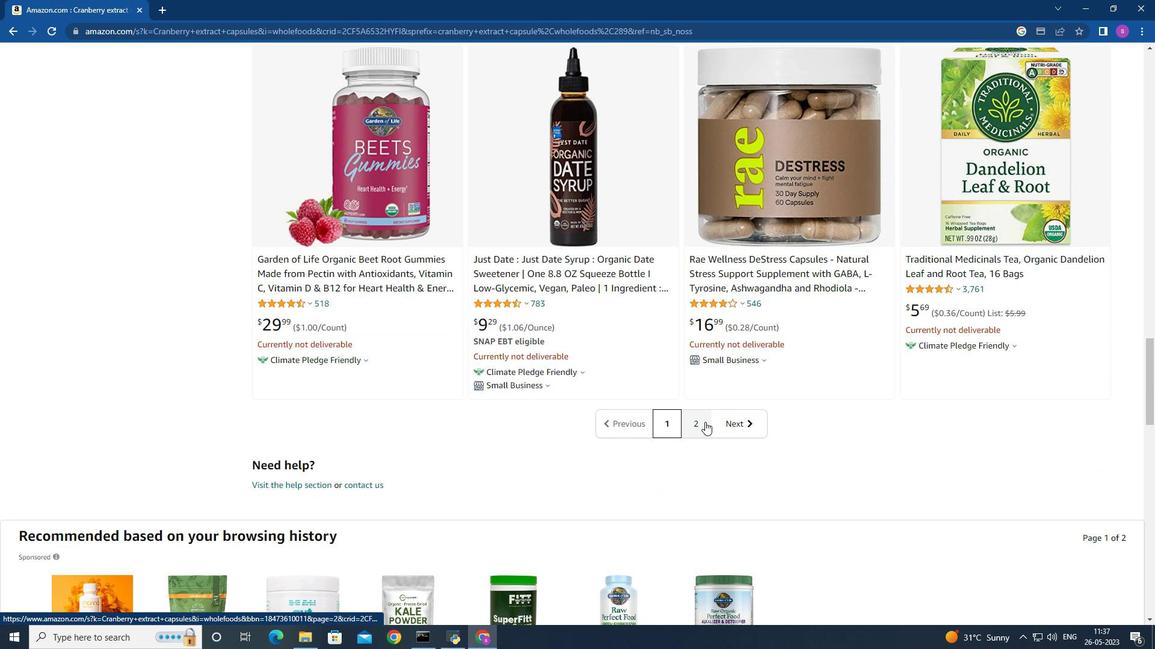
Action: Mouse pressed left at (704, 422)
Screenshot: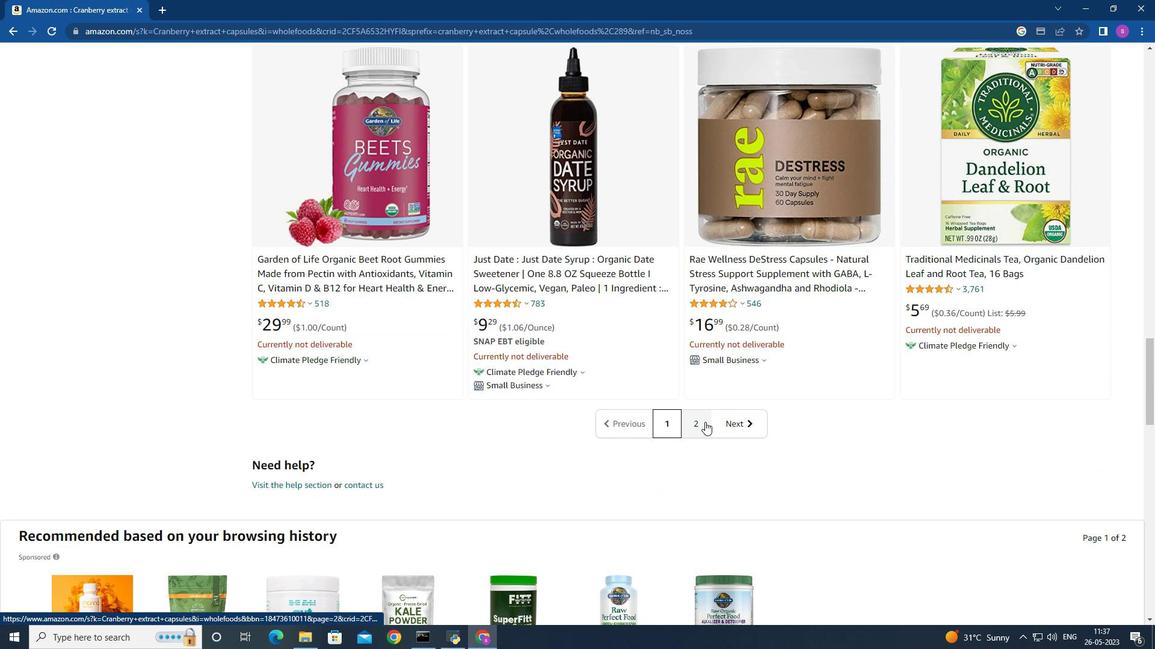 
Action: Mouse moved to (353, 442)
Screenshot: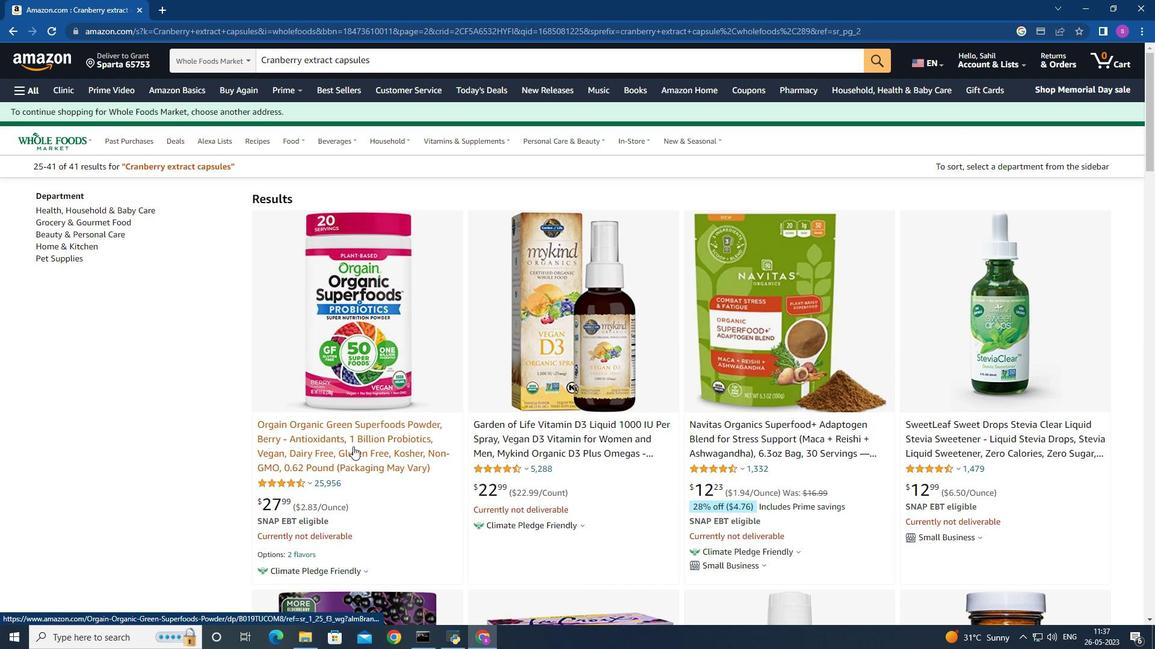 
Action: Mouse pressed left at (353, 442)
Screenshot: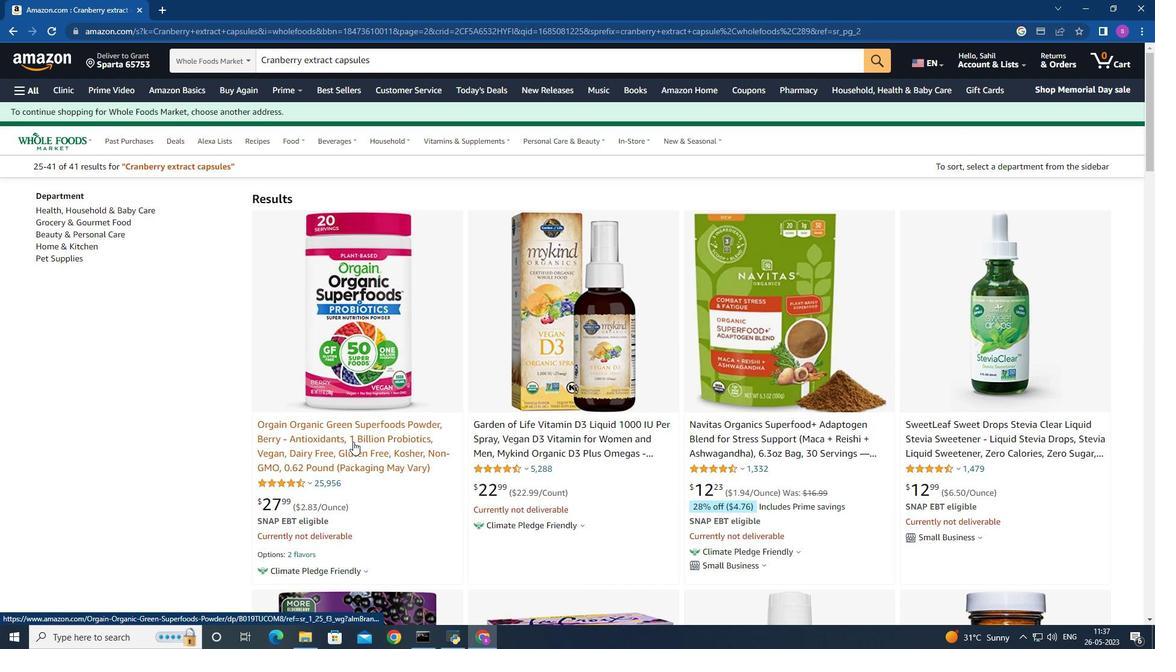 
Action: Mouse moved to (901, 302)
Screenshot: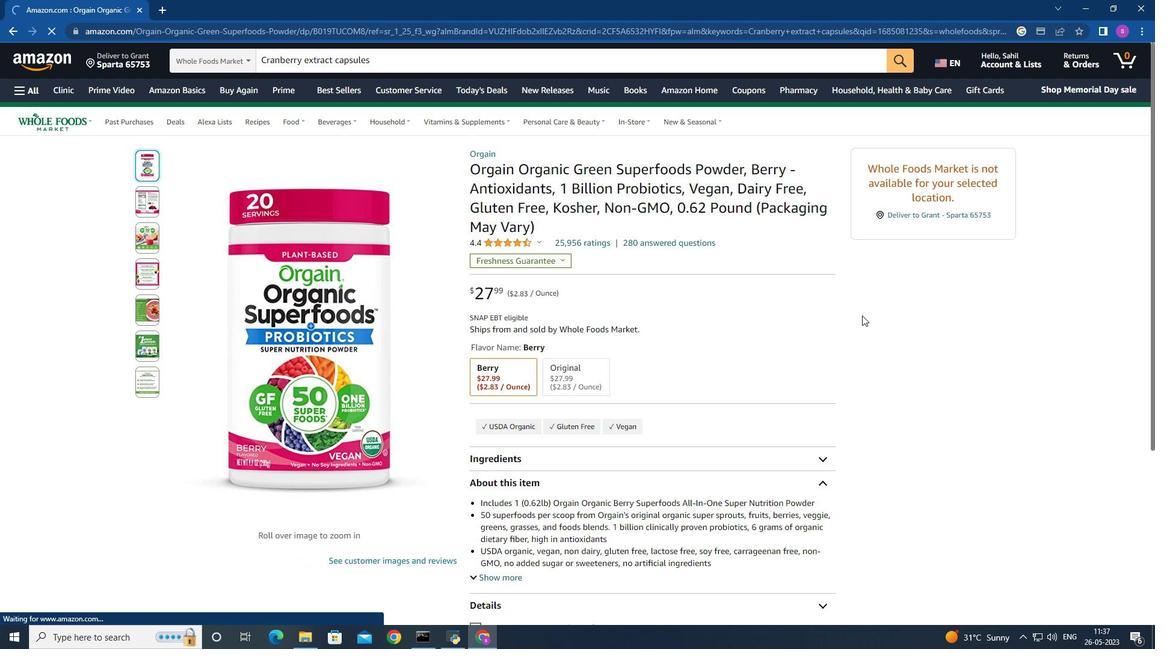 
Action: Mouse scrolled (901, 301) with delta (0, 0)
Screenshot: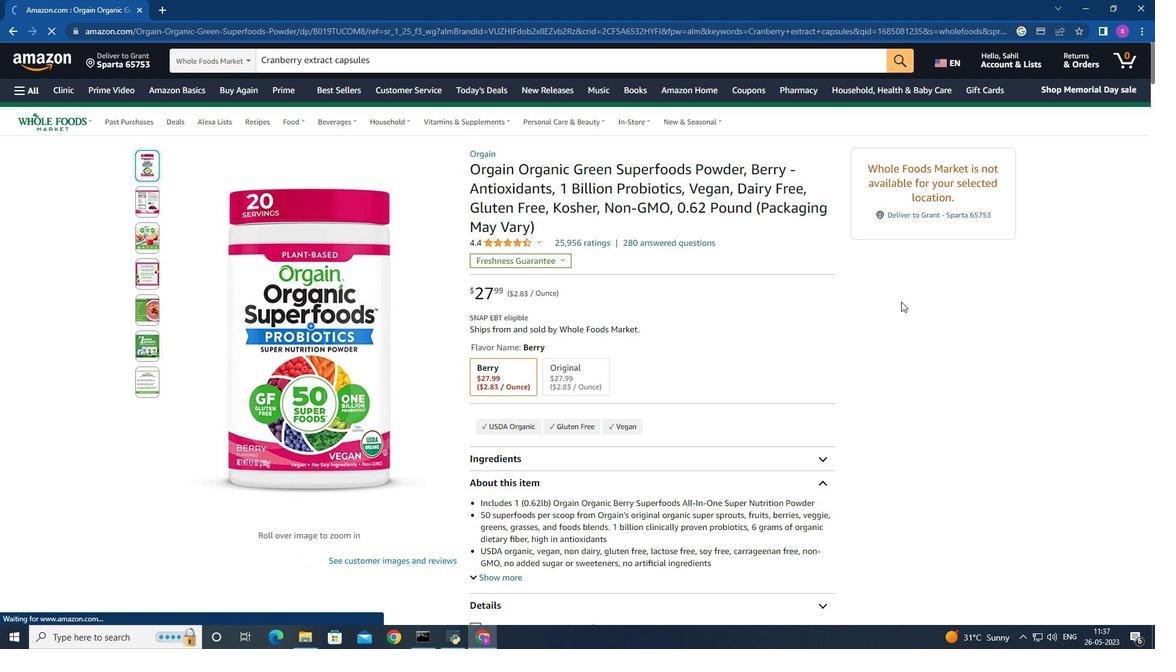 
Action: Mouse scrolled (901, 301) with delta (0, 0)
Screenshot: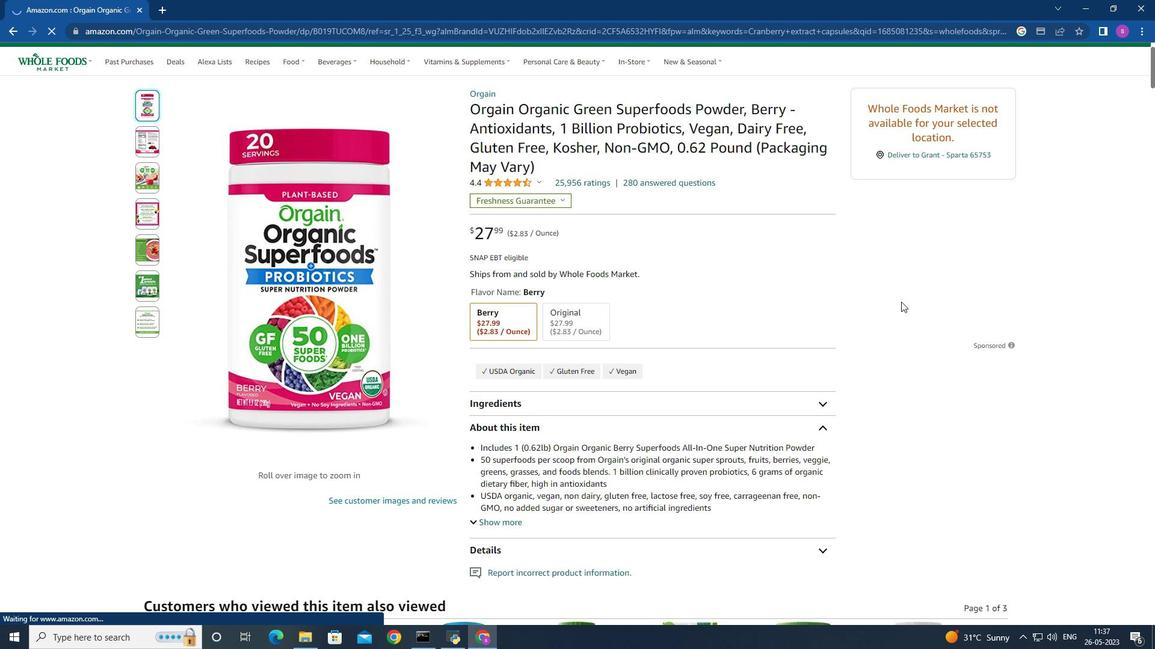 
Action: Mouse scrolled (901, 301) with delta (0, 0)
Screenshot: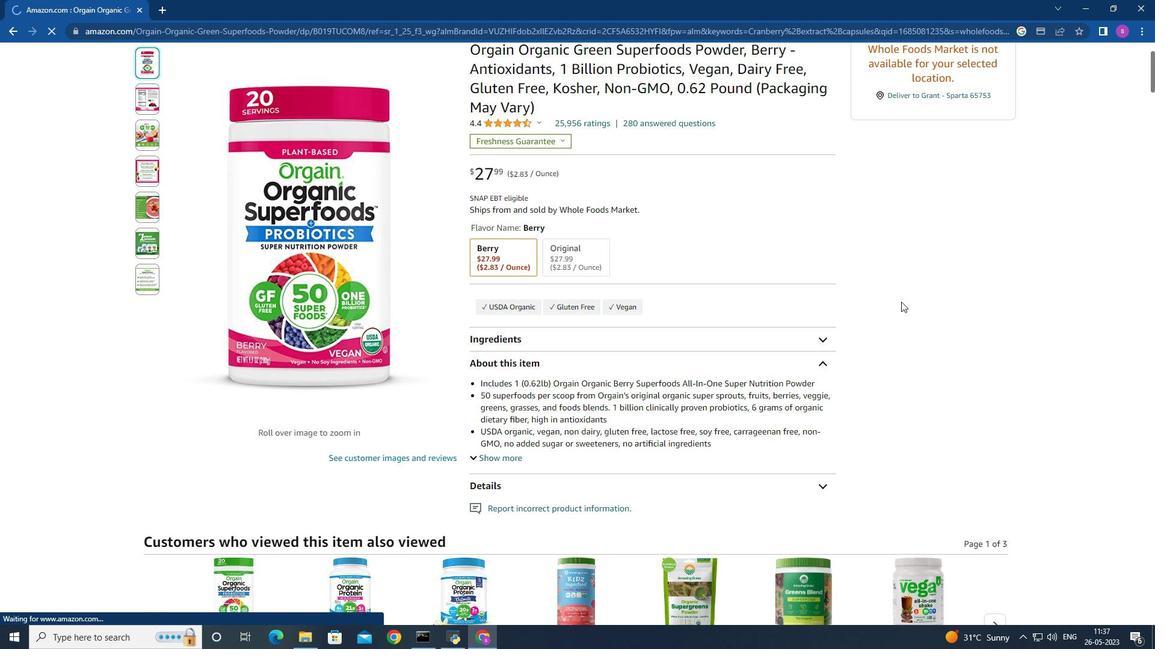 
Action: Mouse scrolled (901, 302) with delta (0, 0)
Screenshot: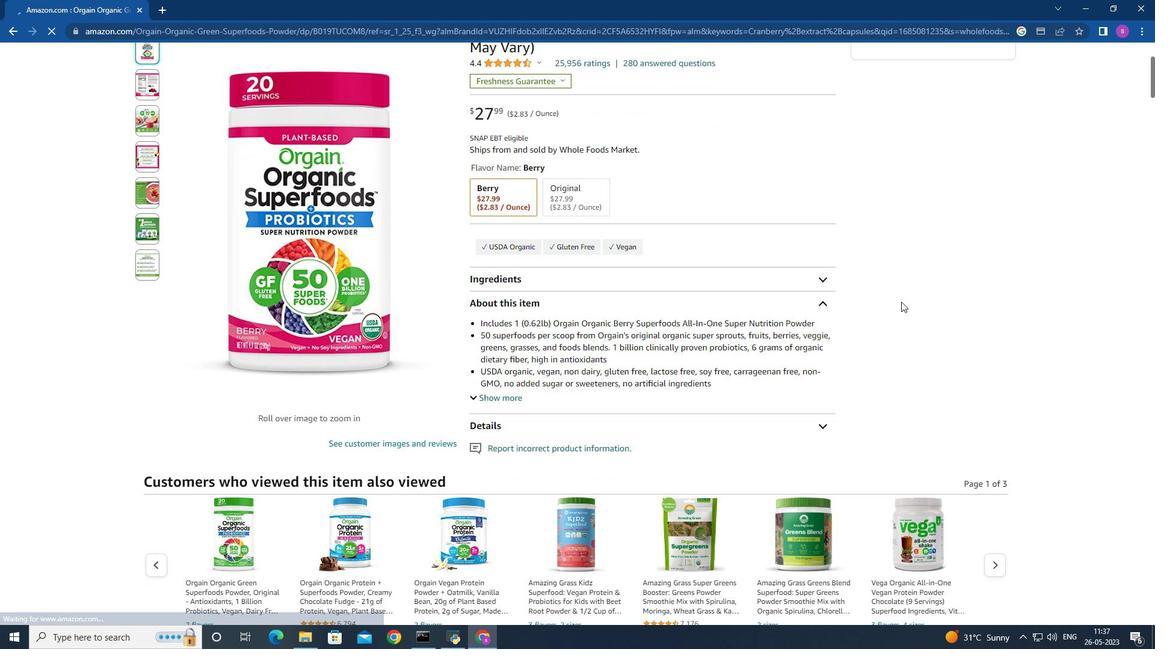 
Action: Mouse scrolled (901, 302) with delta (0, 0)
Screenshot: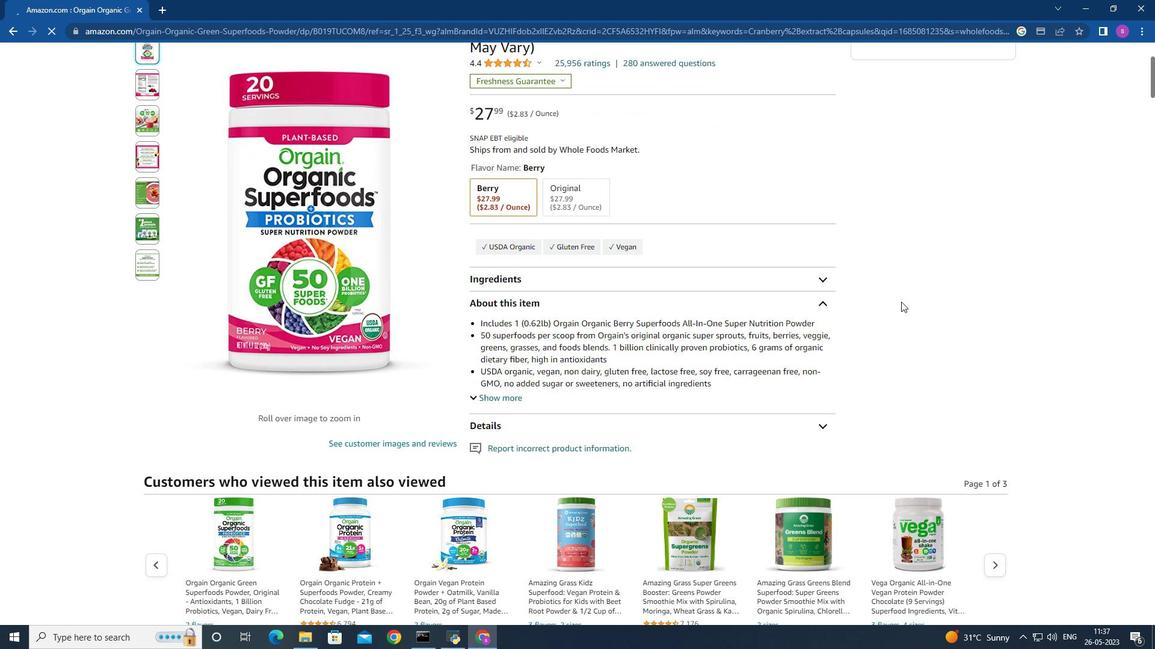 
Action: Mouse moved to (856, 274)
Screenshot: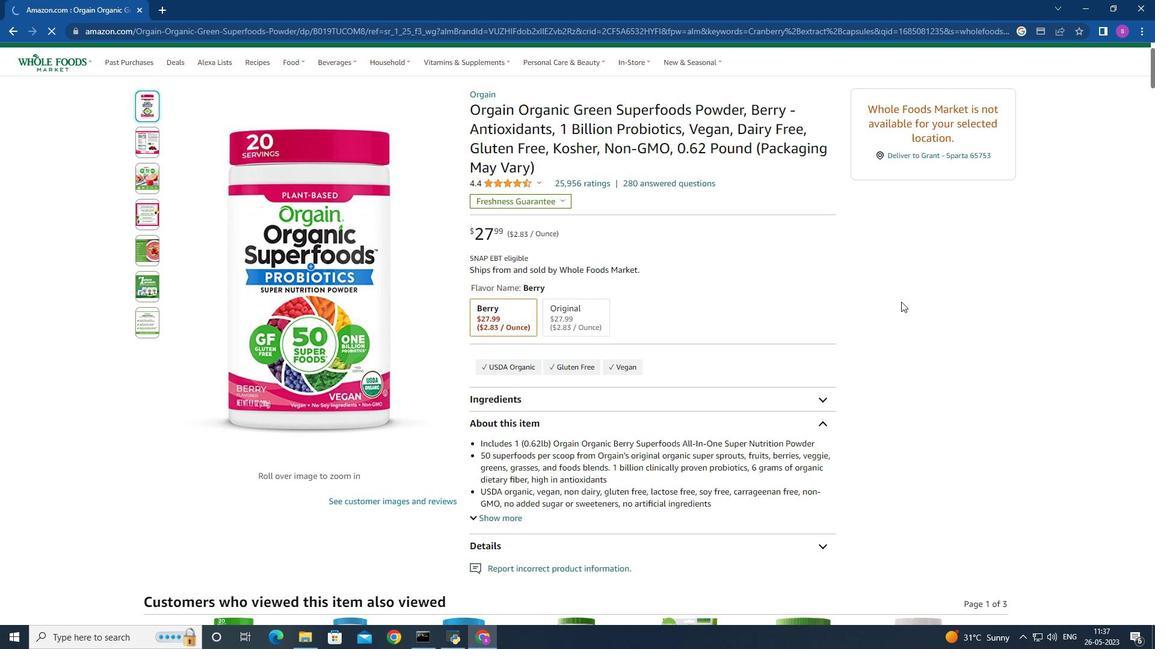 
